 Task: Add a signature Jillian Wright containing With sincere appreciation and gratitude, Jillian Wright to email address softage.8@softage.net and add a label Charities
Action: Mouse moved to (1156, 60)
Screenshot: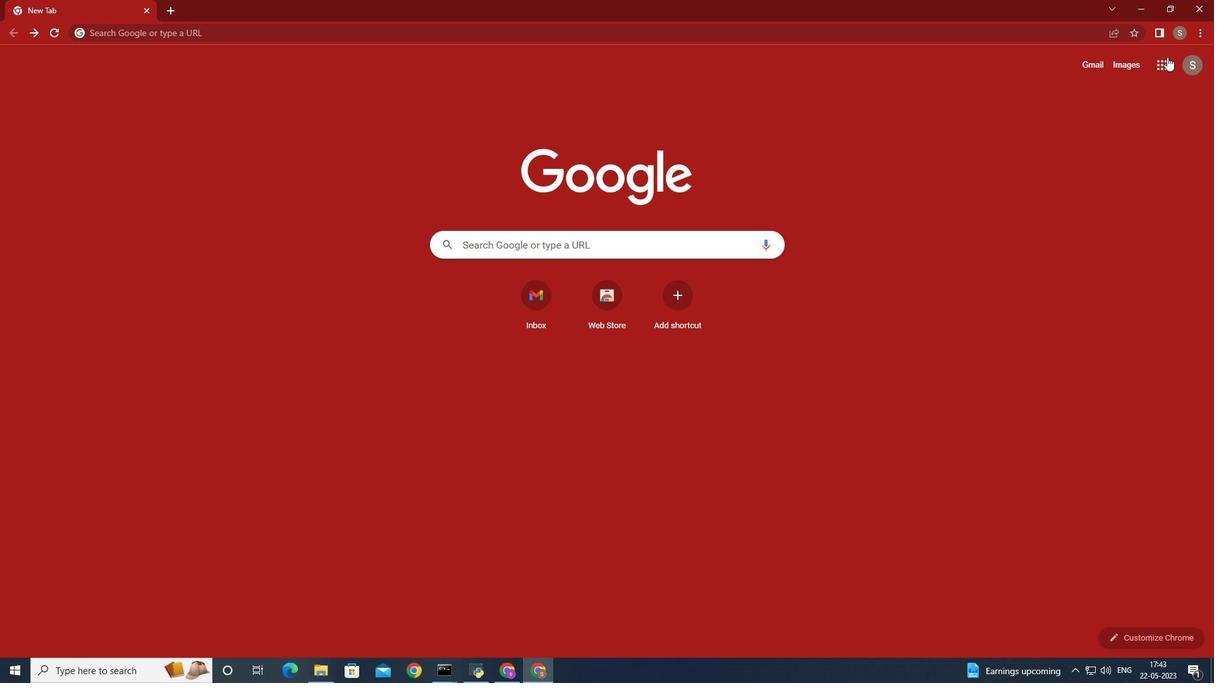 
Action: Mouse pressed left at (1156, 60)
Screenshot: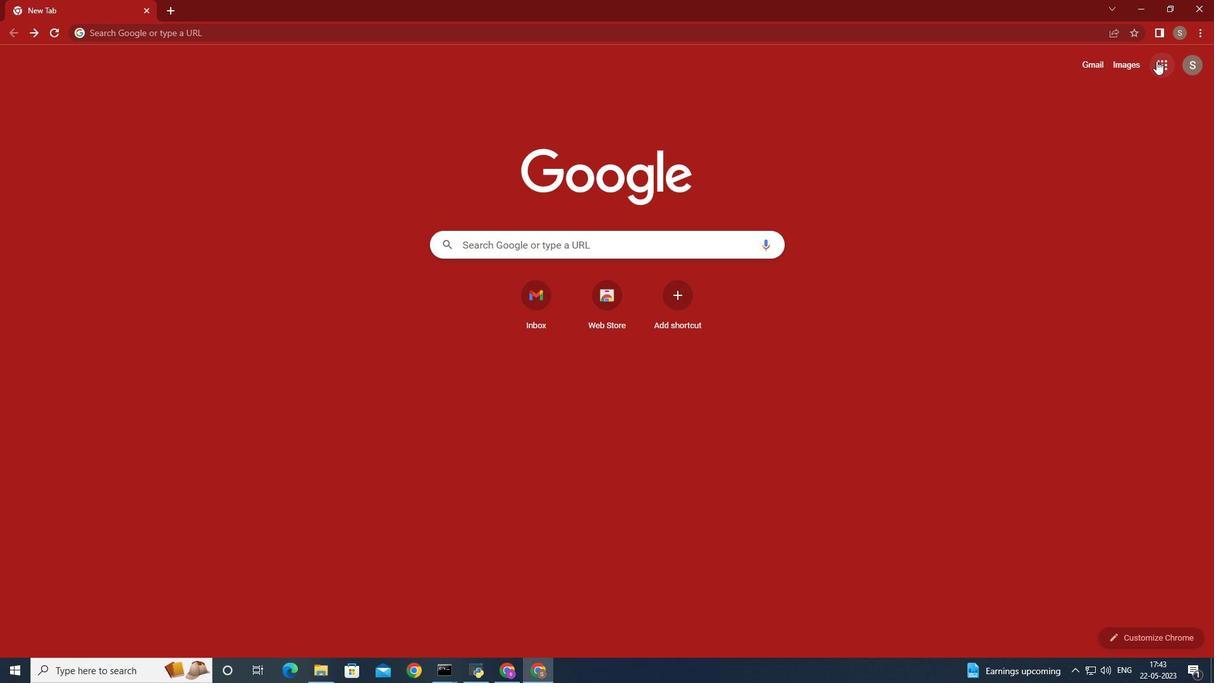 
Action: Mouse moved to (1117, 108)
Screenshot: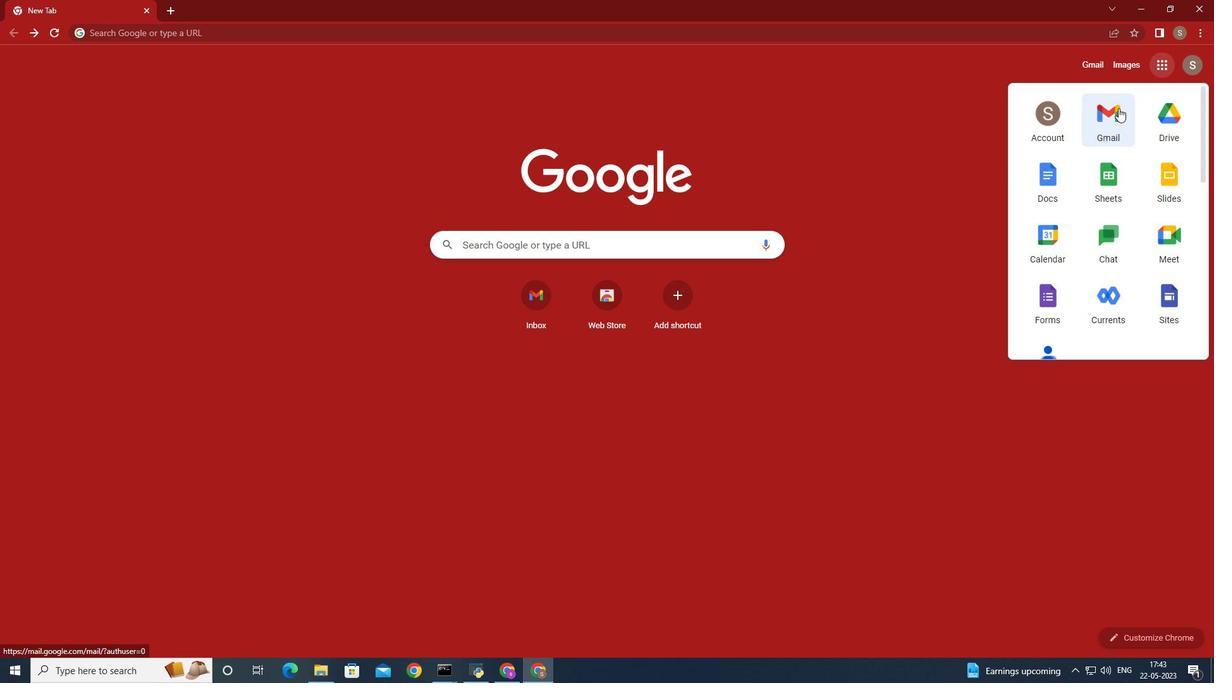
Action: Mouse pressed left at (1117, 108)
Screenshot: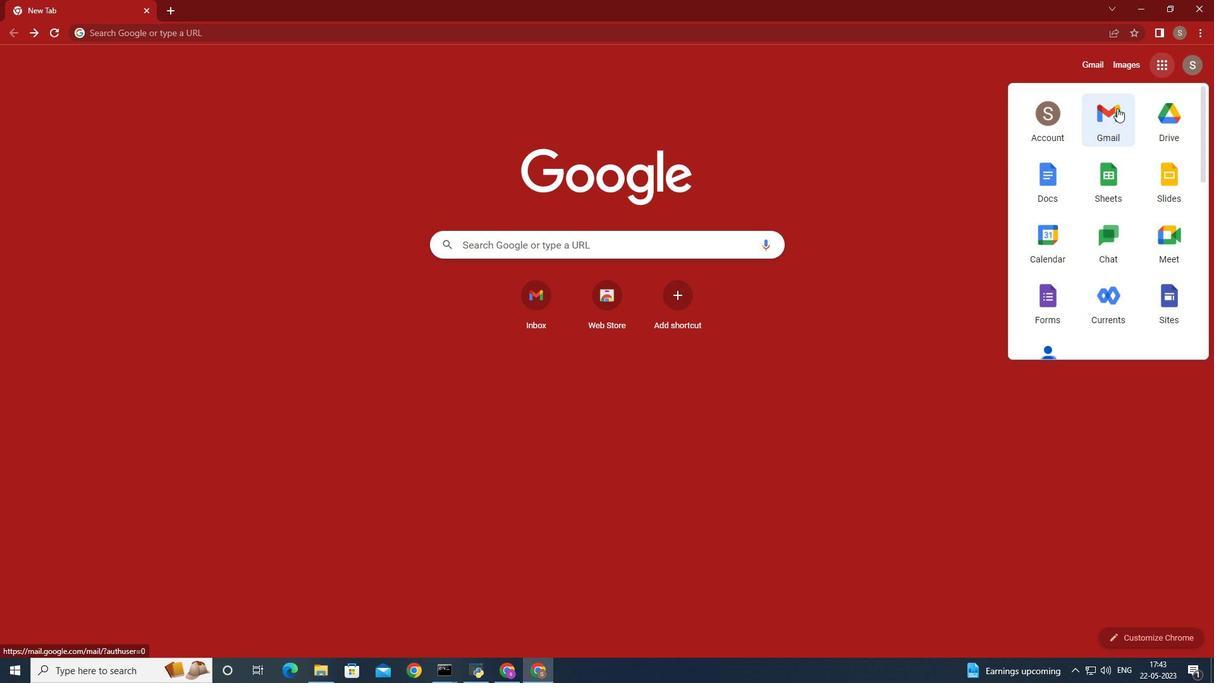 
Action: Mouse moved to (1067, 88)
Screenshot: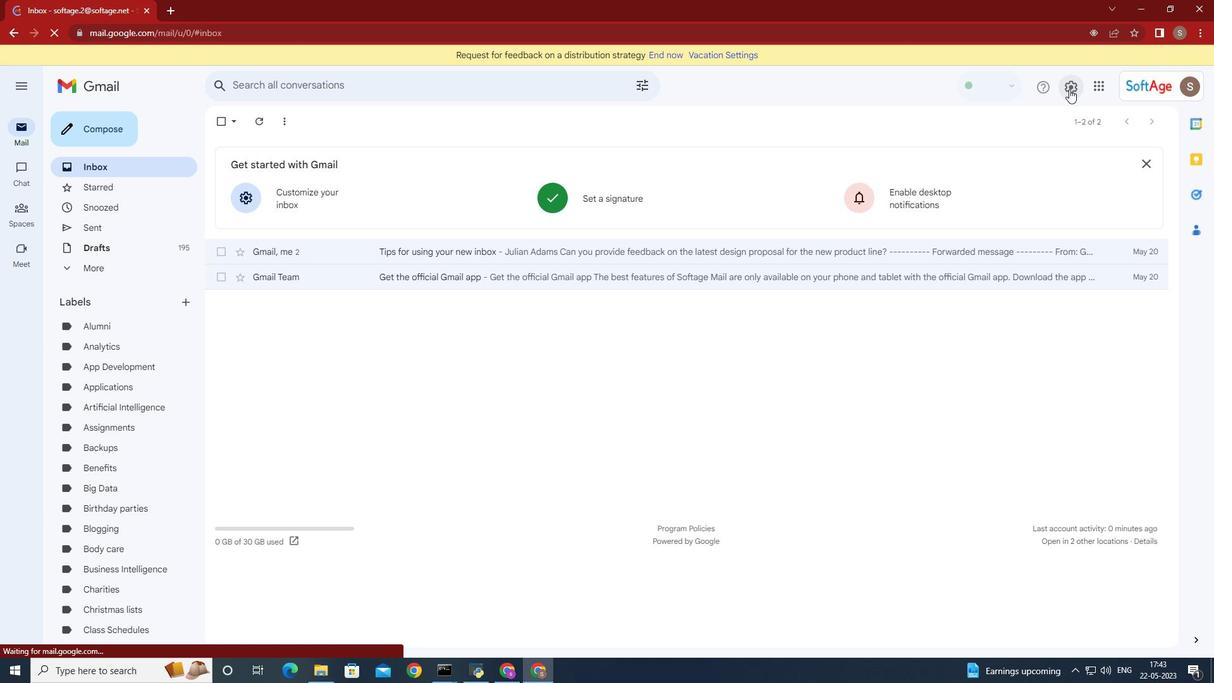 
Action: Mouse pressed left at (1067, 88)
Screenshot: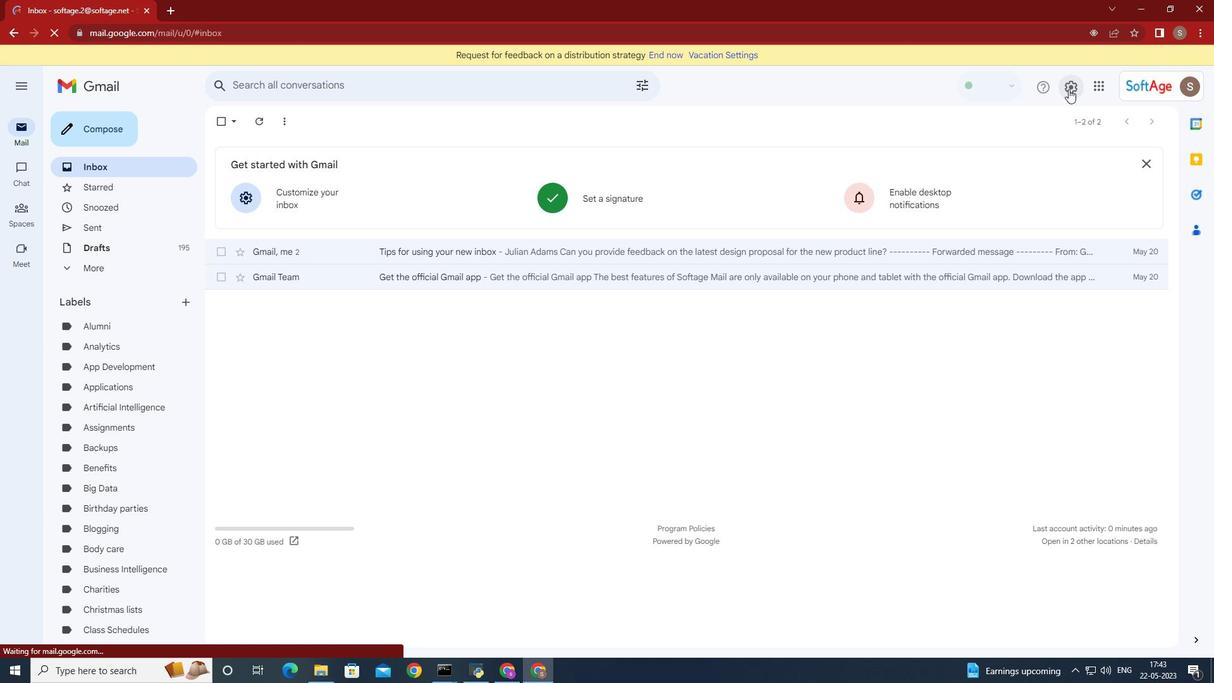 
Action: Mouse moved to (1066, 148)
Screenshot: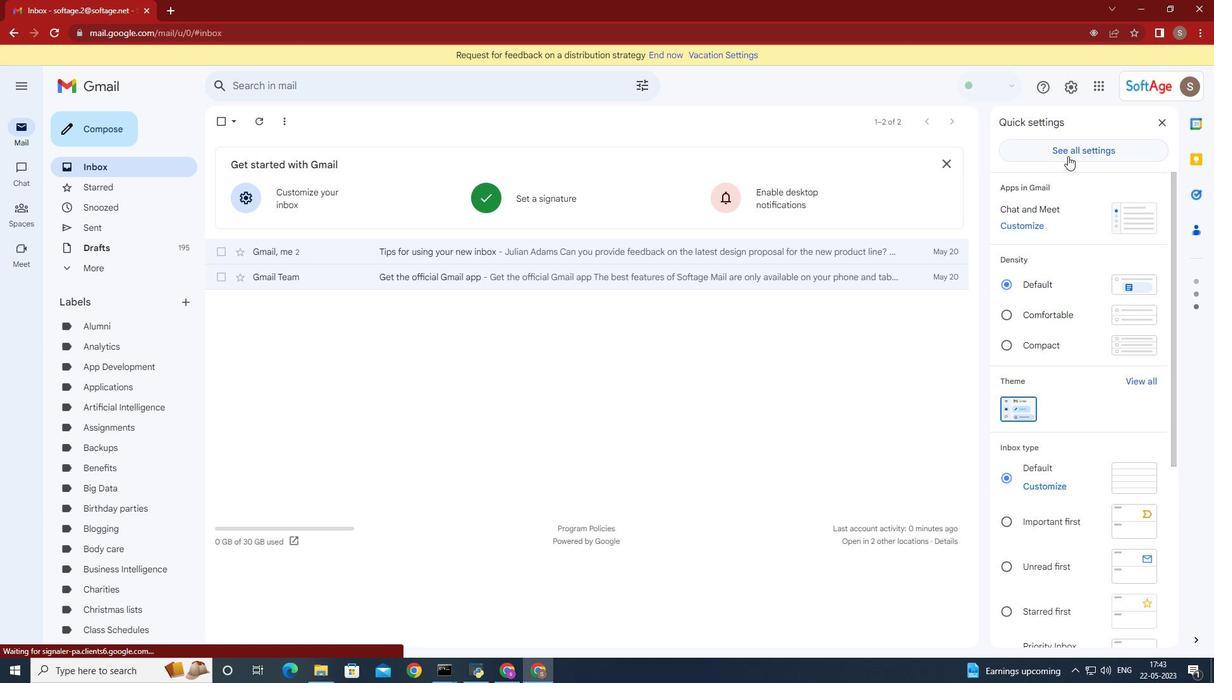
Action: Mouse pressed left at (1066, 148)
Screenshot: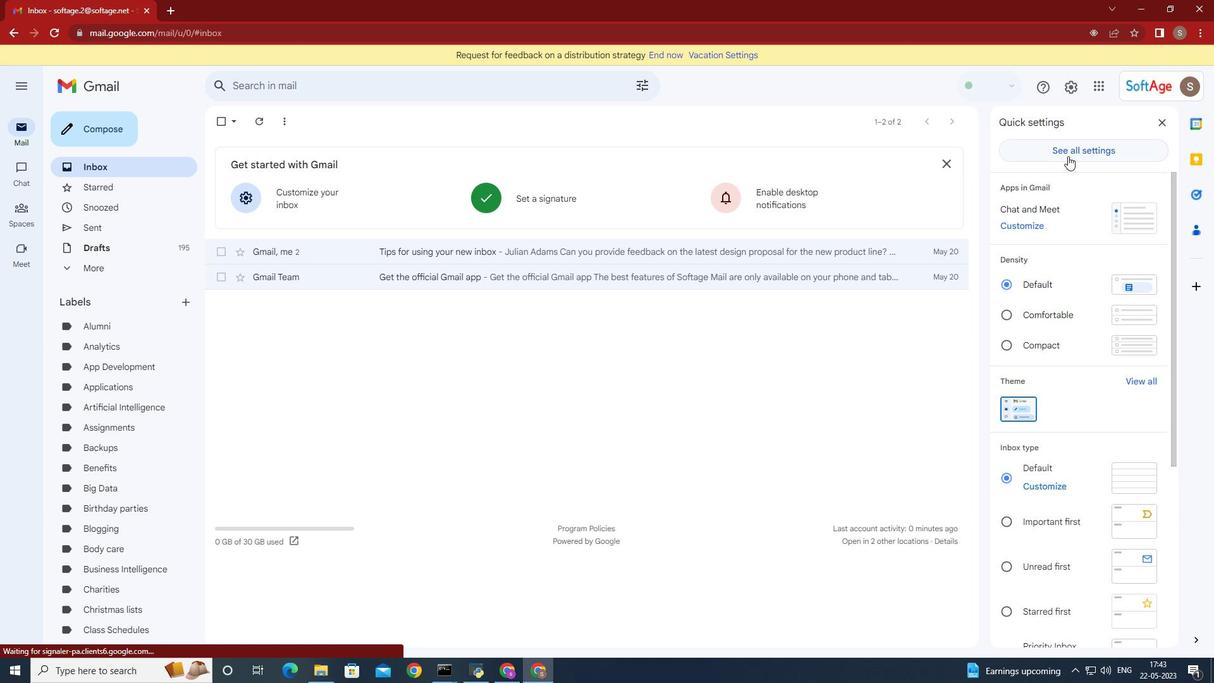 
Action: Mouse moved to (844, 229)
Screenshot: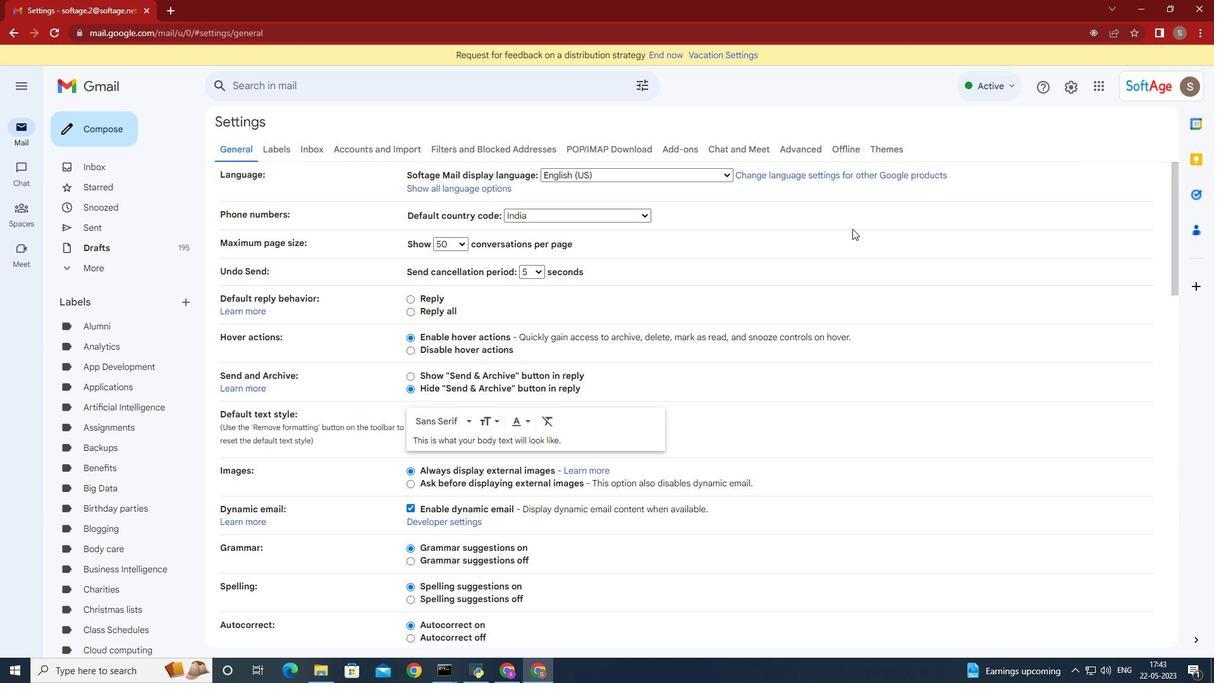 
Action: Mouse scrolled (852, 228) with delta (0, 0)
Screenshot: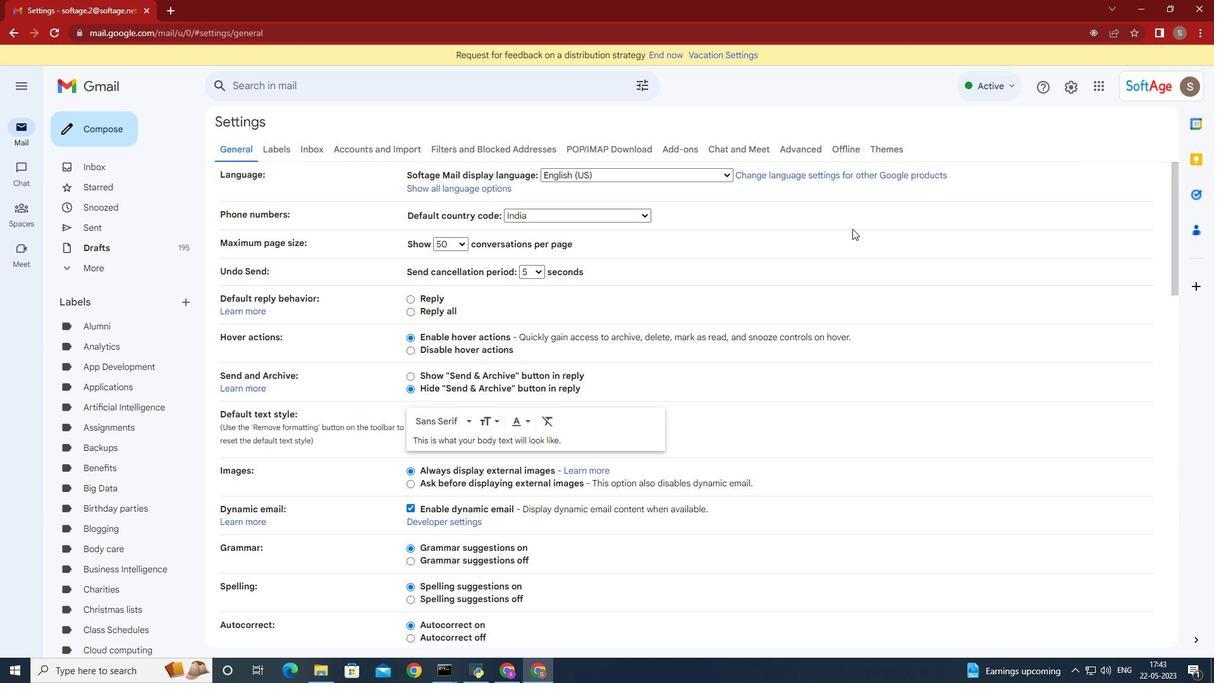 
Action: Mouse moved to (843, 229)
Screenshot: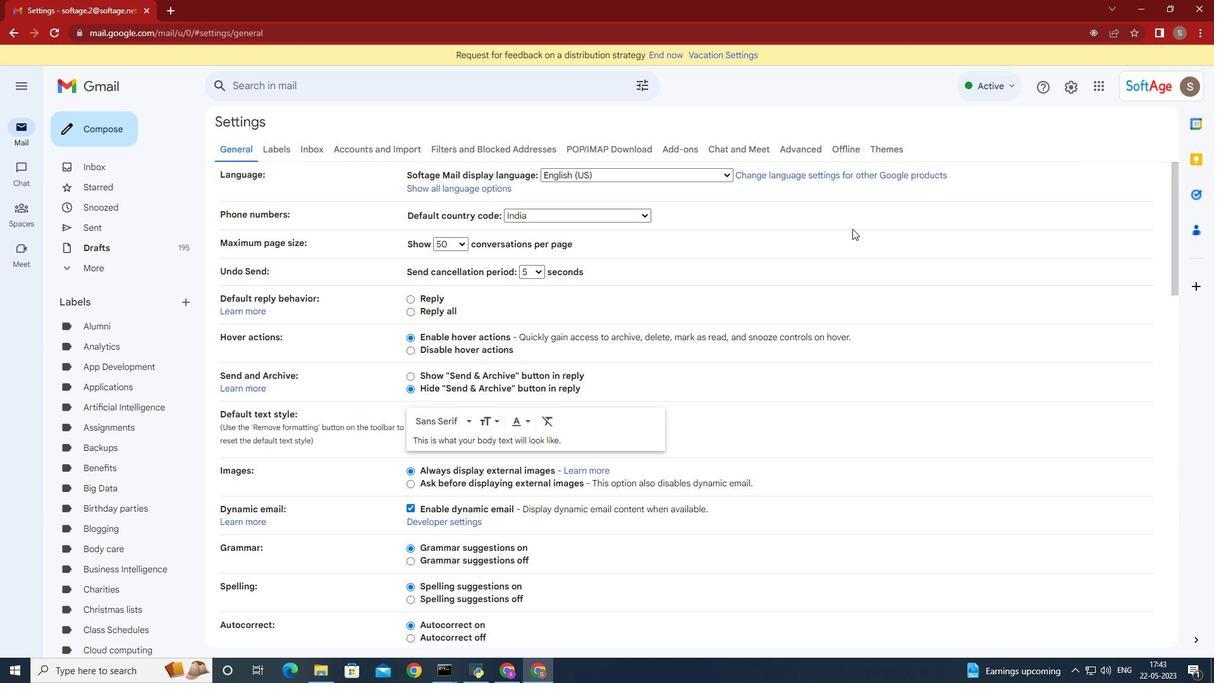 
Action: Mouse scrolled (851, 230) with delta (0, 0)
Screenshot: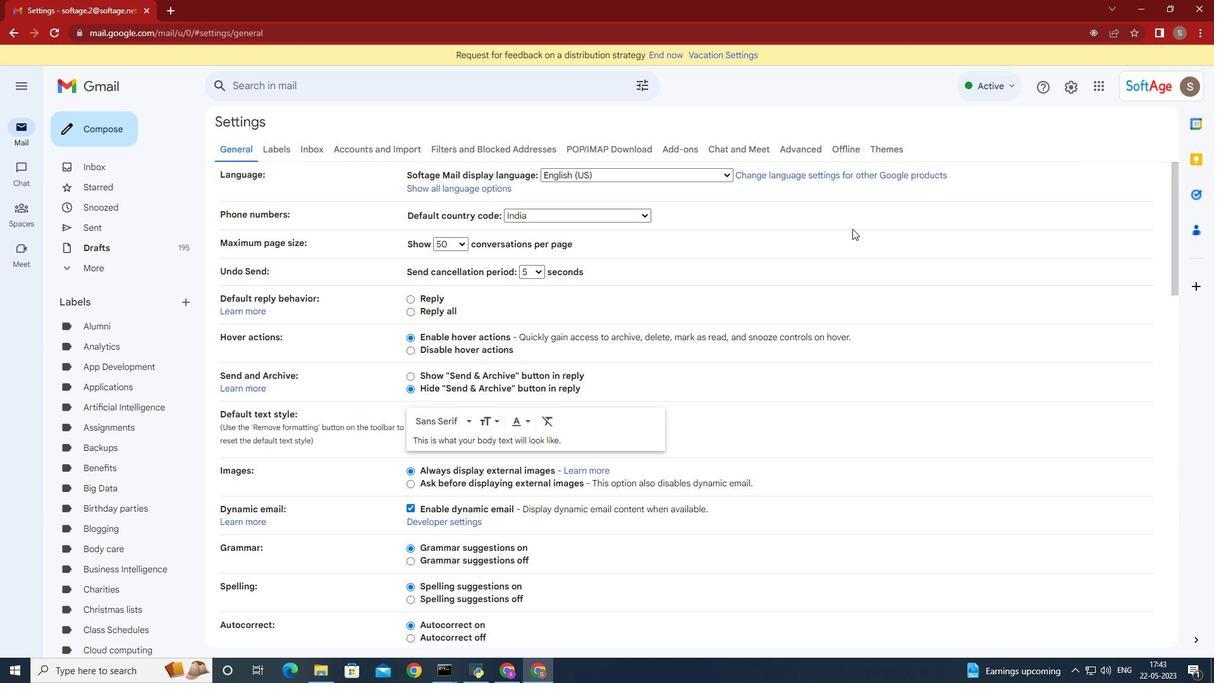 
Action: Mouse moved to (842, 228)
Screenshot: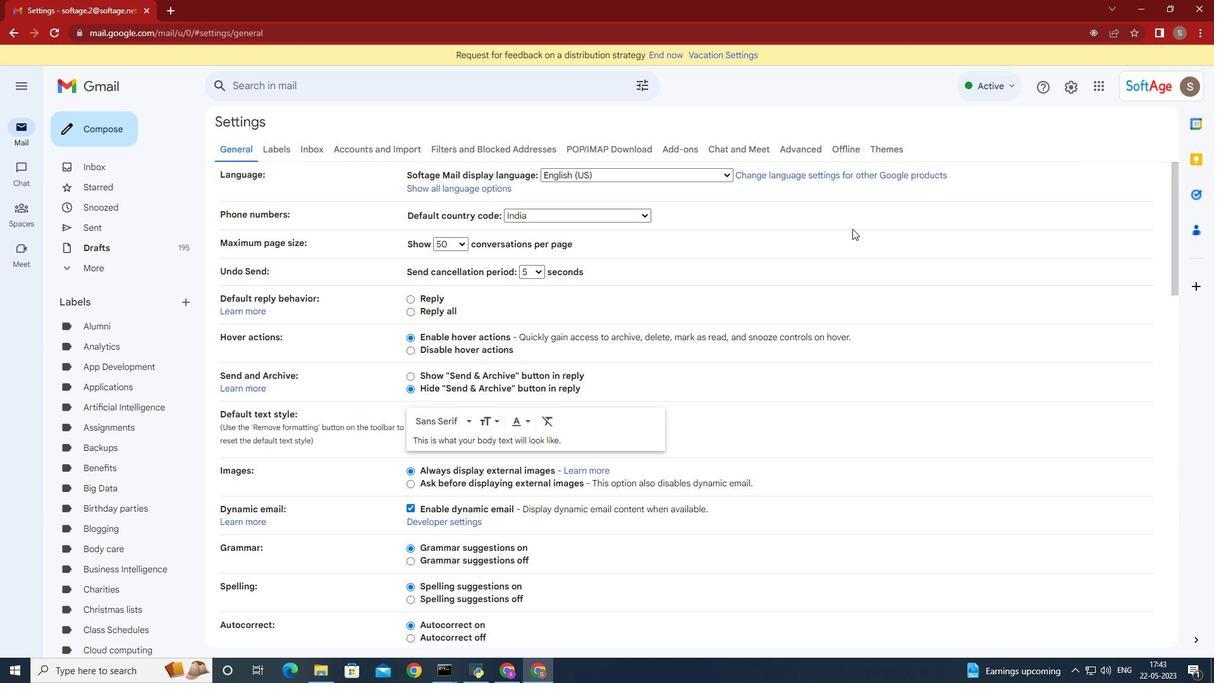 
Action: Mouse scrolled (851, 230) with delta (0, 0)
Screenshot: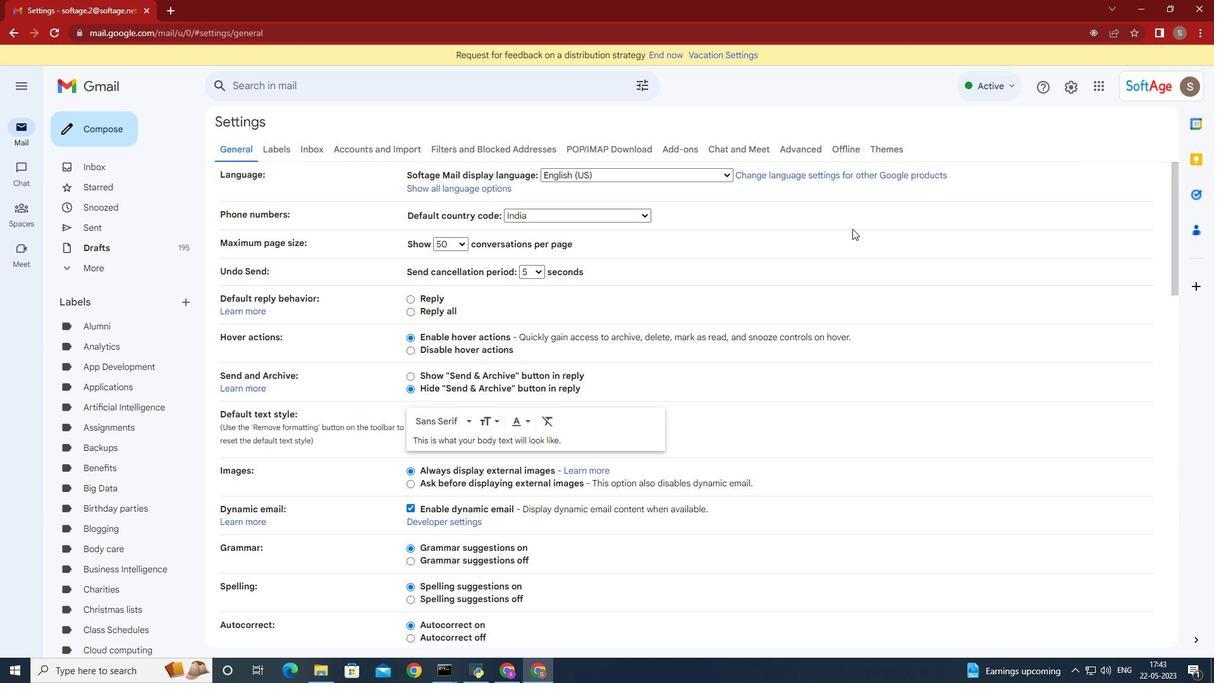 
Action: Mouse moved to (841, 228)
Screenshot: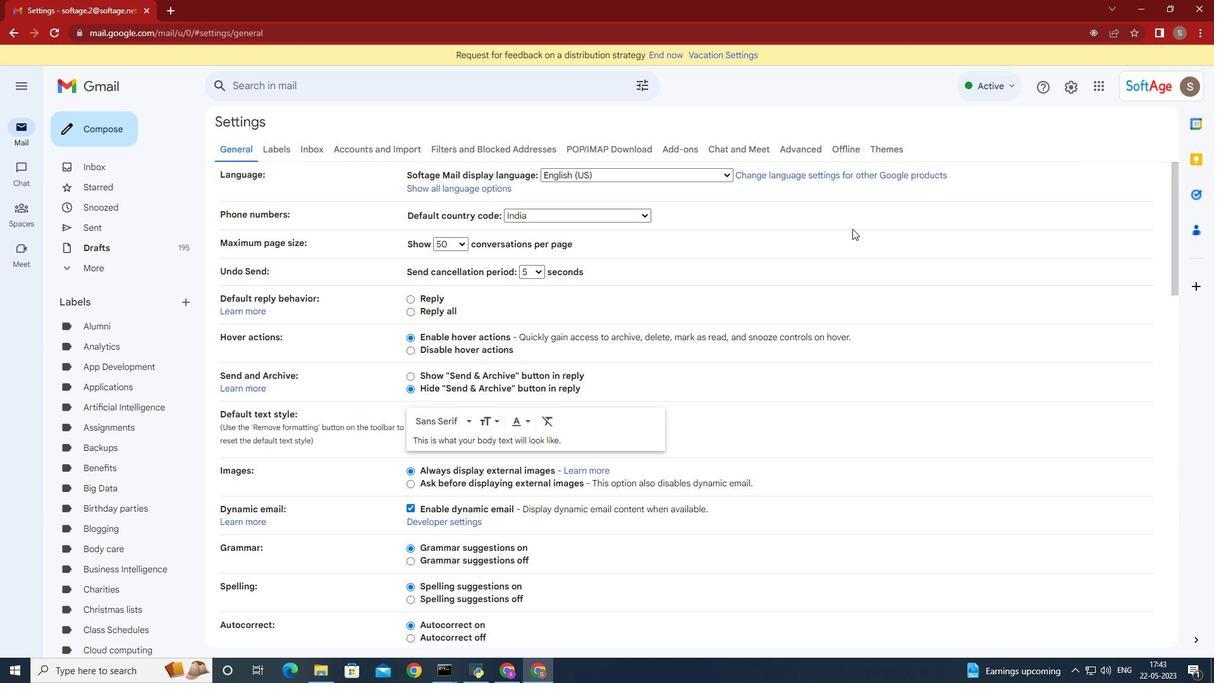 
Action: Mouse scrolled (851, 230) with delta (0, 0)
Screenshot: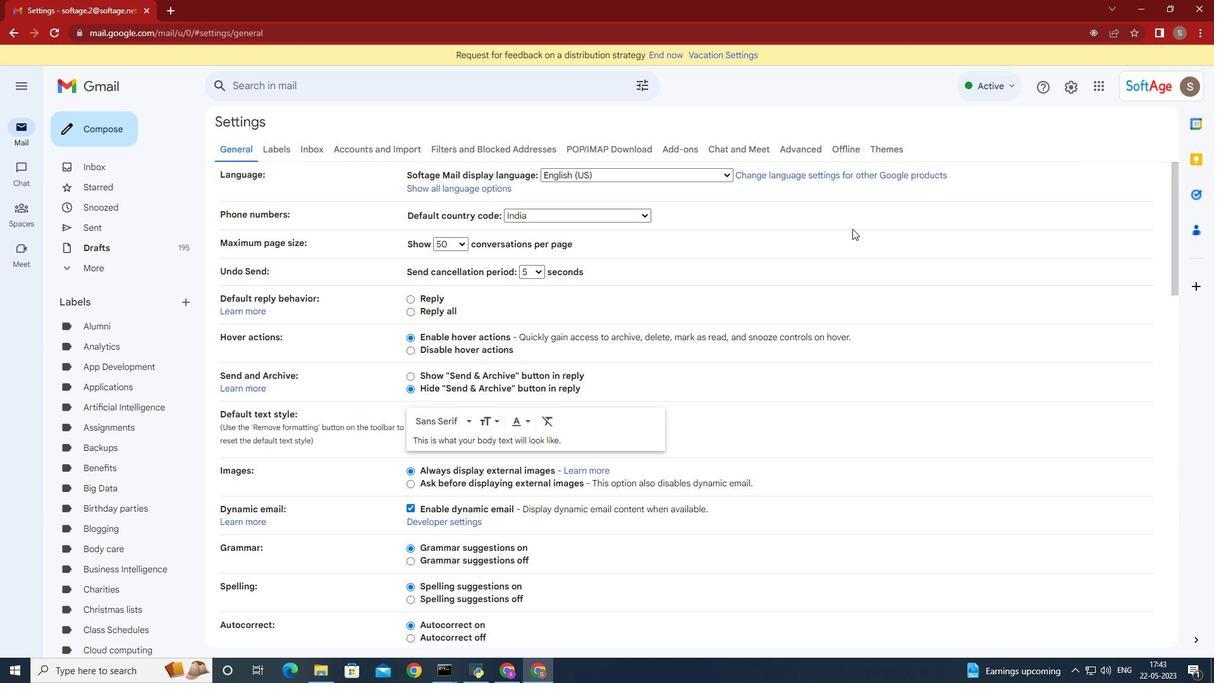 
Action: Mouse scrolled (850, 230) with delta (0, 0)
Screenshot: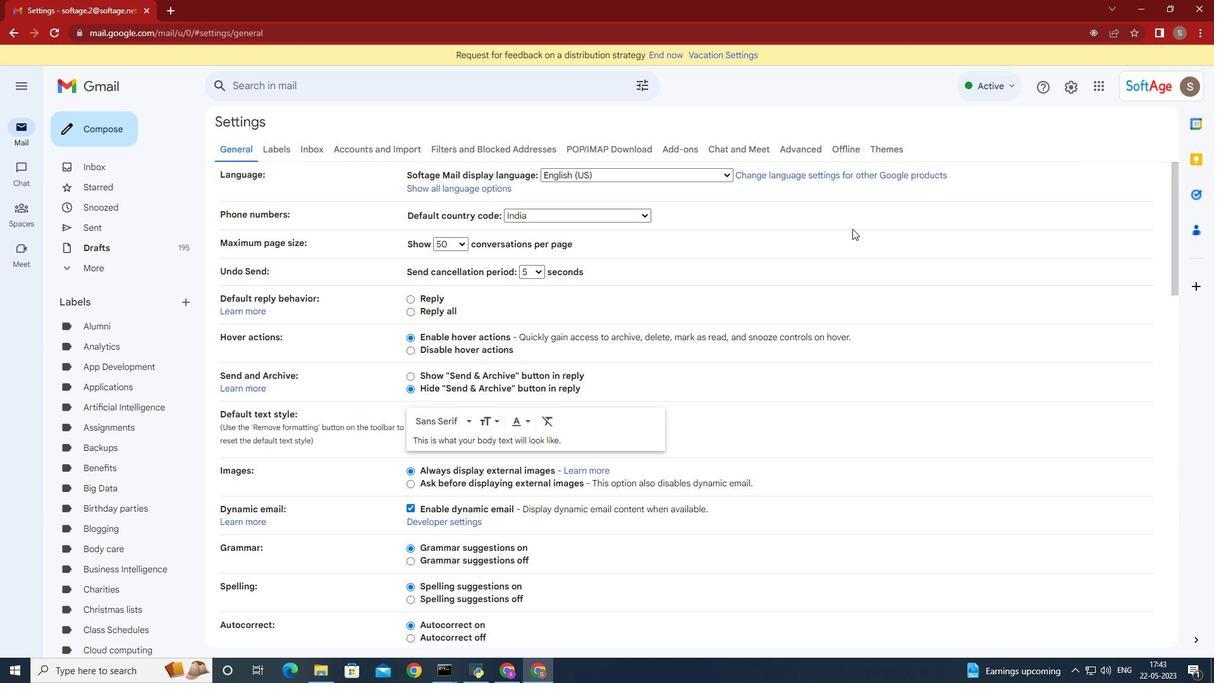 
Action: Mouse scrolled (848, 230) with delta (0, 0)
Screenshot: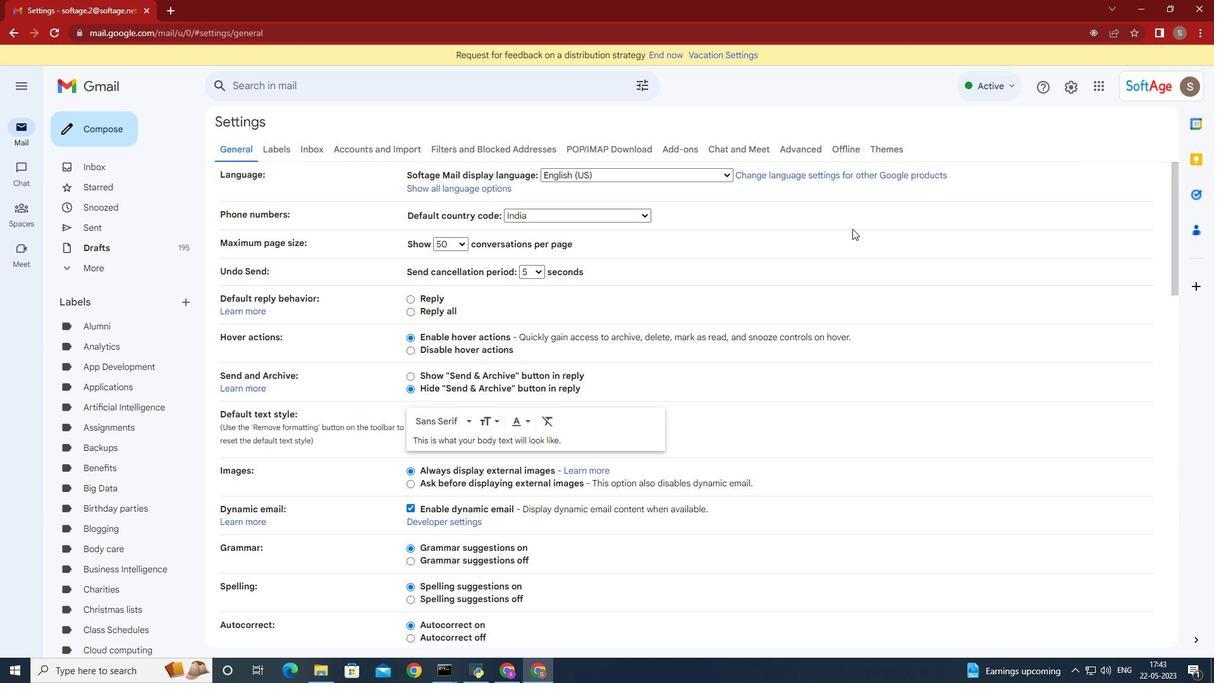 
Action: Mouse scrolled (843, 228) with delta (0, 0)
Screenshot: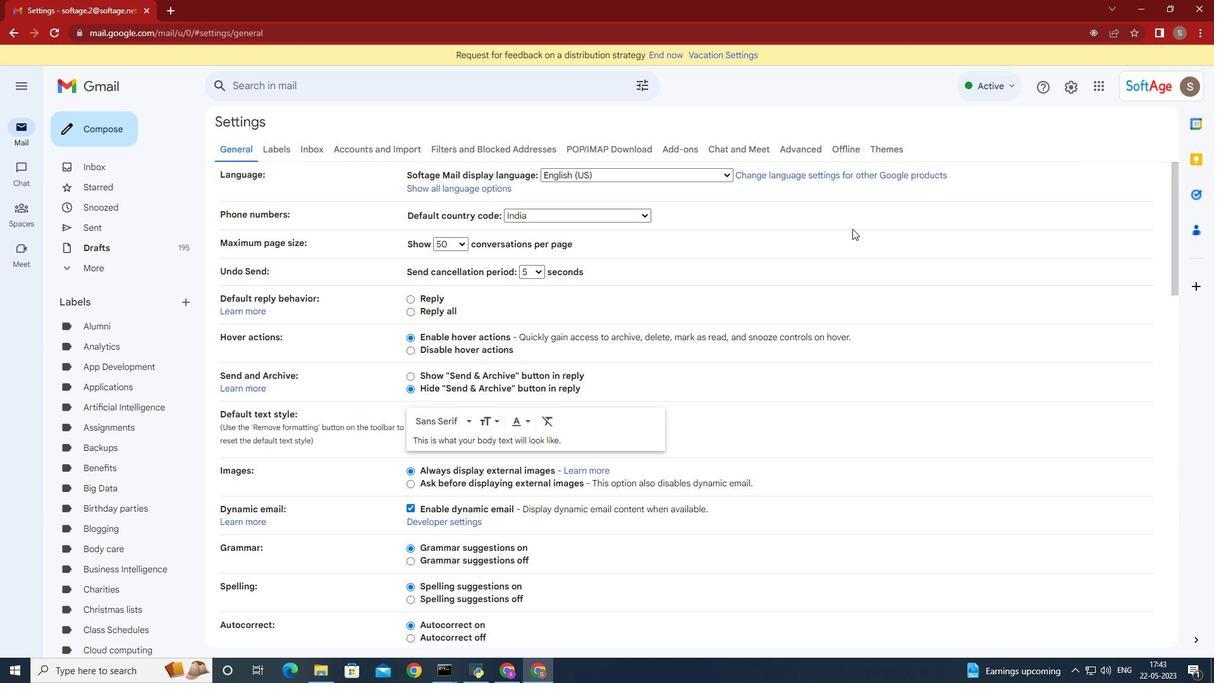 
Action: Mouse moved to (826, 247)
Screenshot: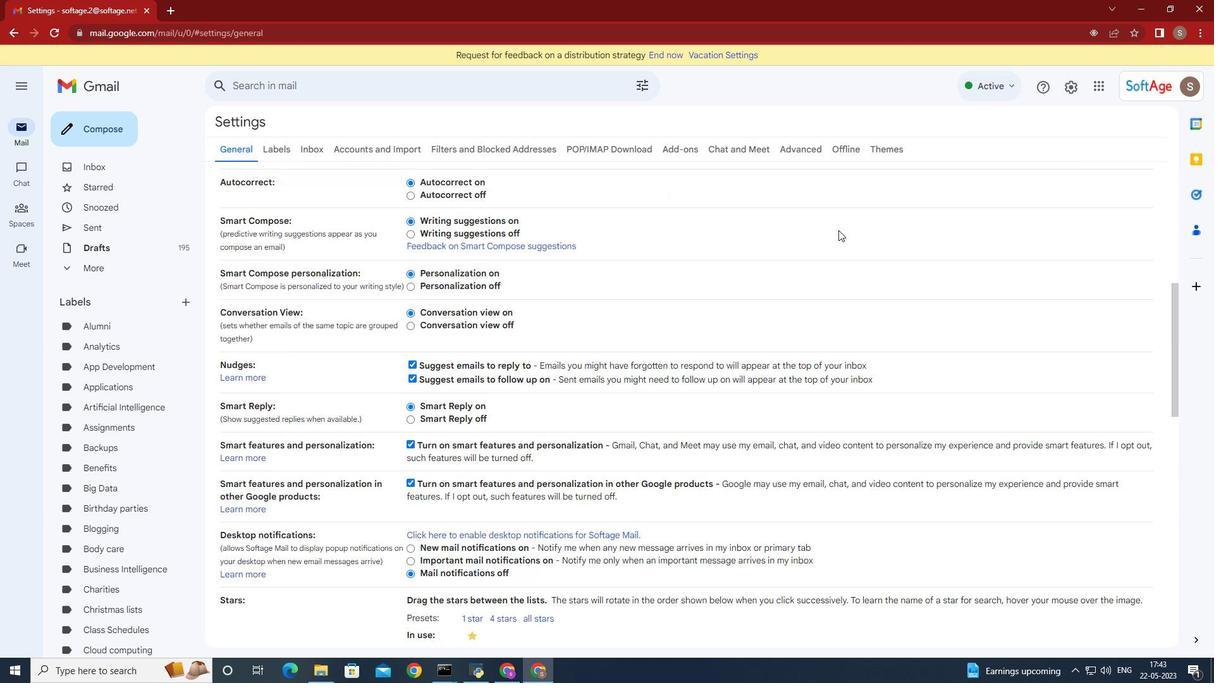 
Action: Mouse scrolled (826, 246) with delta (0, 0)
Screenshot: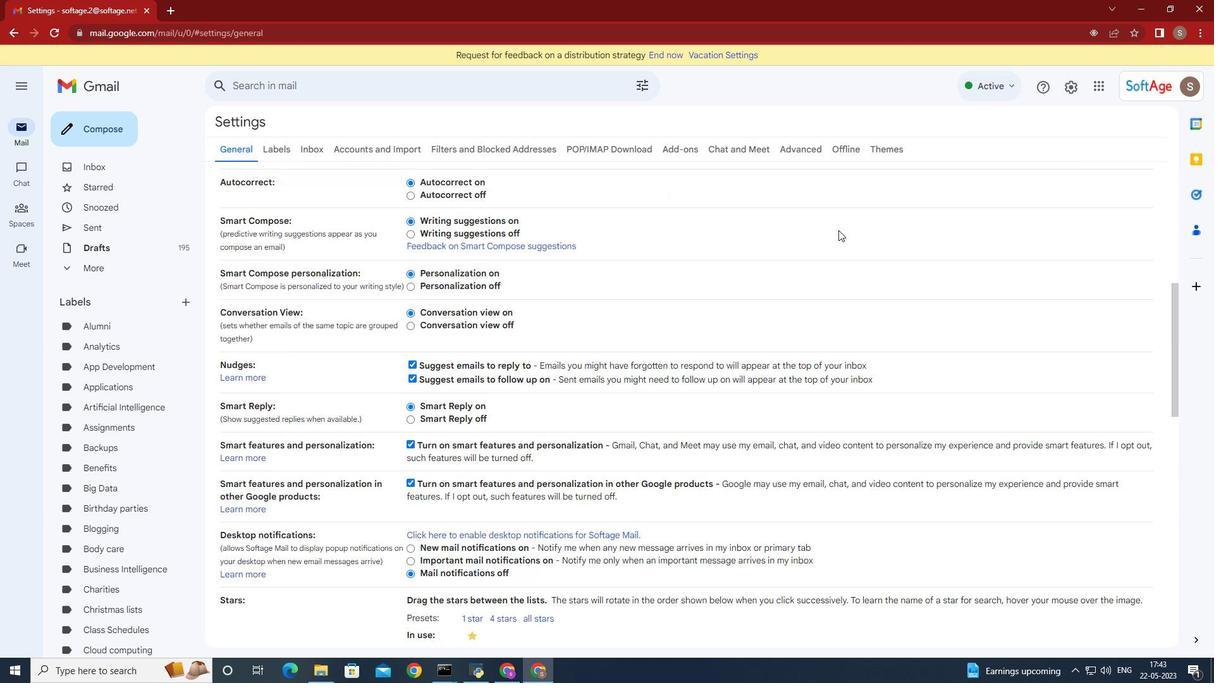
Action: Mouse moved to (825, 249)
Screenshot: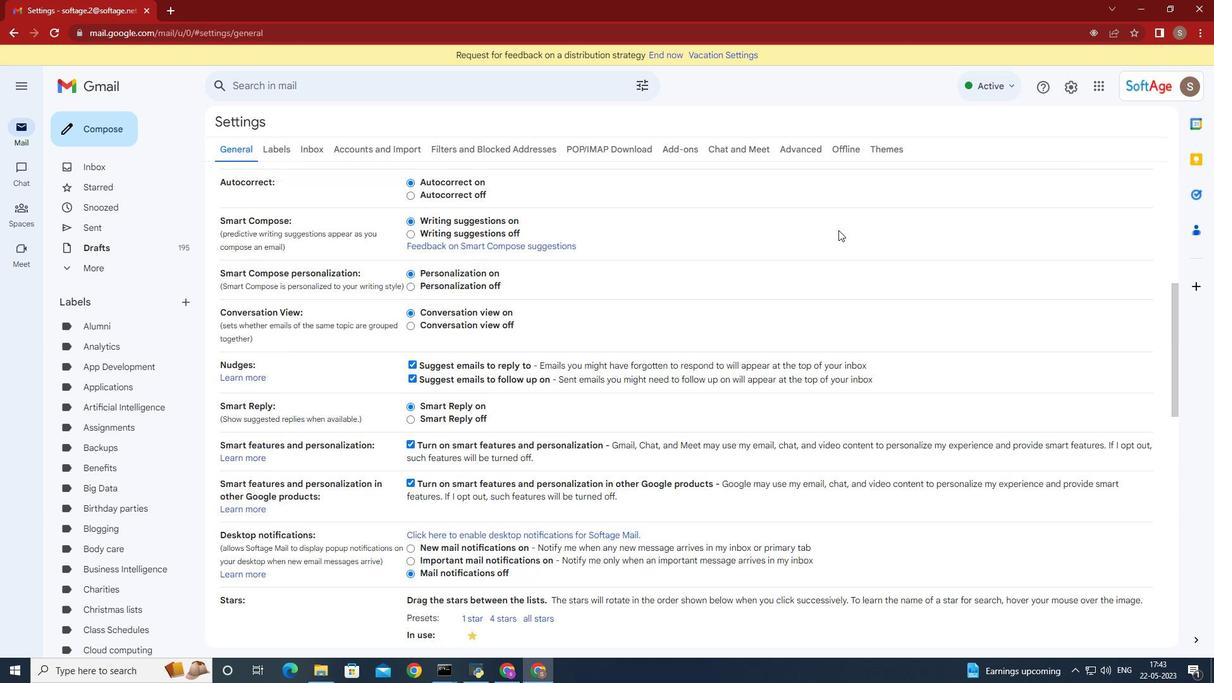 
Action: Mouse scrolled (825, 248) with delta (0, 0)
Screenshot: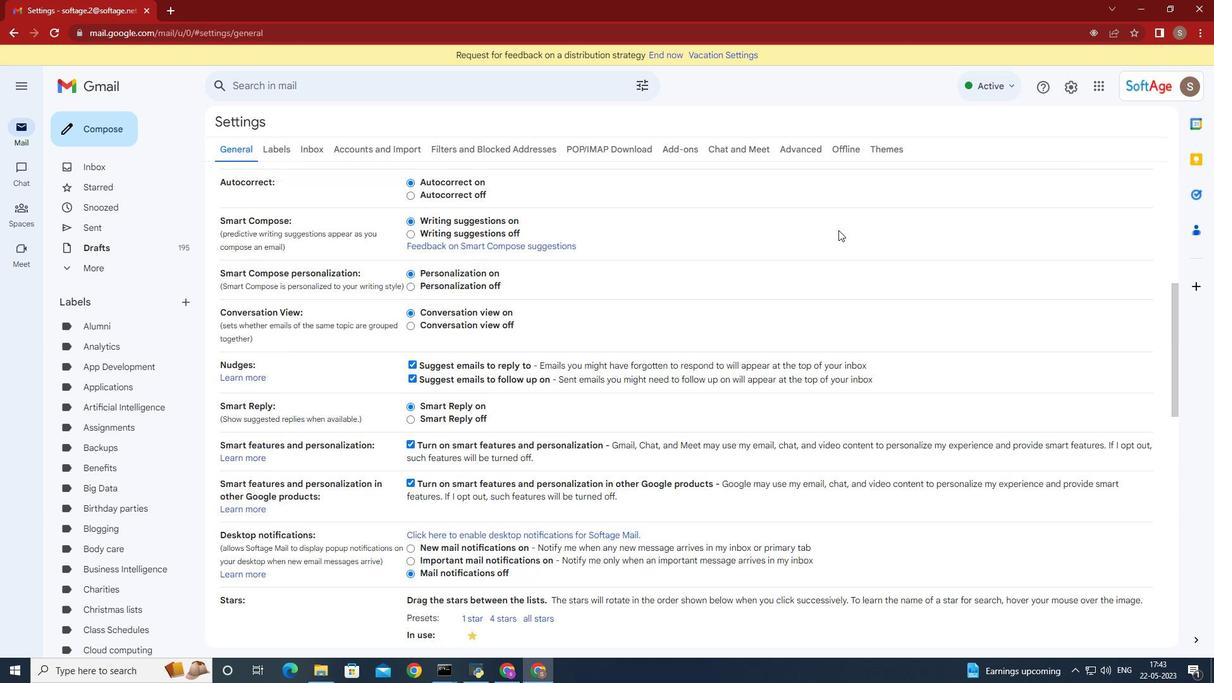 
Action: Mouse moved to (824, 251)
Screenshot: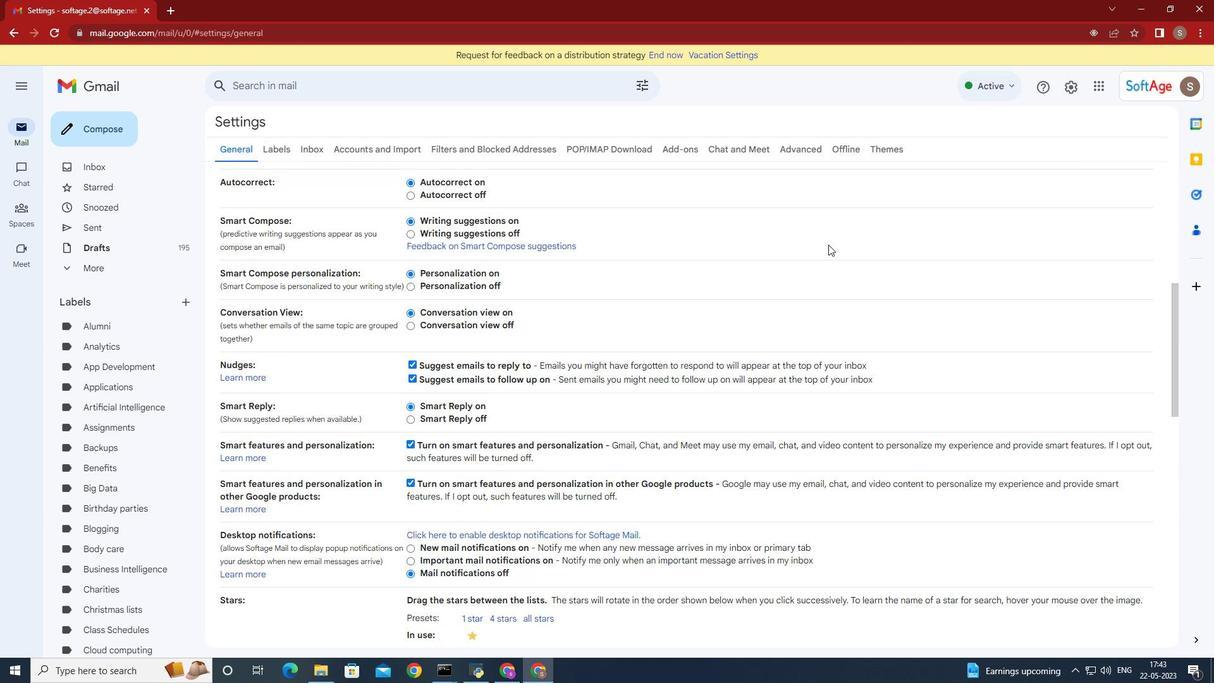 
Action: Mouse scrolled (824, 251) with delta (0, 0)
Screenshot: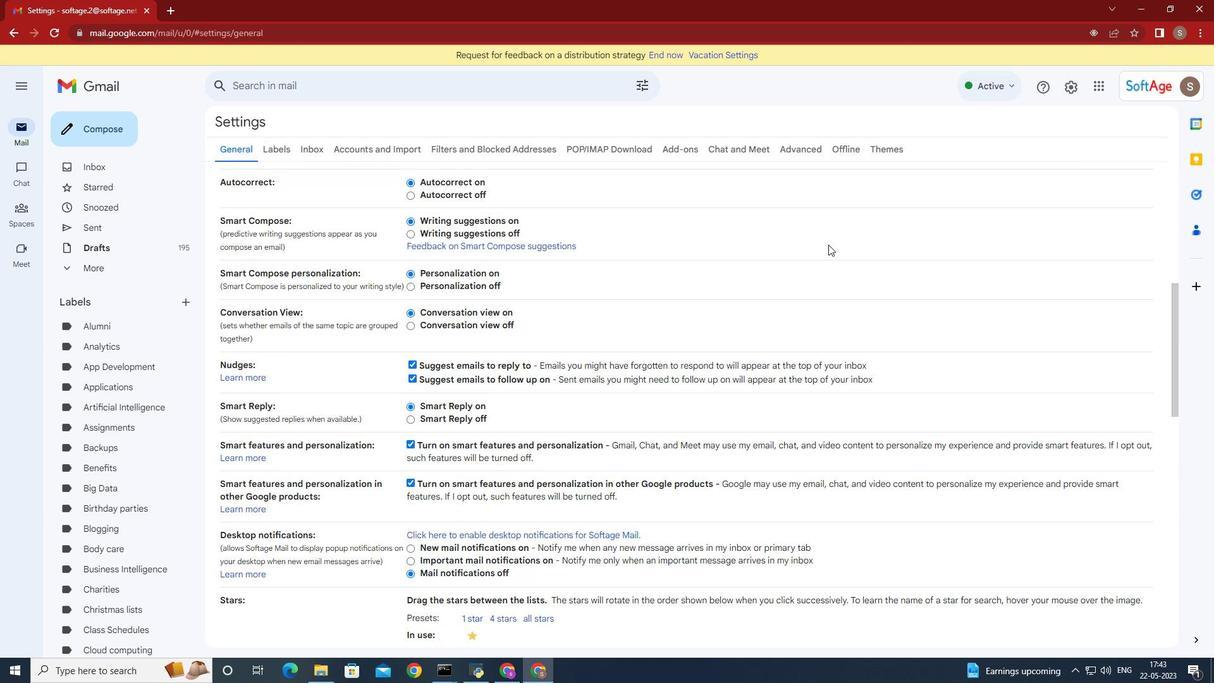 
Action: Mouse moved to (822, 252)
Screenshot: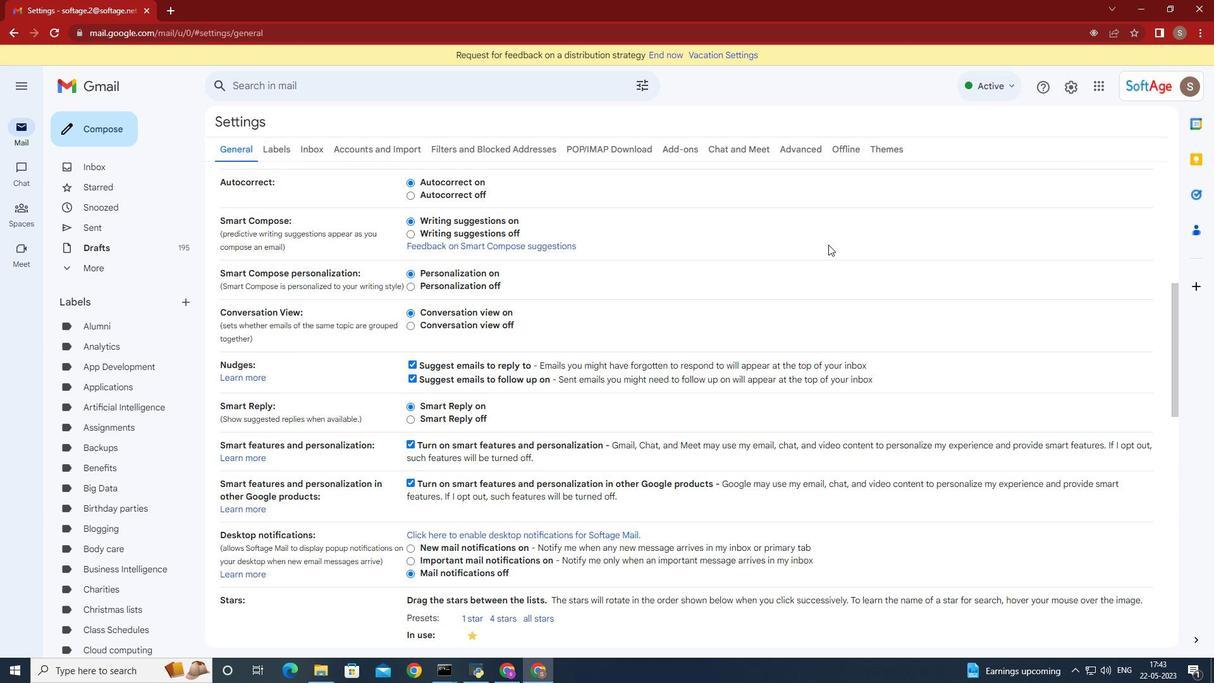 
Action: Mouse scrolled (822, 252) with delta (0, 0)
Screenshot: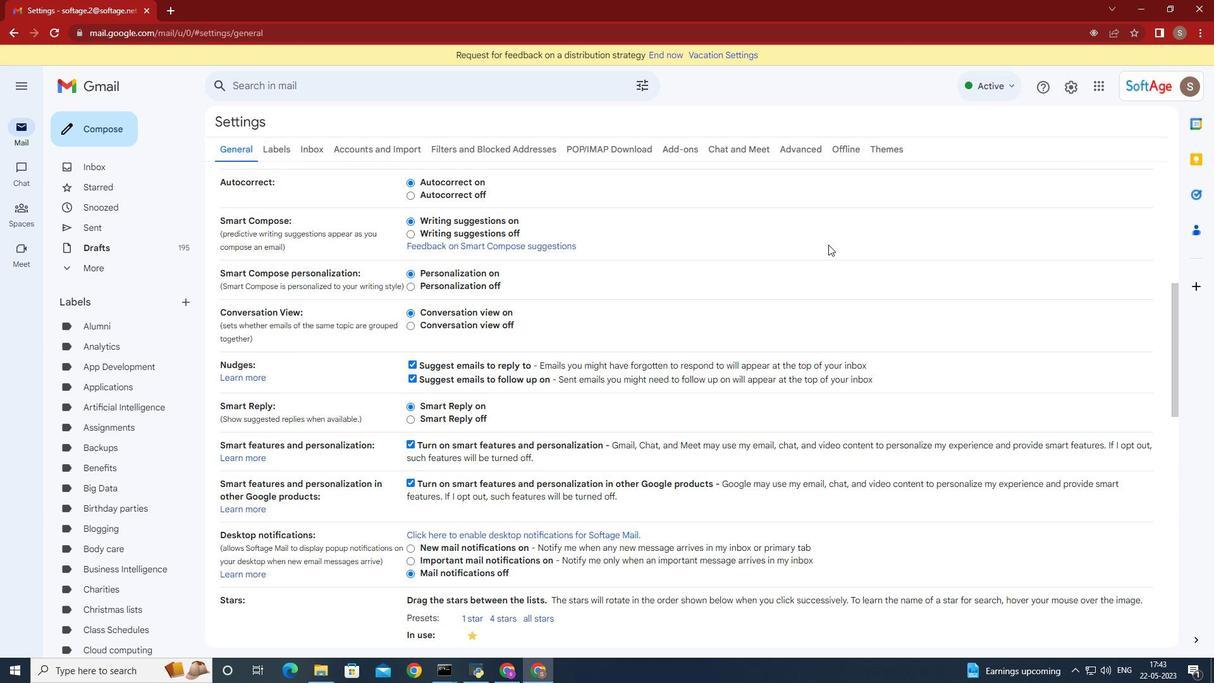 
Action: Mouse moved to (821, 254)
Screenshot: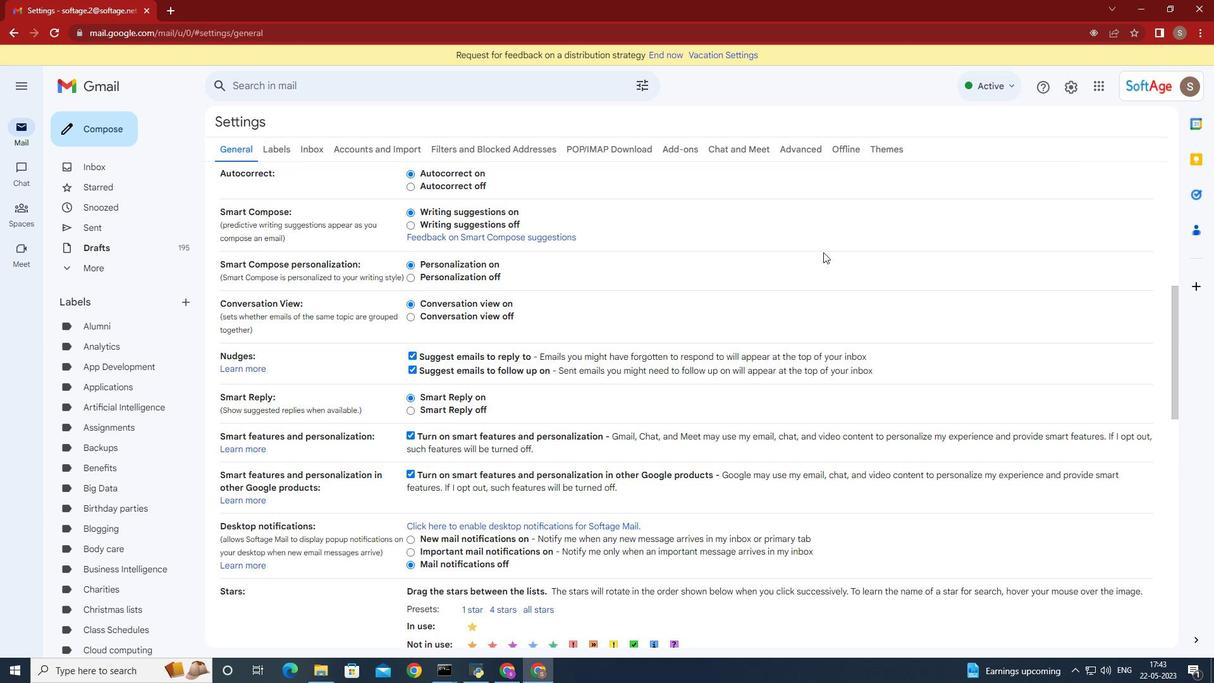 
Action: Mouse scrolled (821, 253) with delta (0, 0)
Screenshot: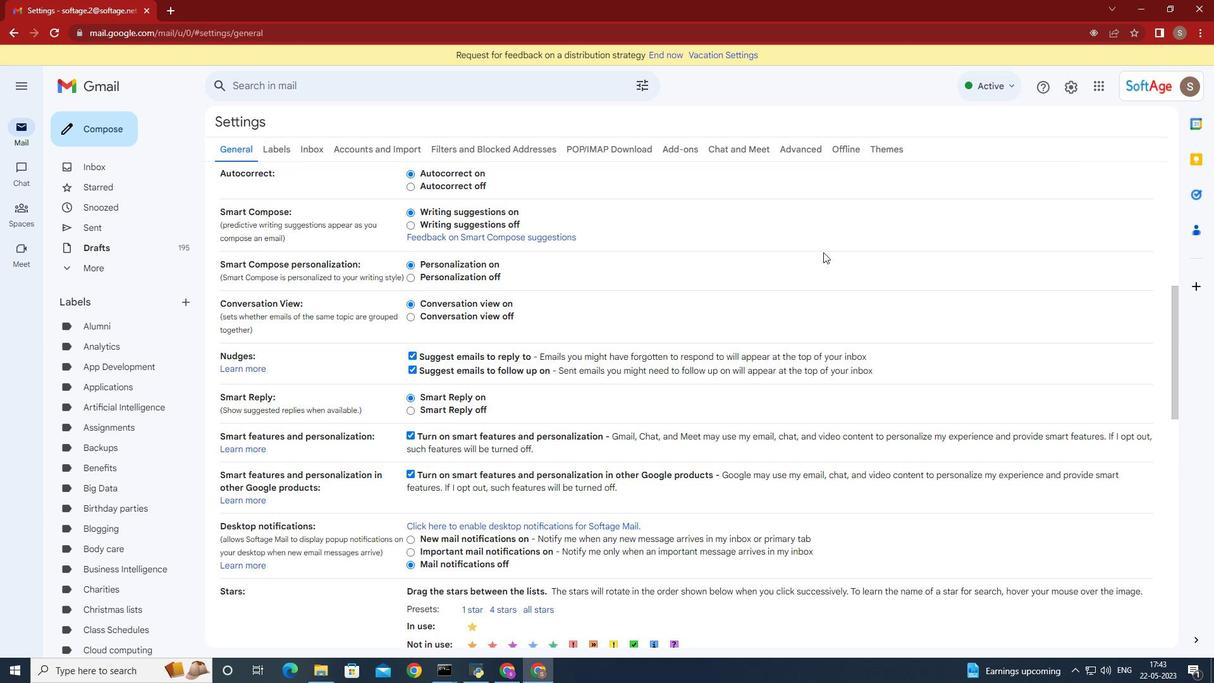 
Action: Mouse moved to (805, 273)
Screenshot: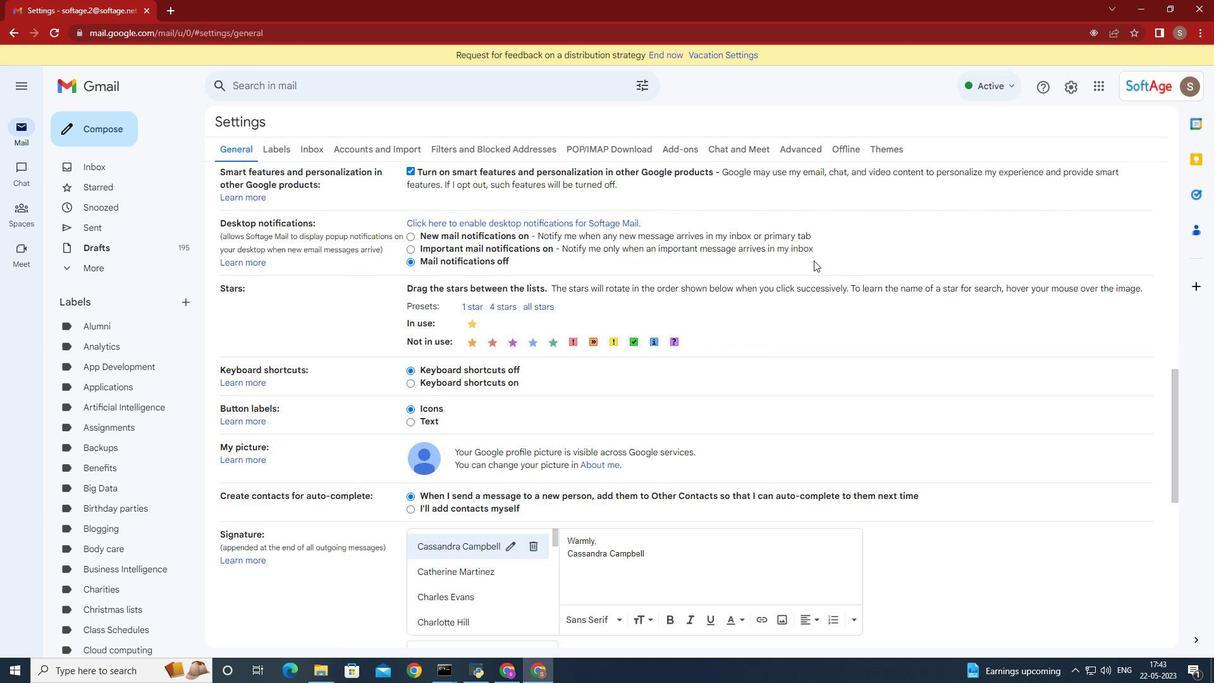 
Action: Mouse scrolled (805, 273) with delta (0, 0)
Screenshot: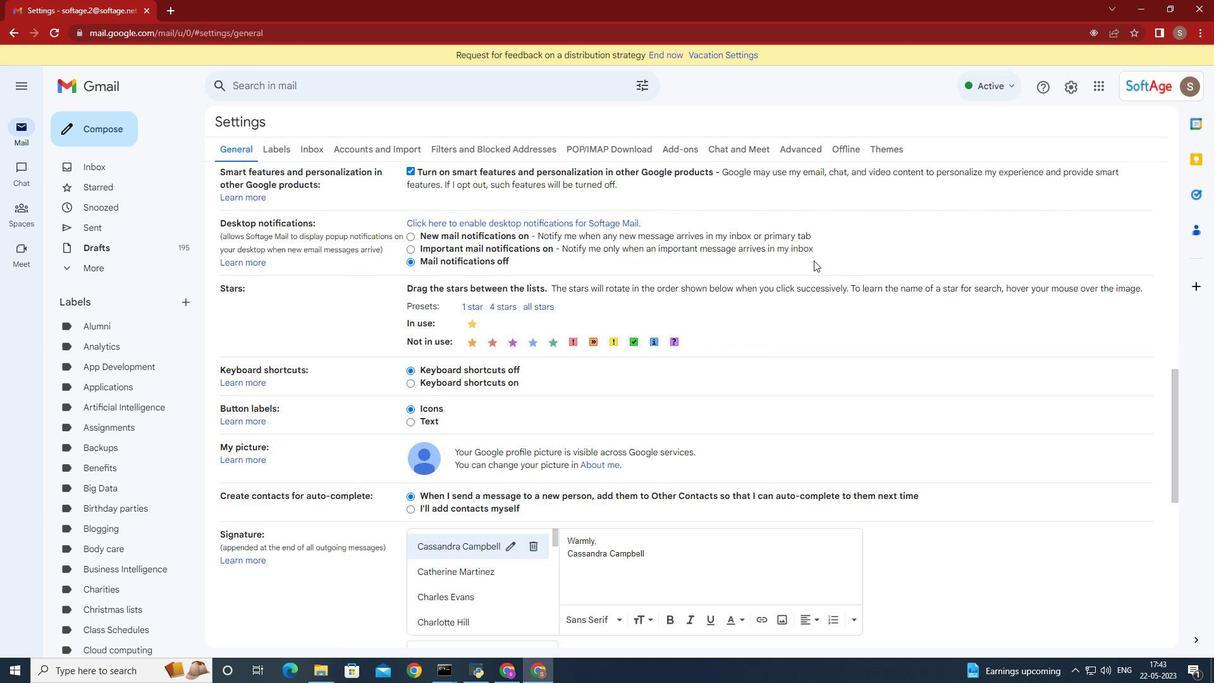 
Action: Mouse moved to (805, 274)
Screenshot: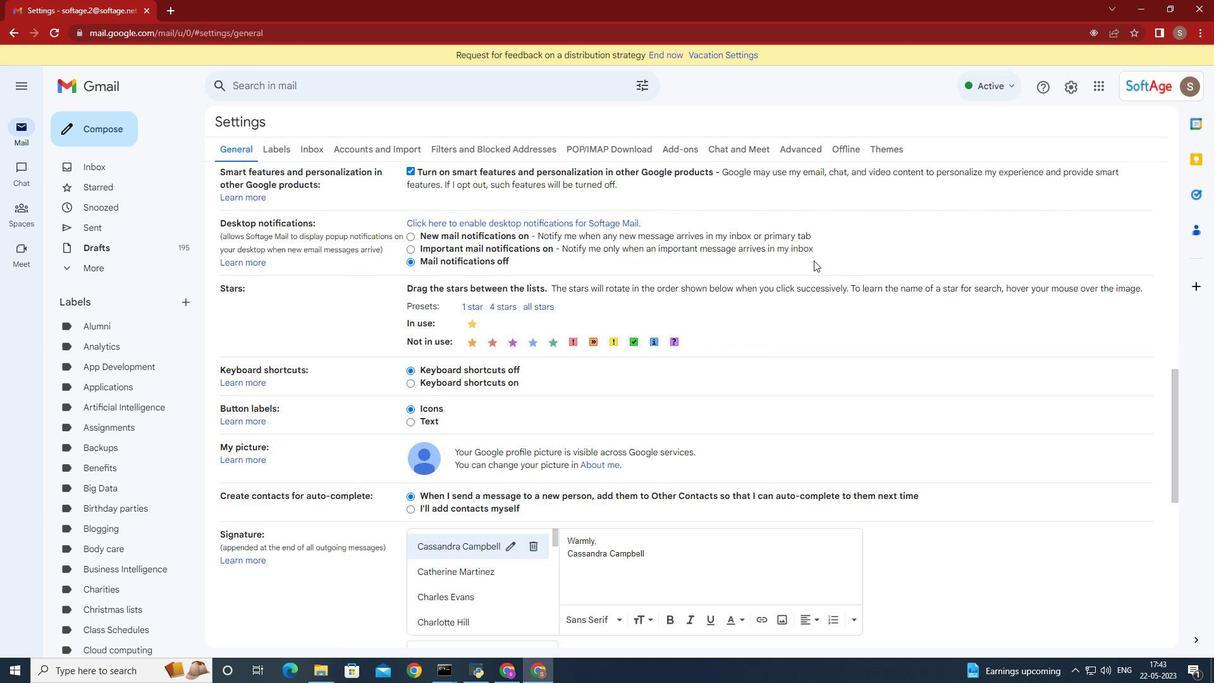 
Action: Mouse scrolled (805, 273) with delta (0, 0)
Screenshot: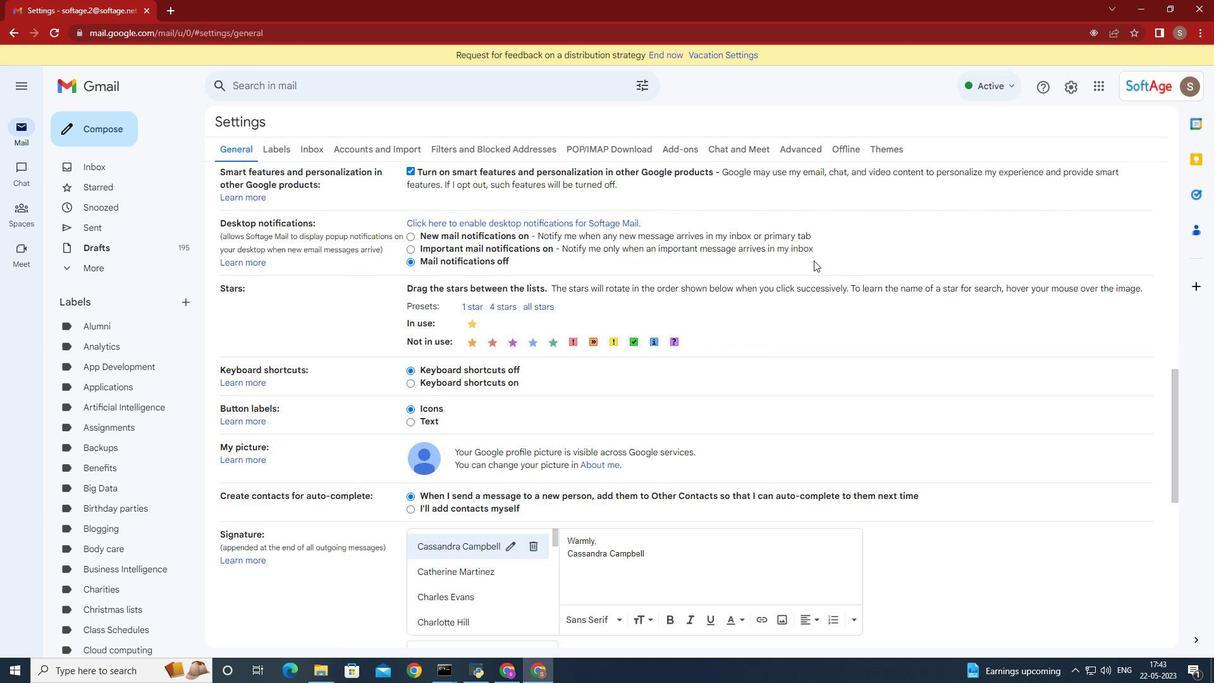 
Action: Mouse scrolled (805, 273) with delta (0, 0)
Screenshot: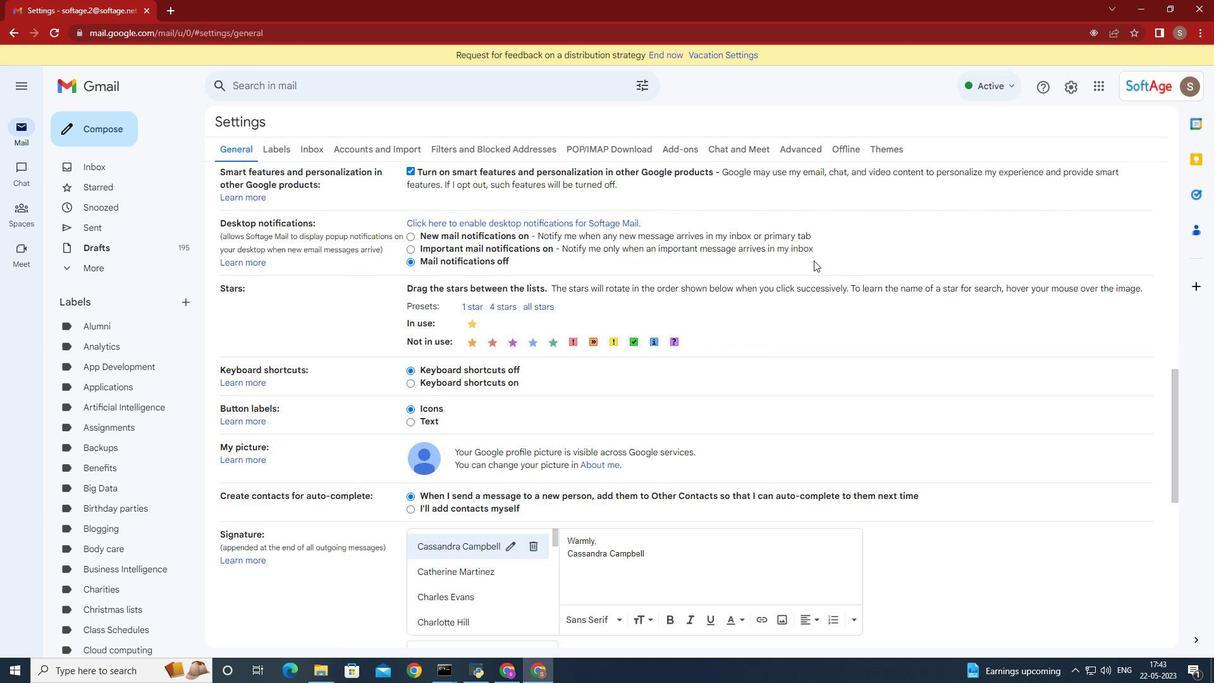 
Action: Mouse moved to (805, 274)
Screenshot: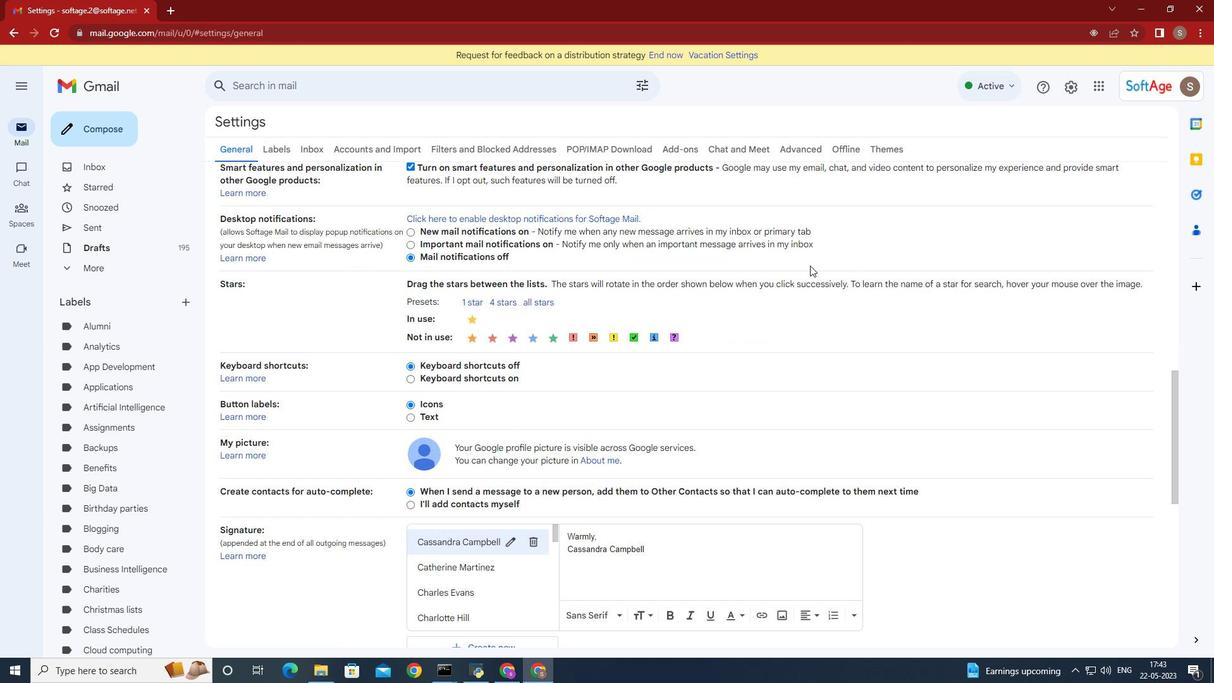 
Action: Mouse scrolled (805, 273) with delta (0, 0)
Screenshot: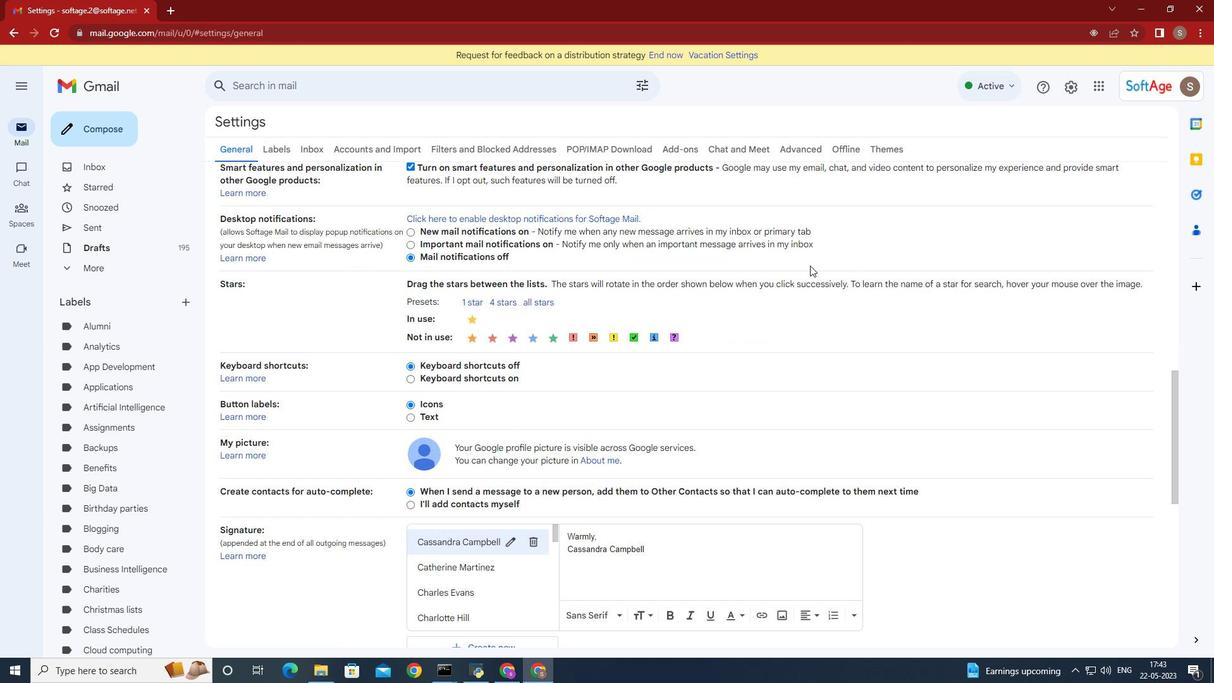 
Action: Mouse moved to (538, 396)
Screenshot: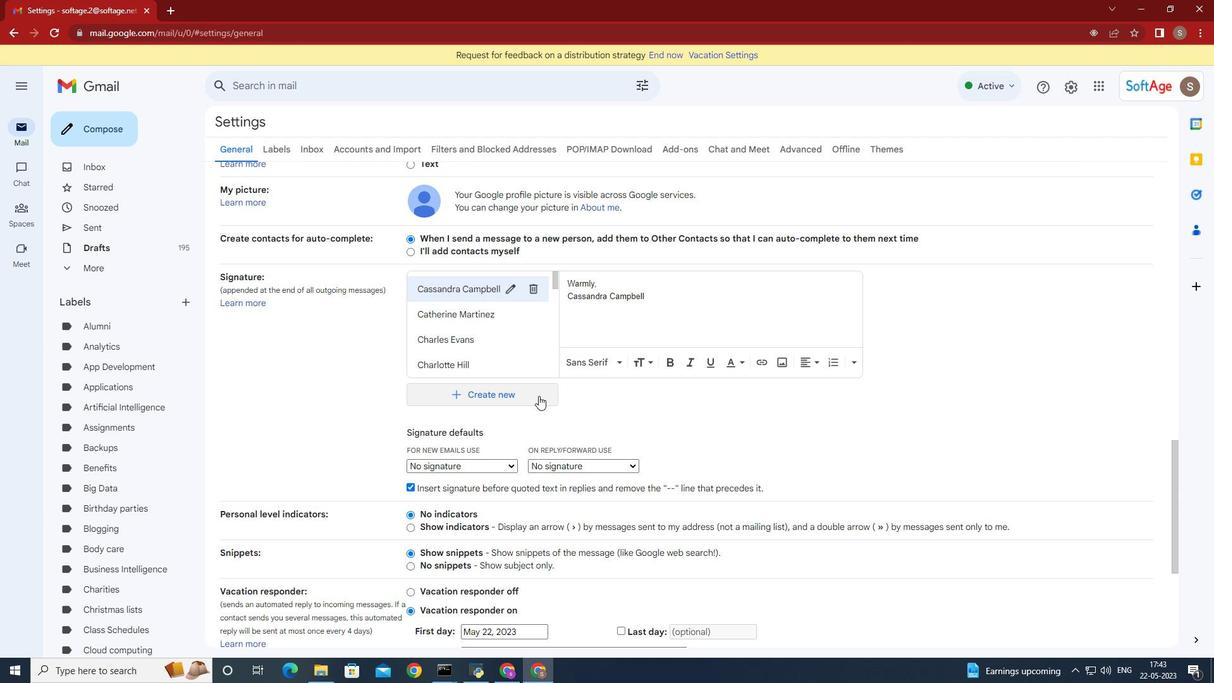 
Action: Mouse pressed left at (538, 396)
Screenshot: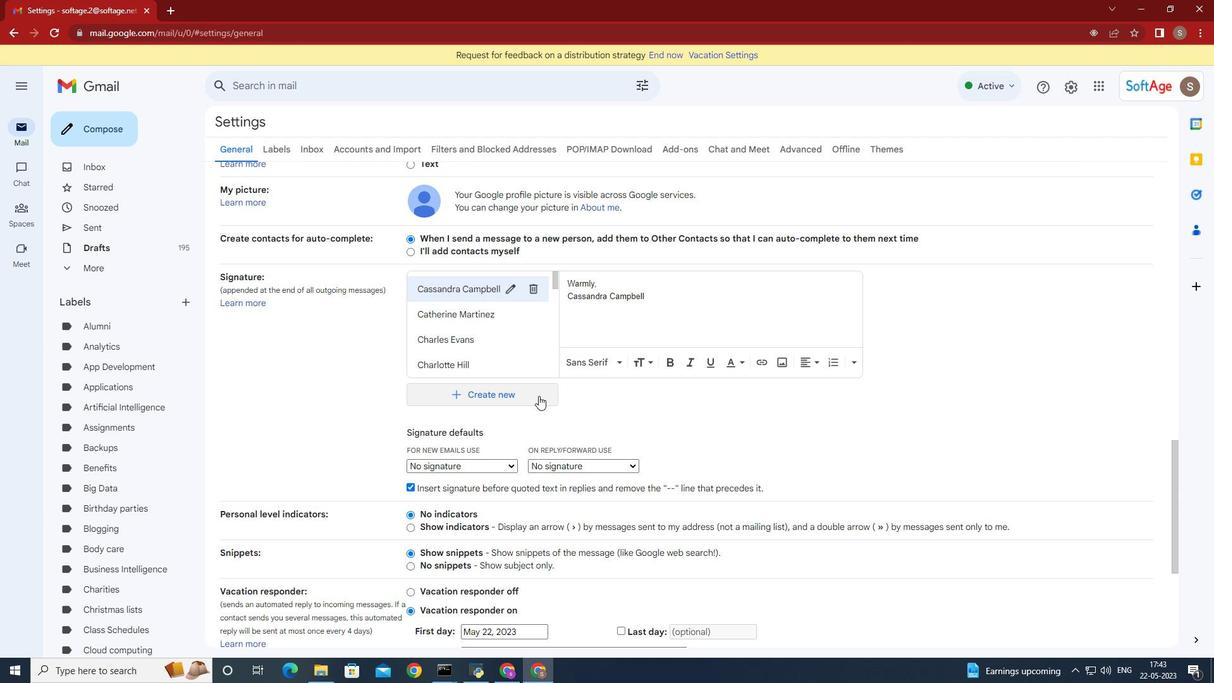 
Action: Mouse moved to (533, 393)
Screenshot: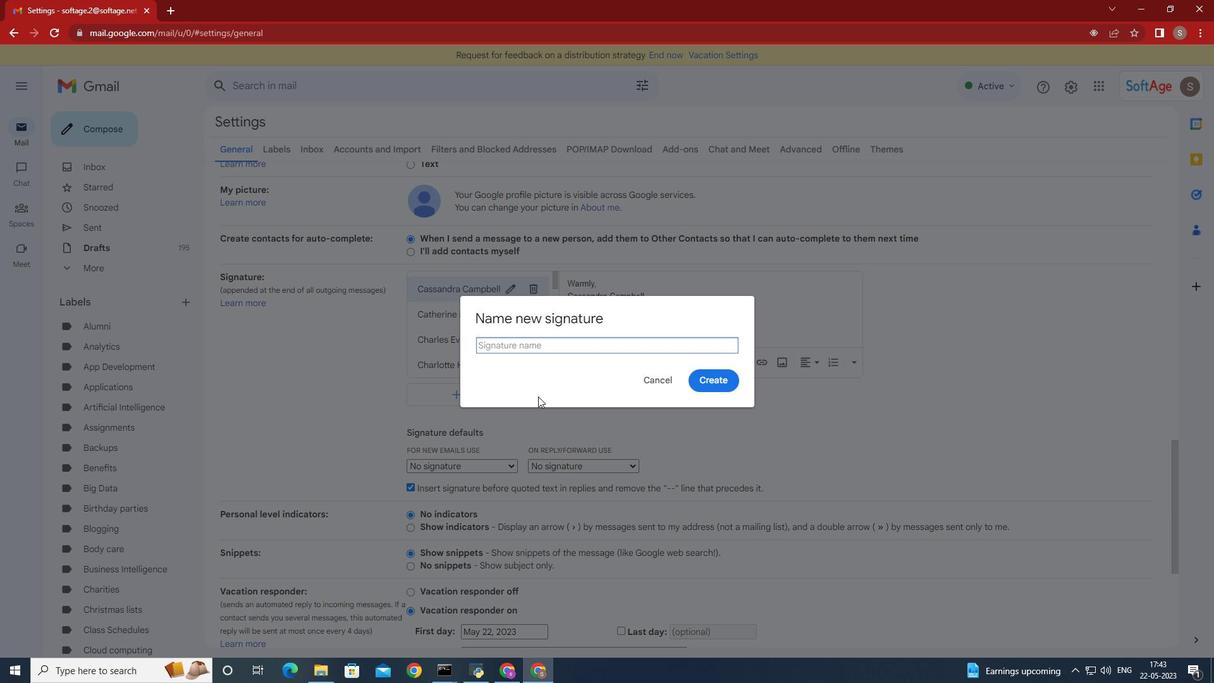 
Action: Key pressed <Key.shift>Jillian<Key.space><Key.shift>Wright
Screenshot: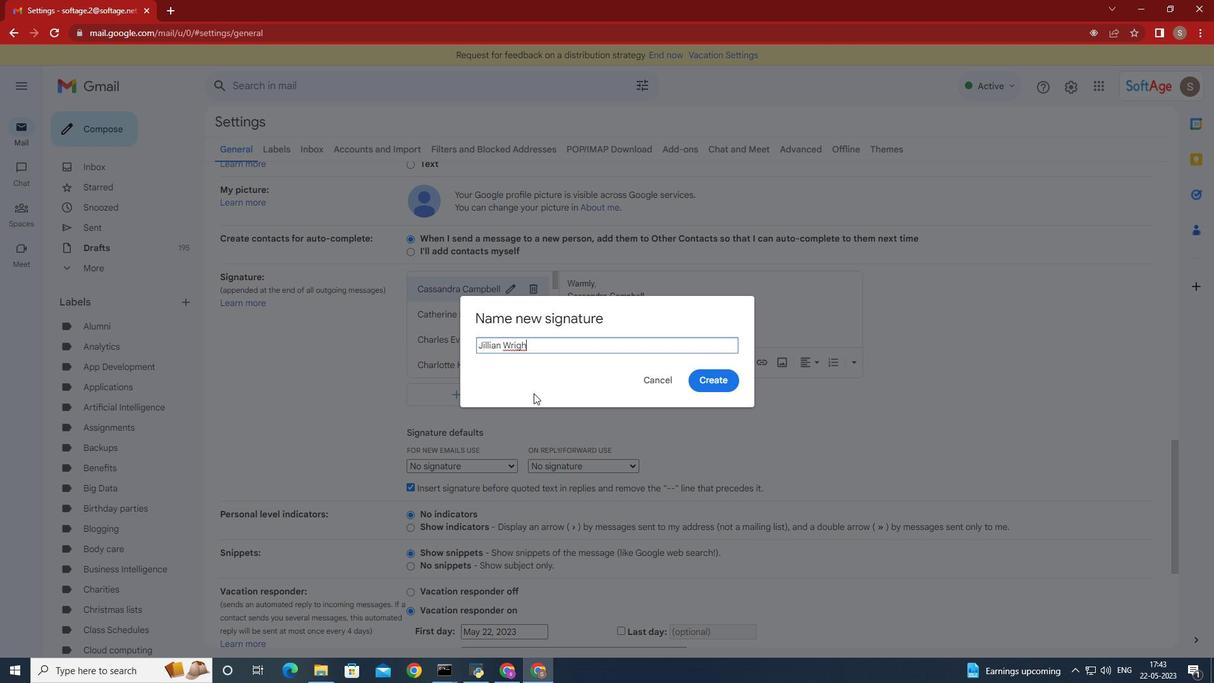 
Action: Mouse moved to (711, 371)
Screenshot: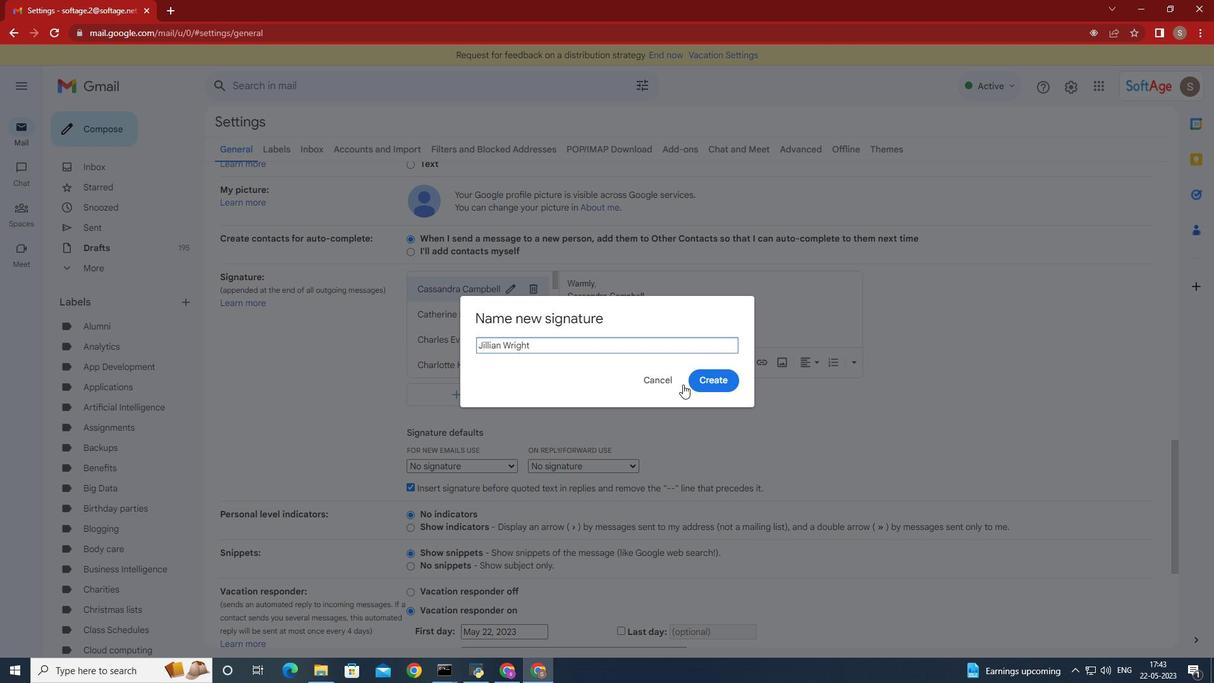 
Action: Mouse pressed left at (711, 371)
Screenshot: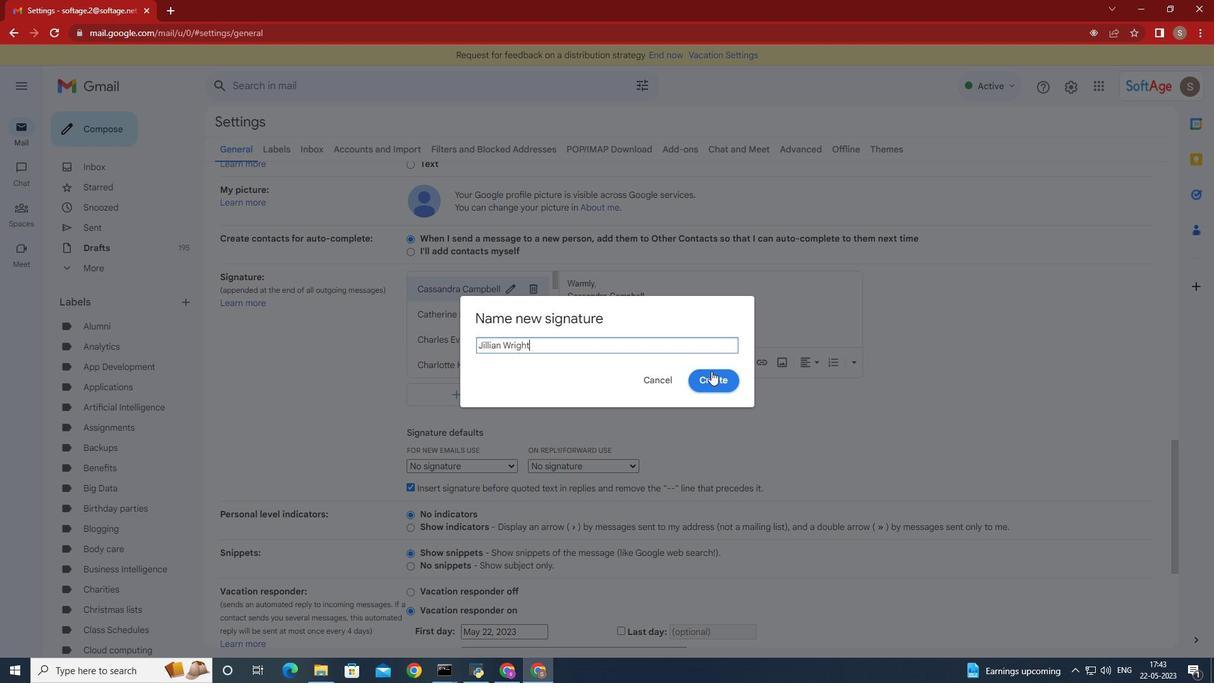 
Action: Mouse moved to (695, 340)
Screenshot: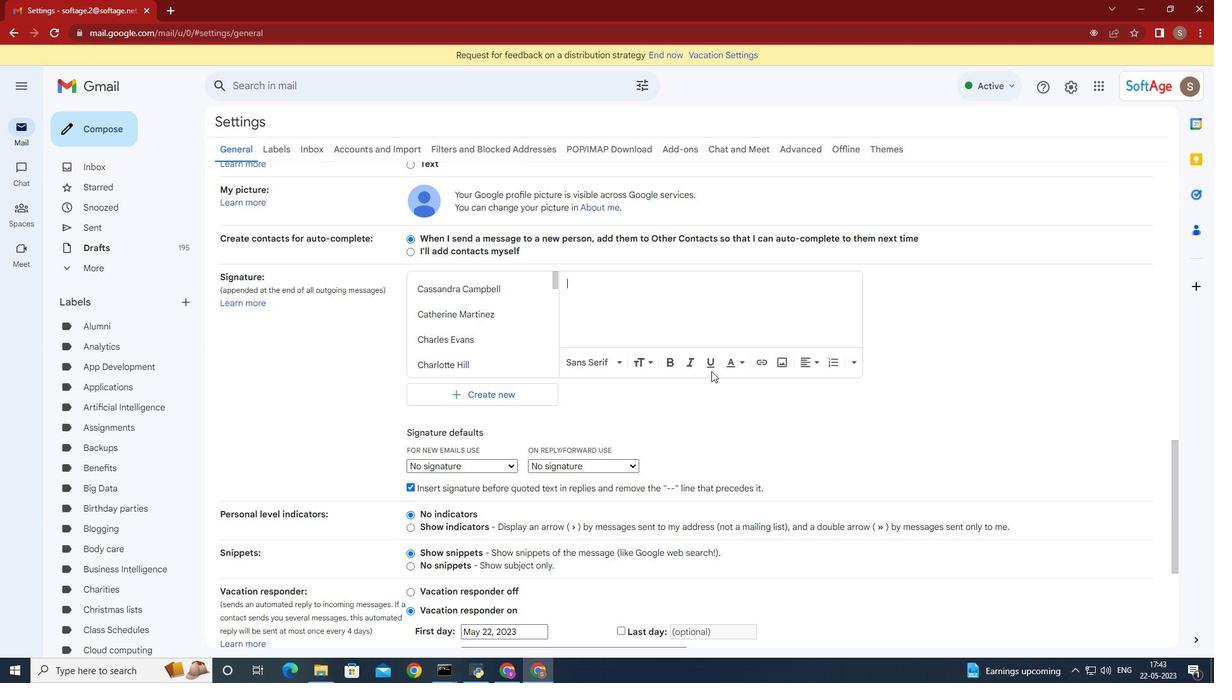 
Action: Key pressed sincere<Key.space>appreciation<Key.space>and<Key.space>gratitude,<Key.enter><Key.shift><Key.shift><Key.shift><Key.shift><Key.shift><Key.shift><Key.shift><Key.shift>Jillian<Key.space><Key.shift>Wright
Screenshot: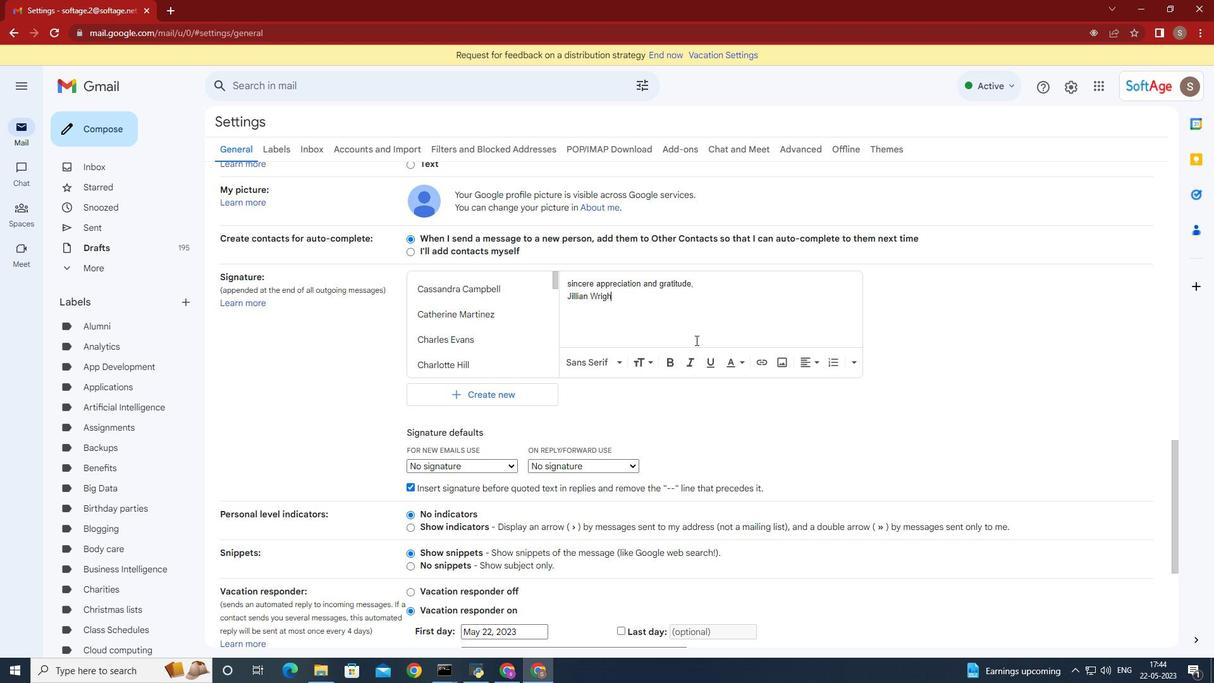 
Action: Mouse moved to (511, 467)
Screenshot: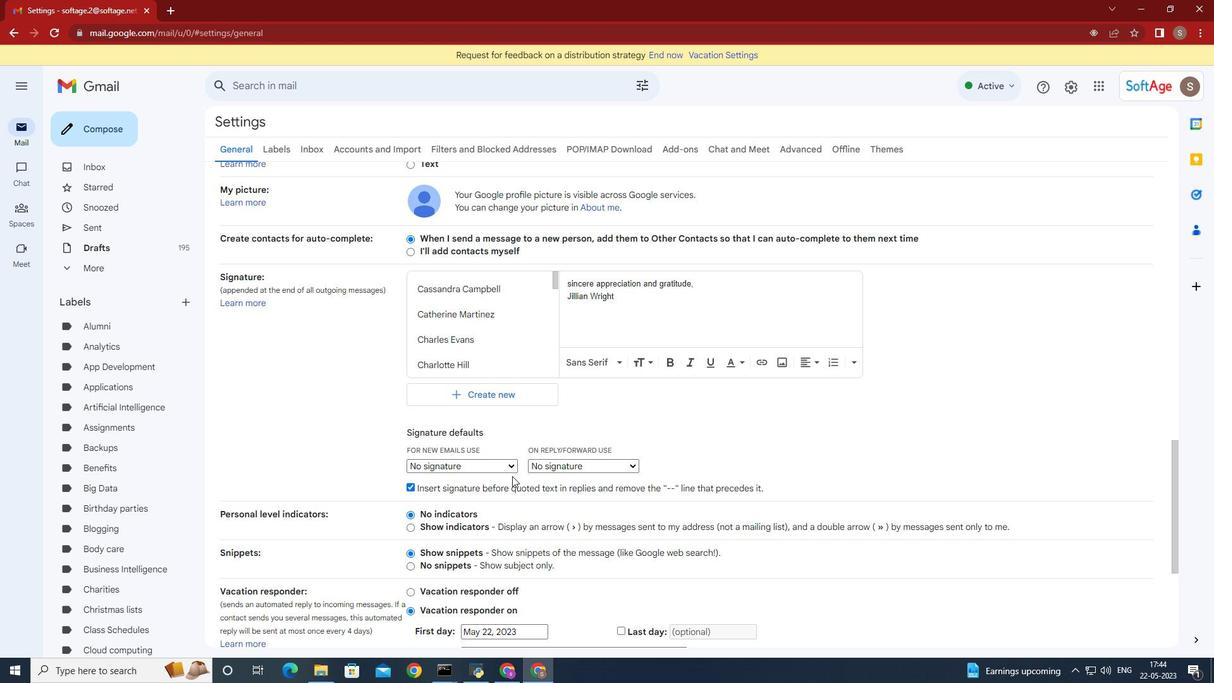 
Action: Mouse pressed left at (511, 467)
Screenshot: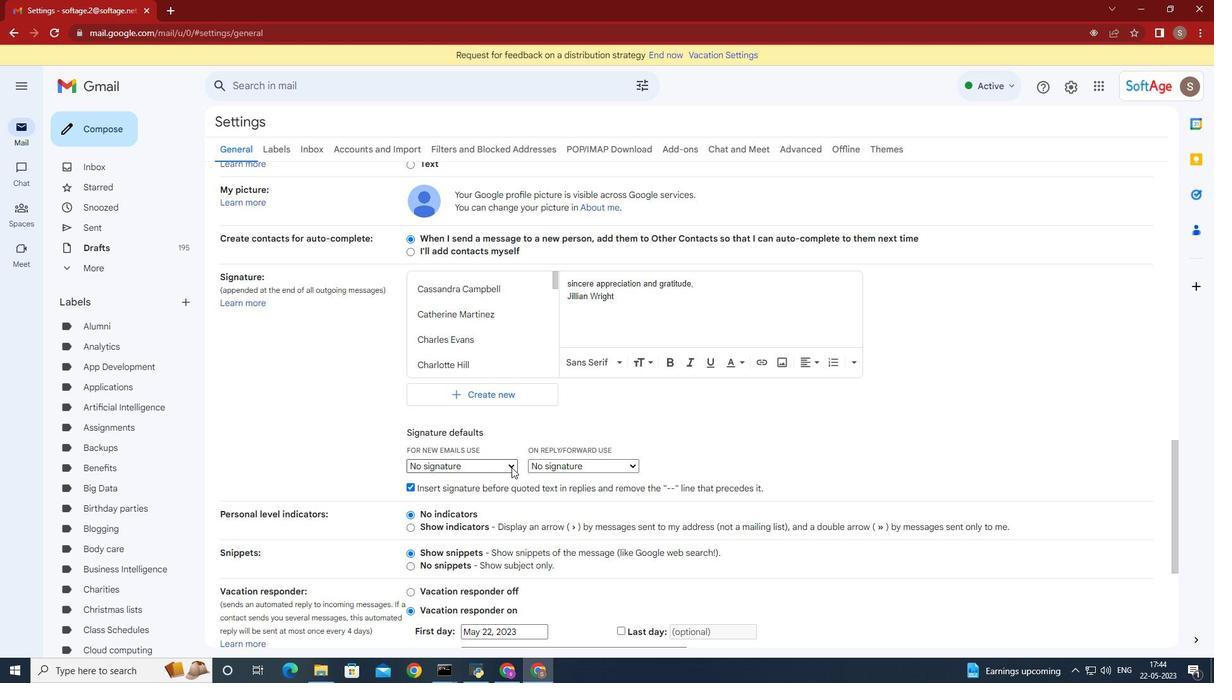 
Action: Mouse moved to (485, 442)
Screenshot: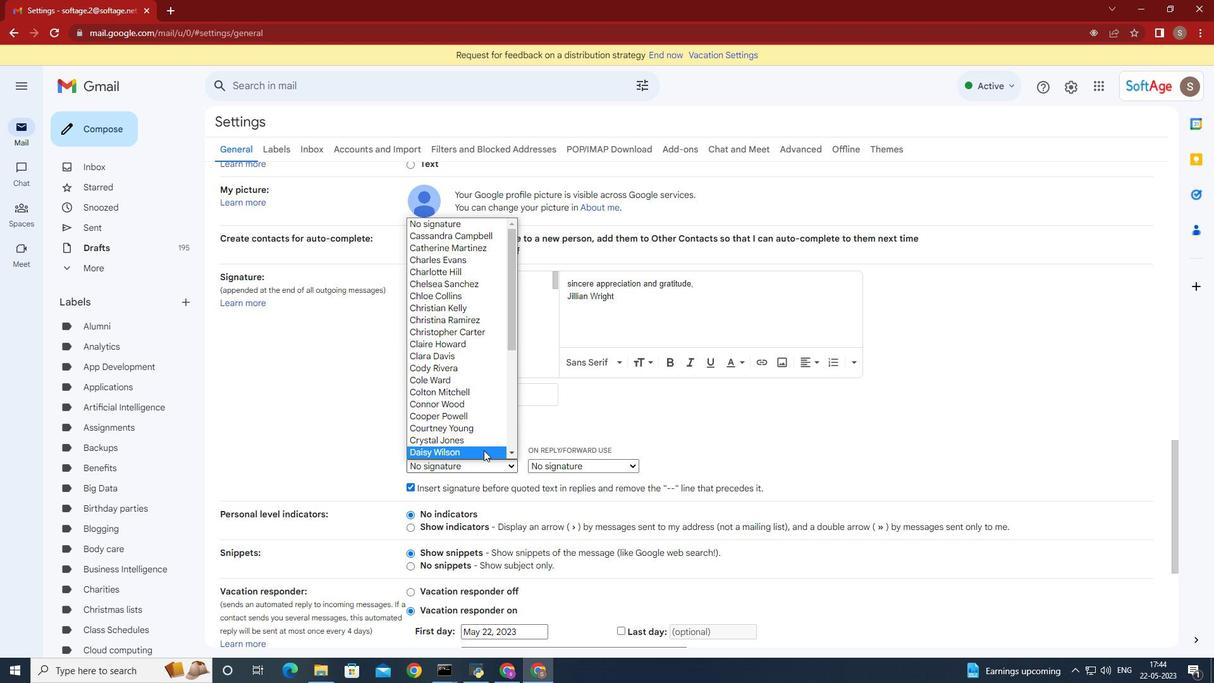 
Action: Mouse scrolled (485, 441) with delta (0, 0)
Screenshot: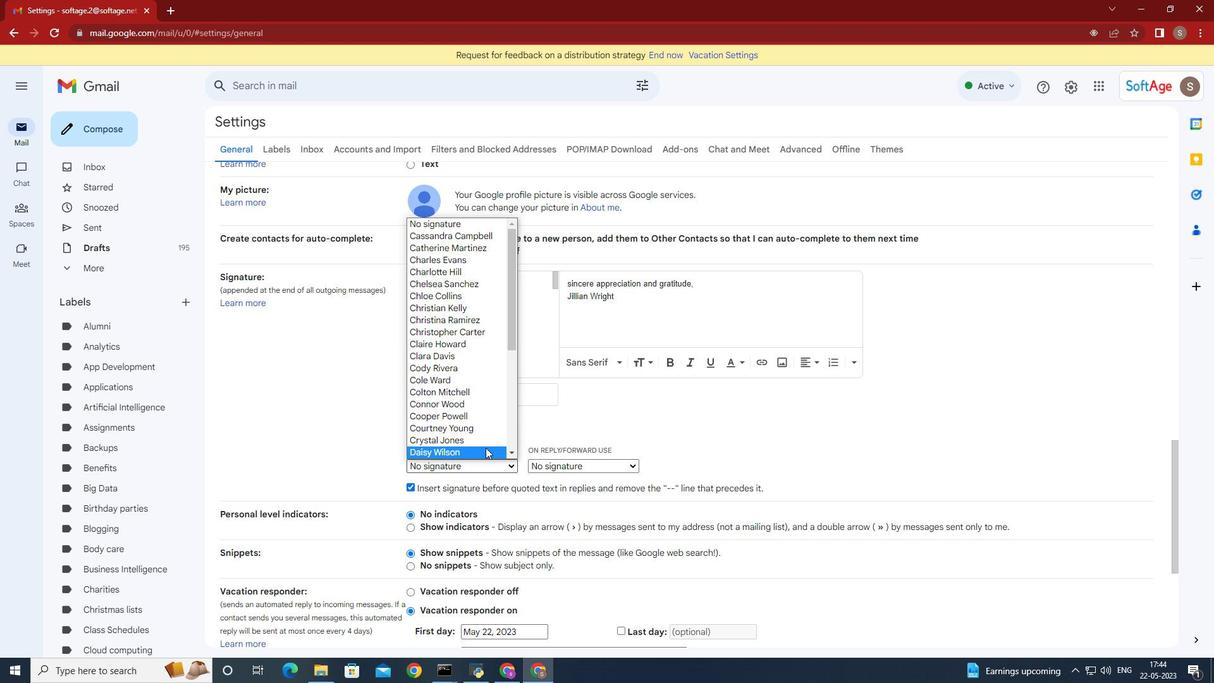 
Action: Mouse scrolled (485, 441) with delta (0, 0)
Screenshot: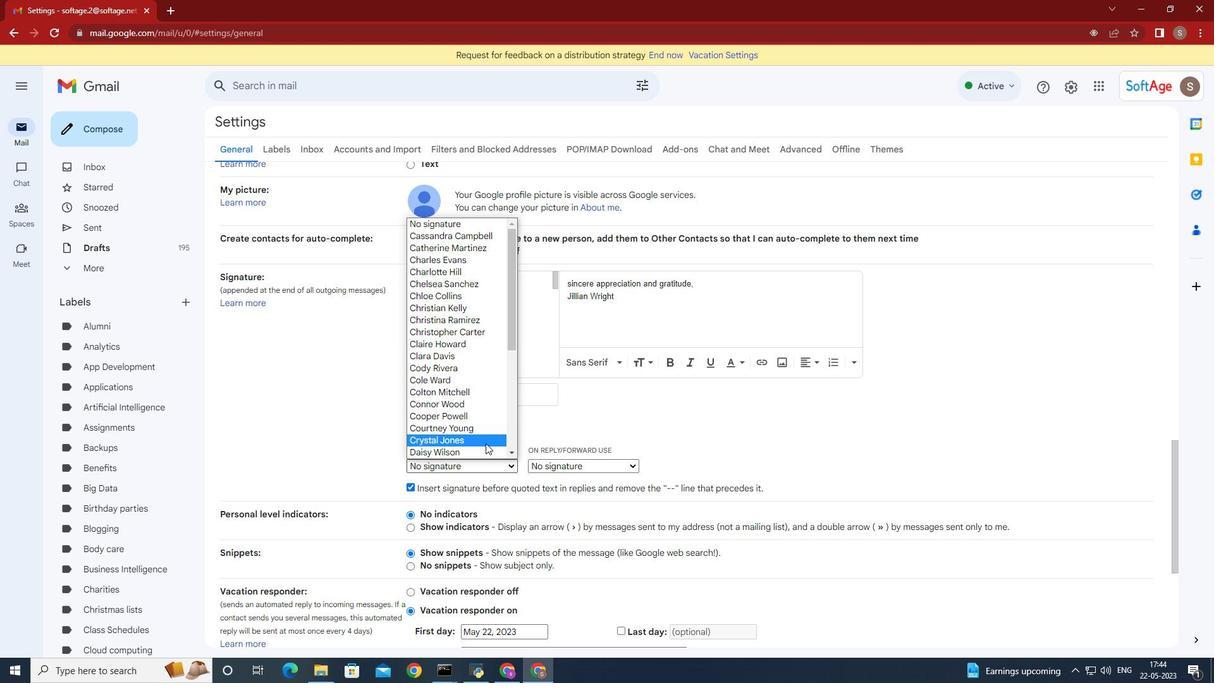 
Action: Mouse scrolled (485, 441) with delta (0, 0)
Screenshot: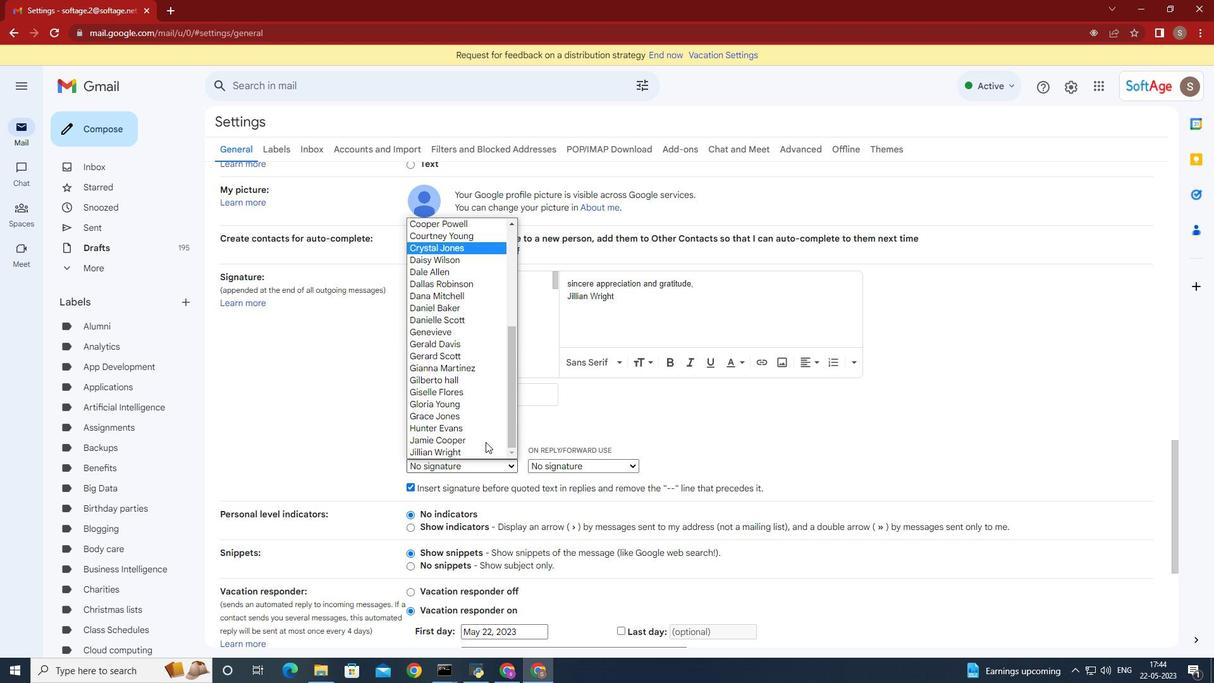 
Action: Mouse scrolled (485, 441) with delta (0, 0)
Screenshot: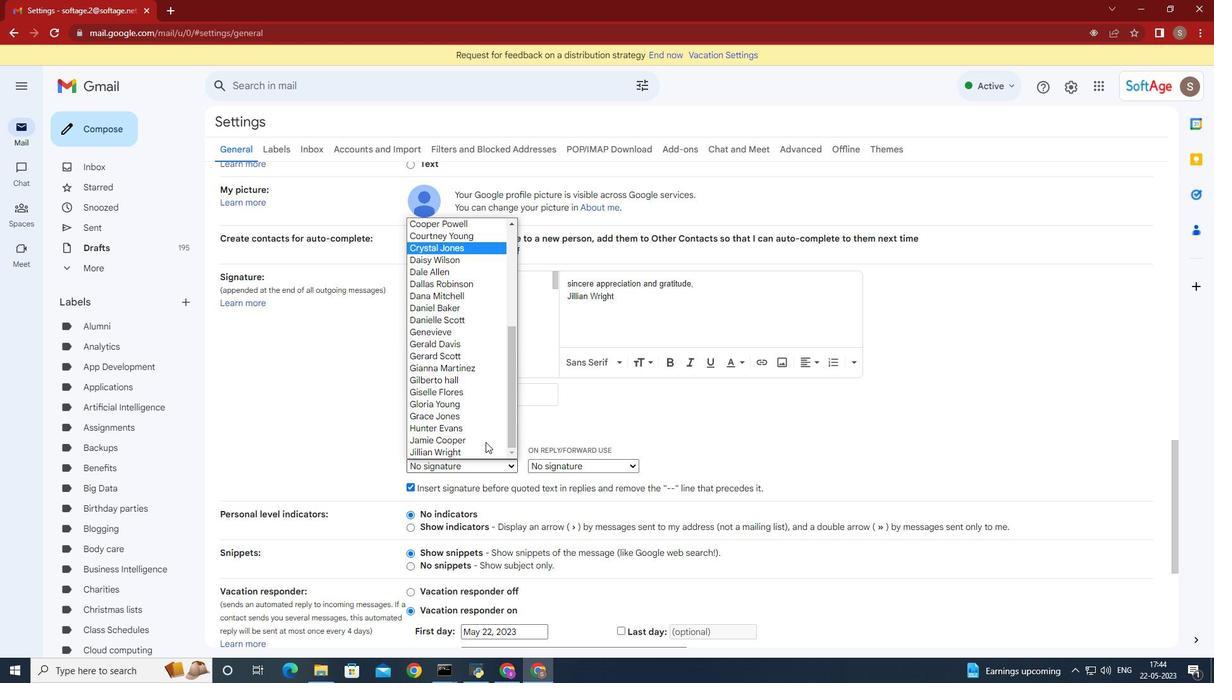 
Action: Mouse scrolled (485, 441) with delta (0, 0)
Screenshot: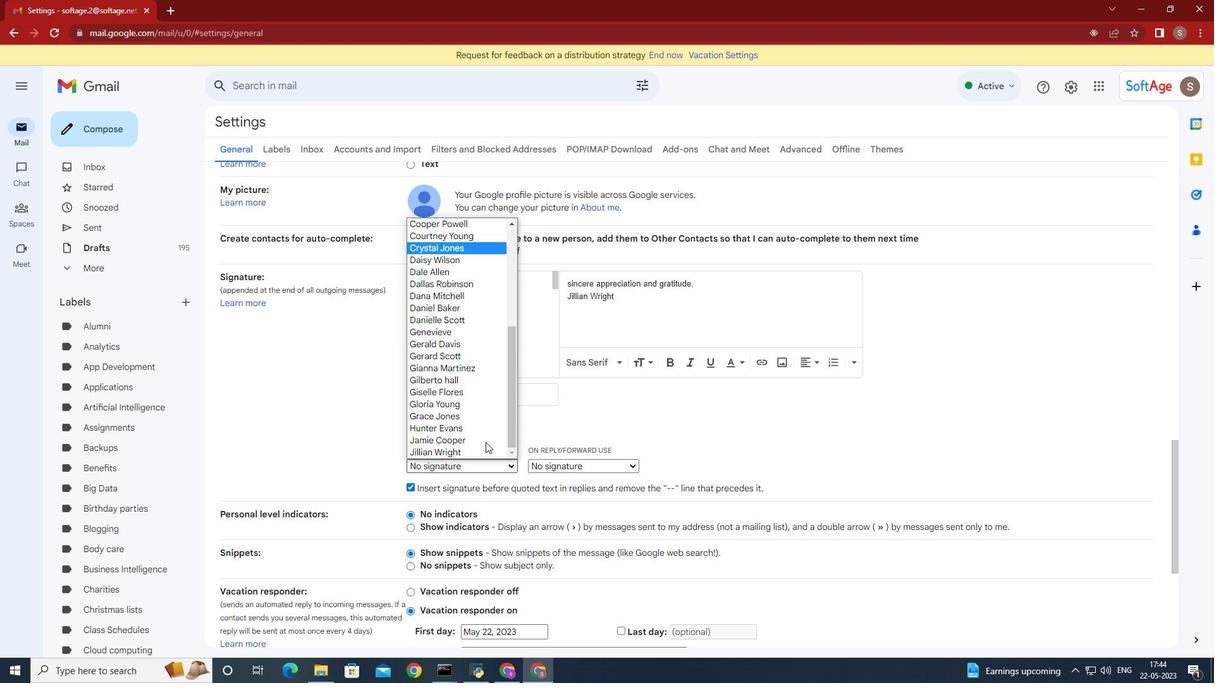 
Action: Mouse scrolled (485, 441) with delta (0, 0)
Screenshot: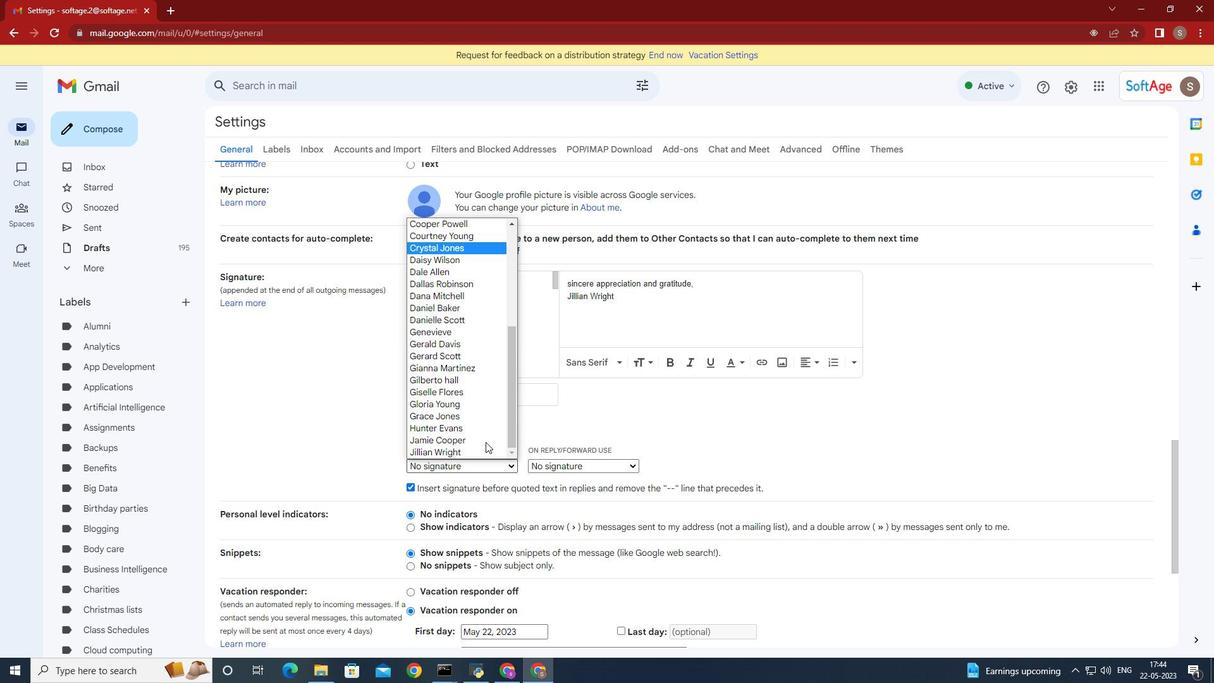 
Action: Mouse moved to (473, 448)
Screenshot: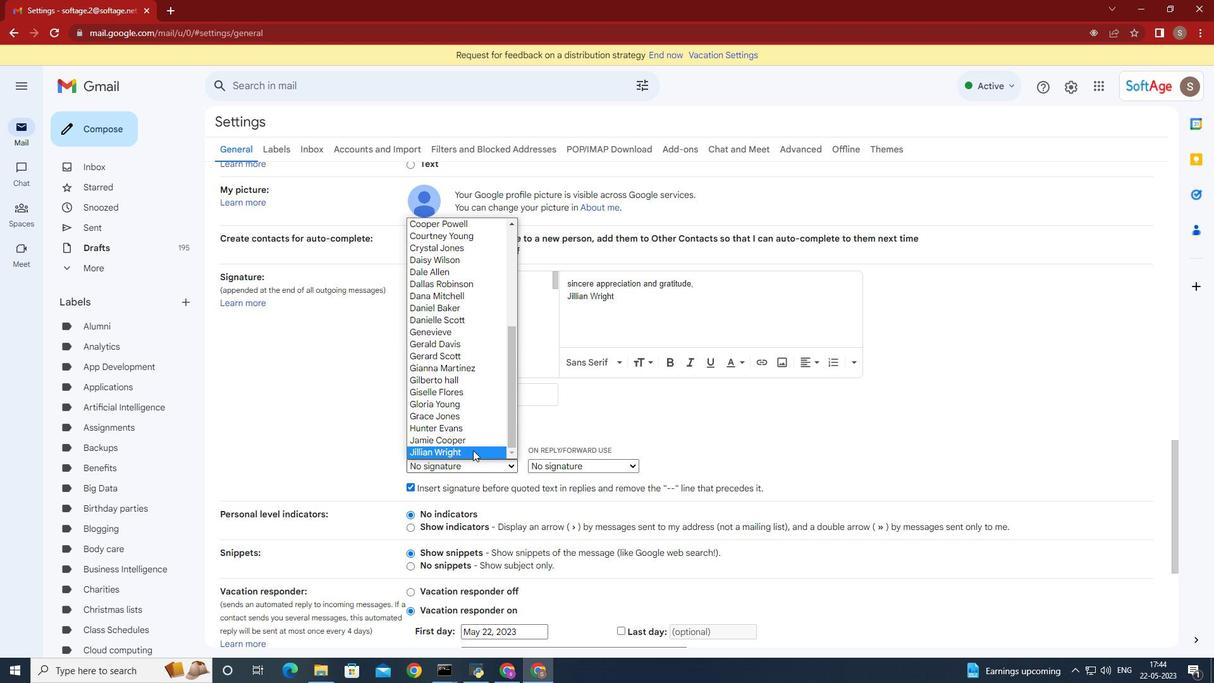 
Action: Mouse pressed left at (473, 448)
Screenshot: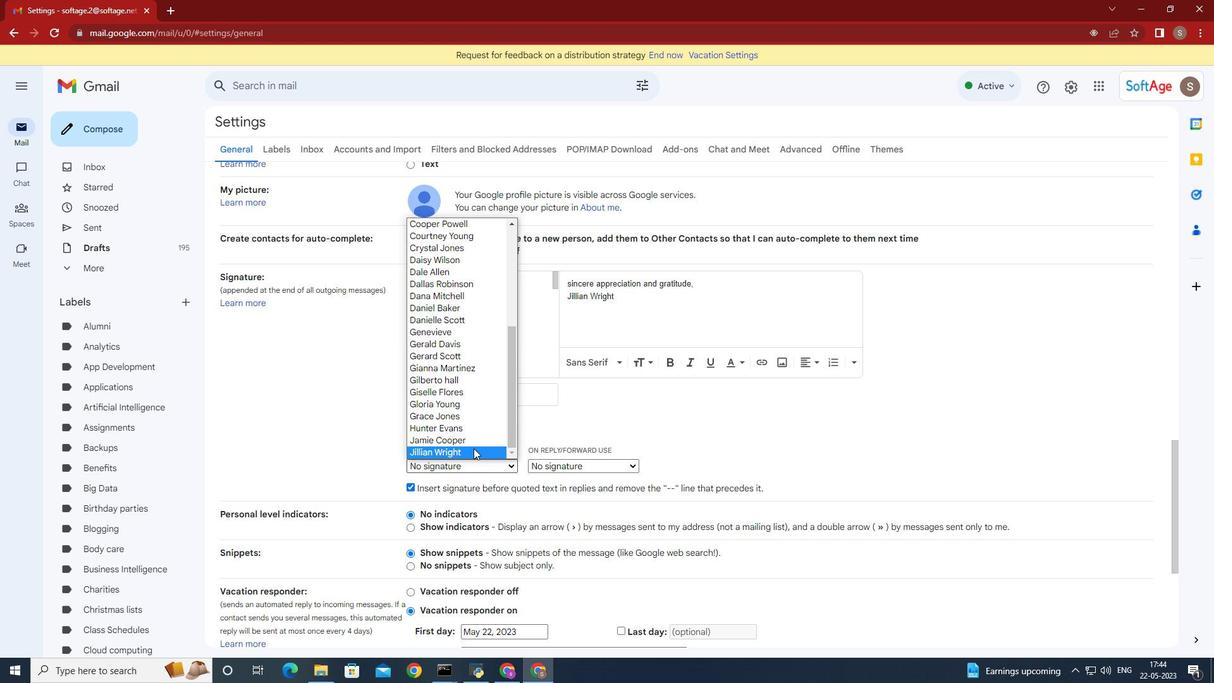 
Action: Mouse moved to (616, 462)
Screenshot: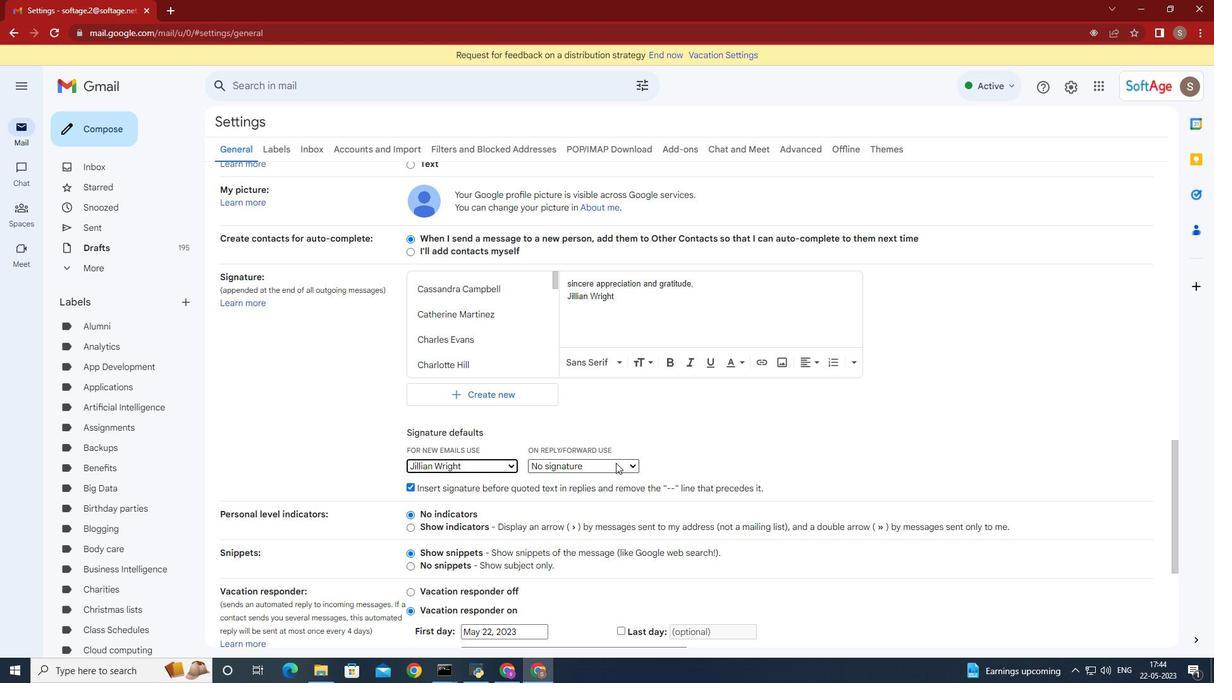 
Action: Mouse pressed left at (616, 462)
Screenshot: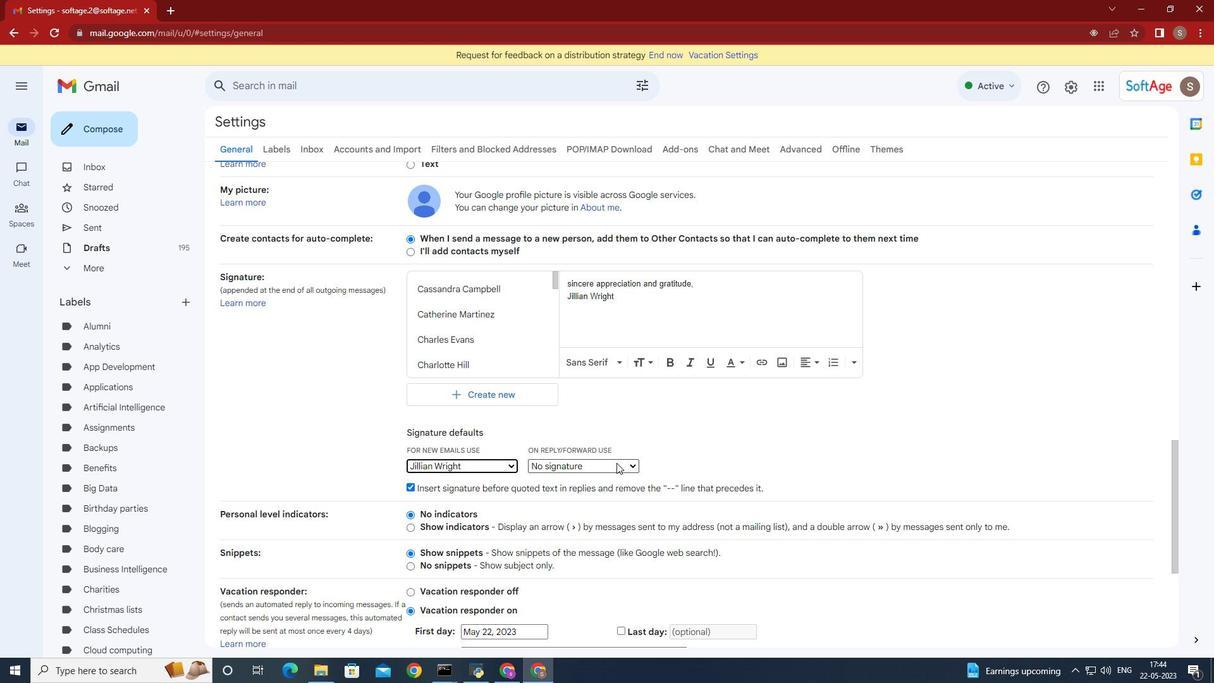 
Action: Mouse moved to (581, 441)
Screenshot: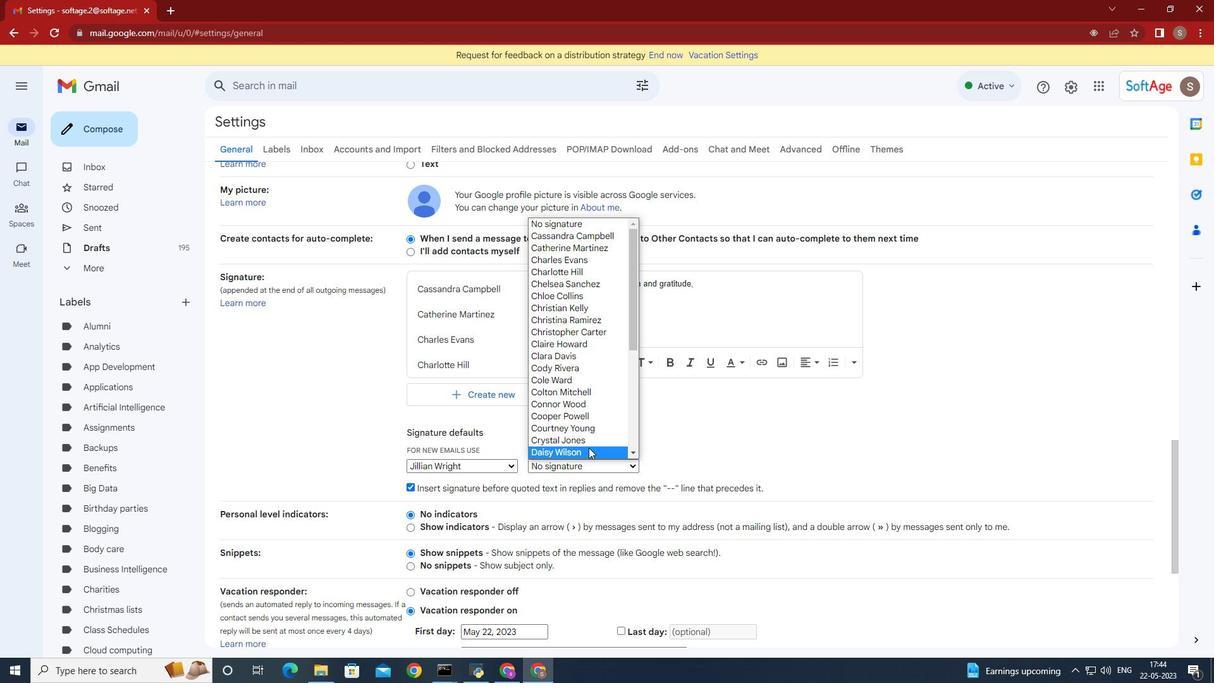 
Action: Mouse scrolled (581, 440) with delta (0, 0)
Screenshot: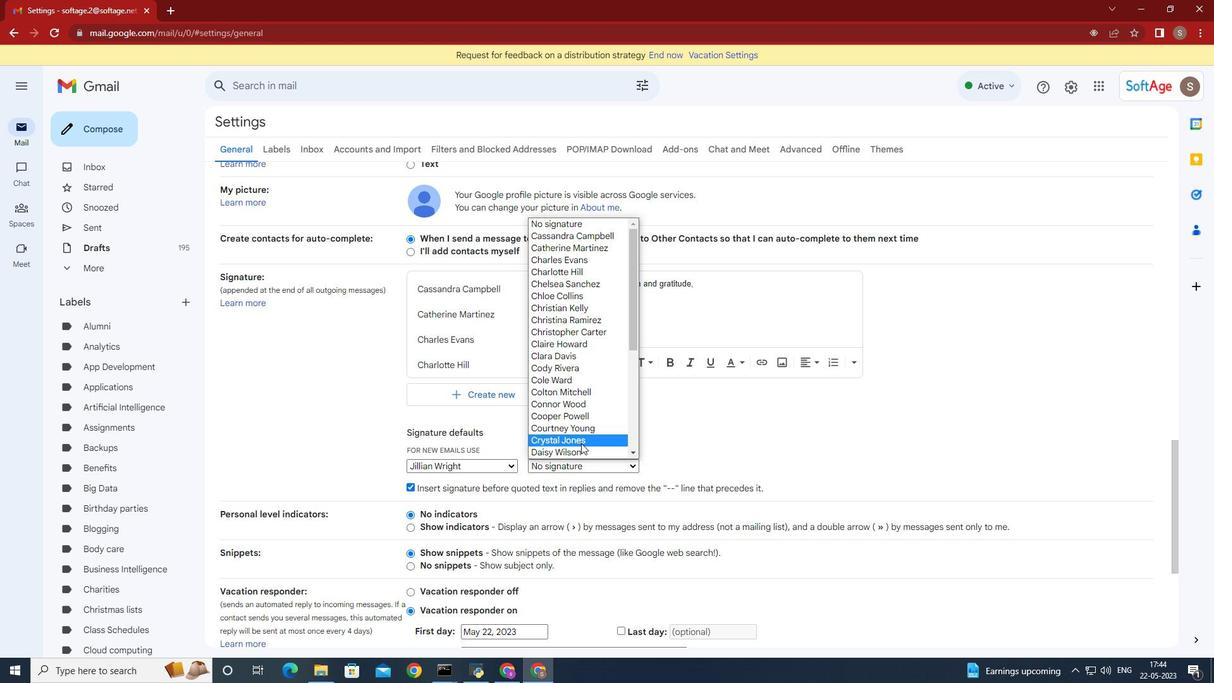 
Action: Mouse scrolled (581, 440) with delta (0, 0)
Screenshot: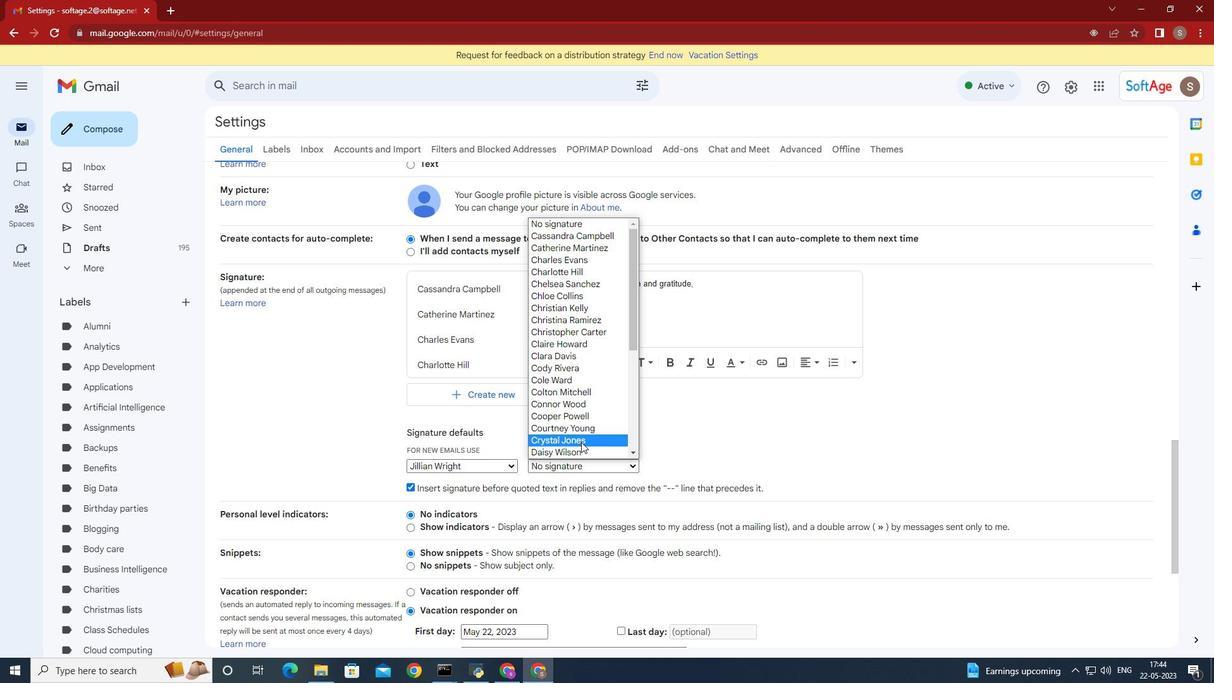 
Action: Mouse scrolled (581, 440) with delta (0, 0)
Screenshot: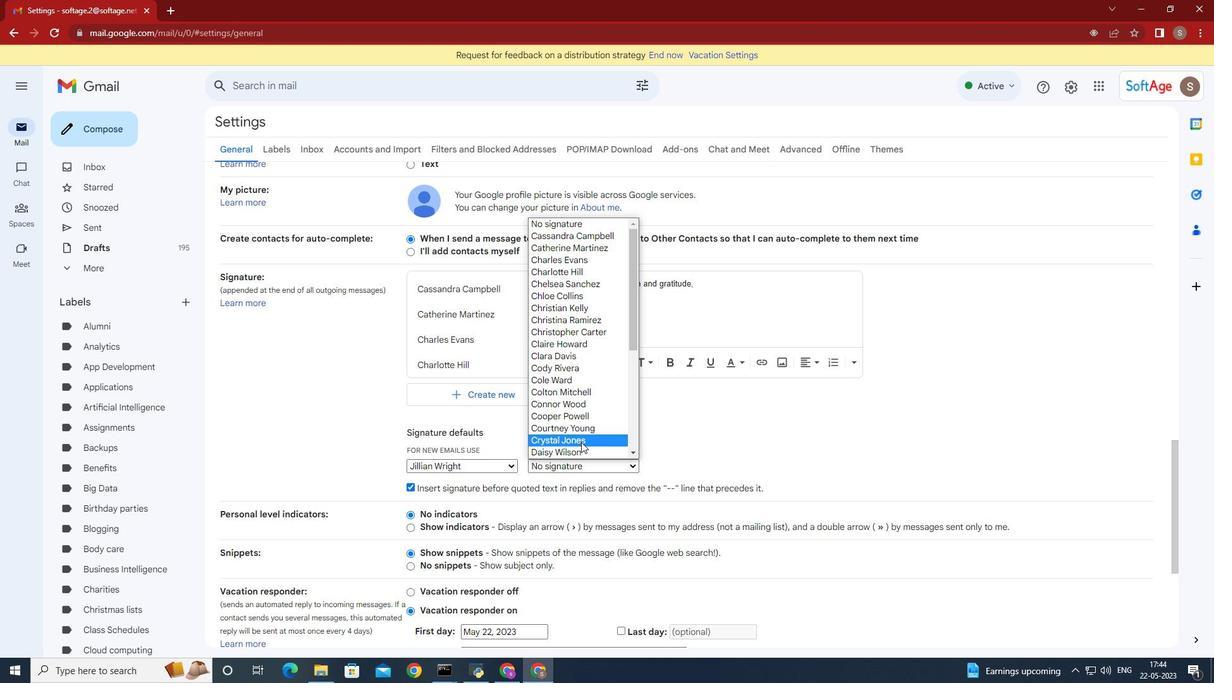 
Action: Mouse scrolled (581, 440) with delta (0, 0)
Screenshot: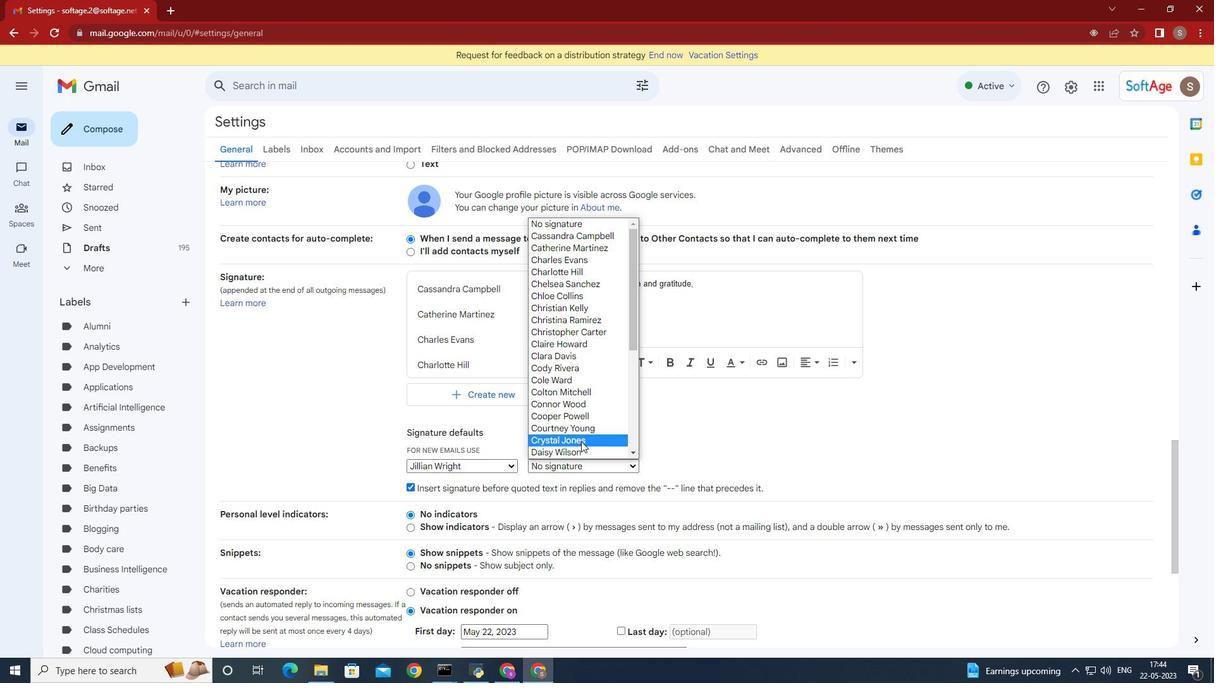 
Action: Mouse scrolled (581, 440) with delta (0, 0)
Screenshot: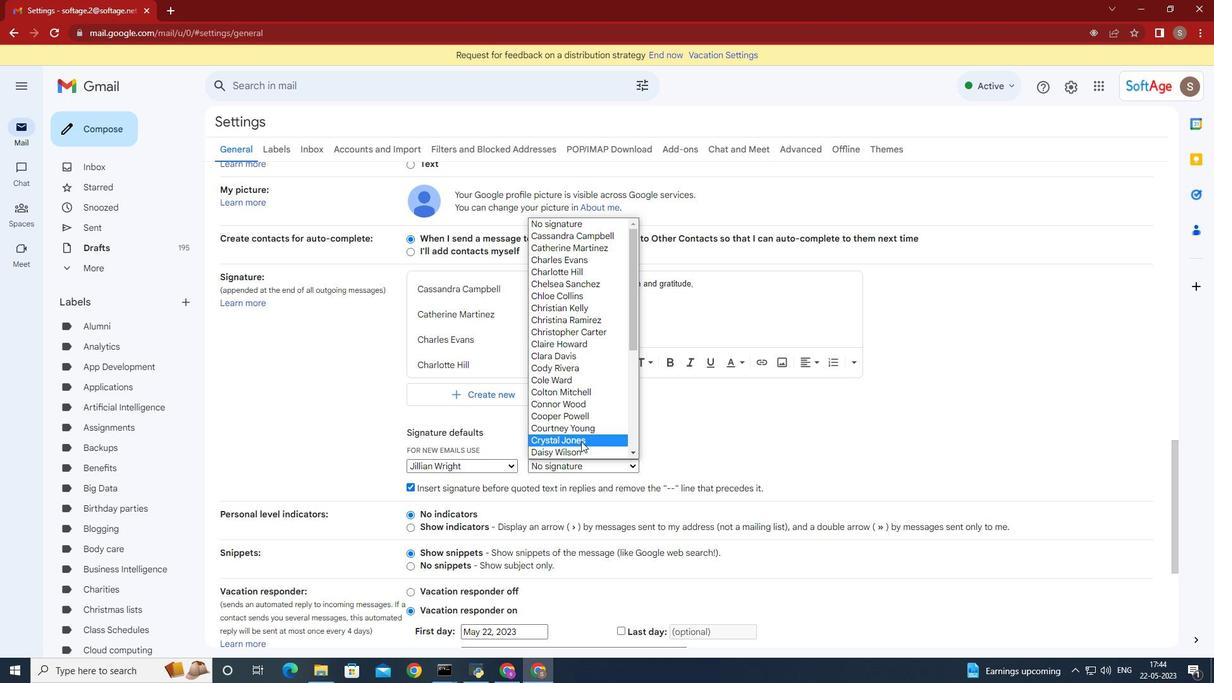 
Action: Mouse moved to (586, 448)
Screenshot: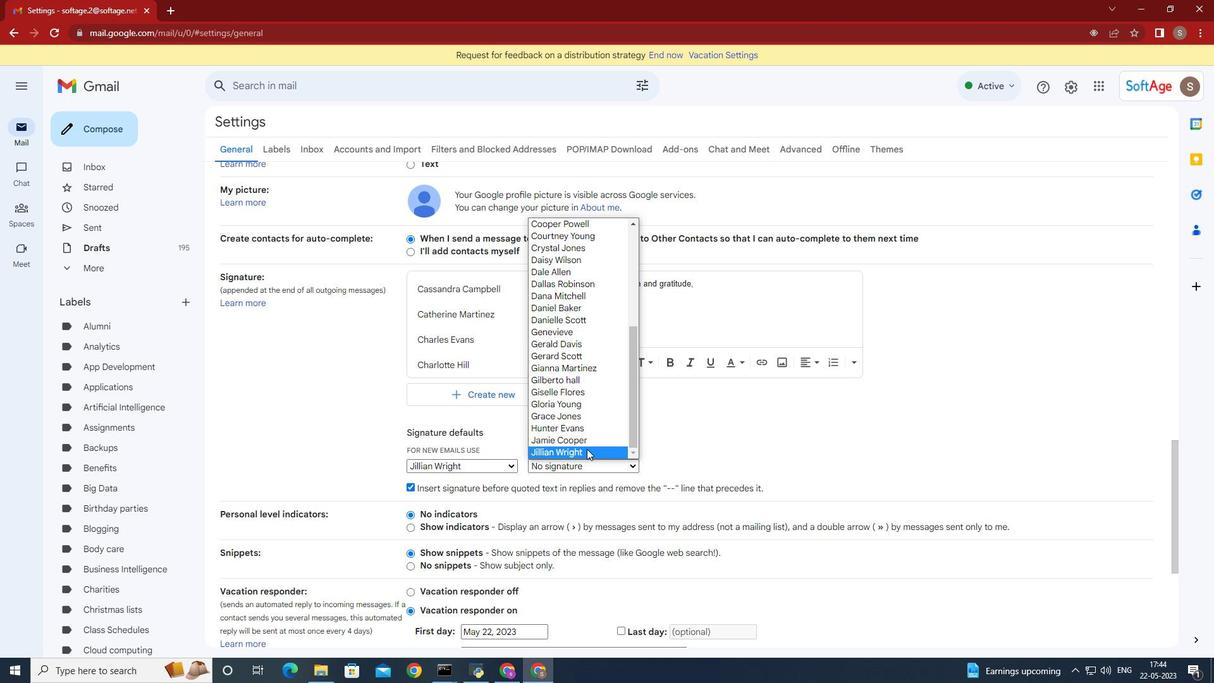 
Action: Mouse pressed left at (586, 448)
Screenshot: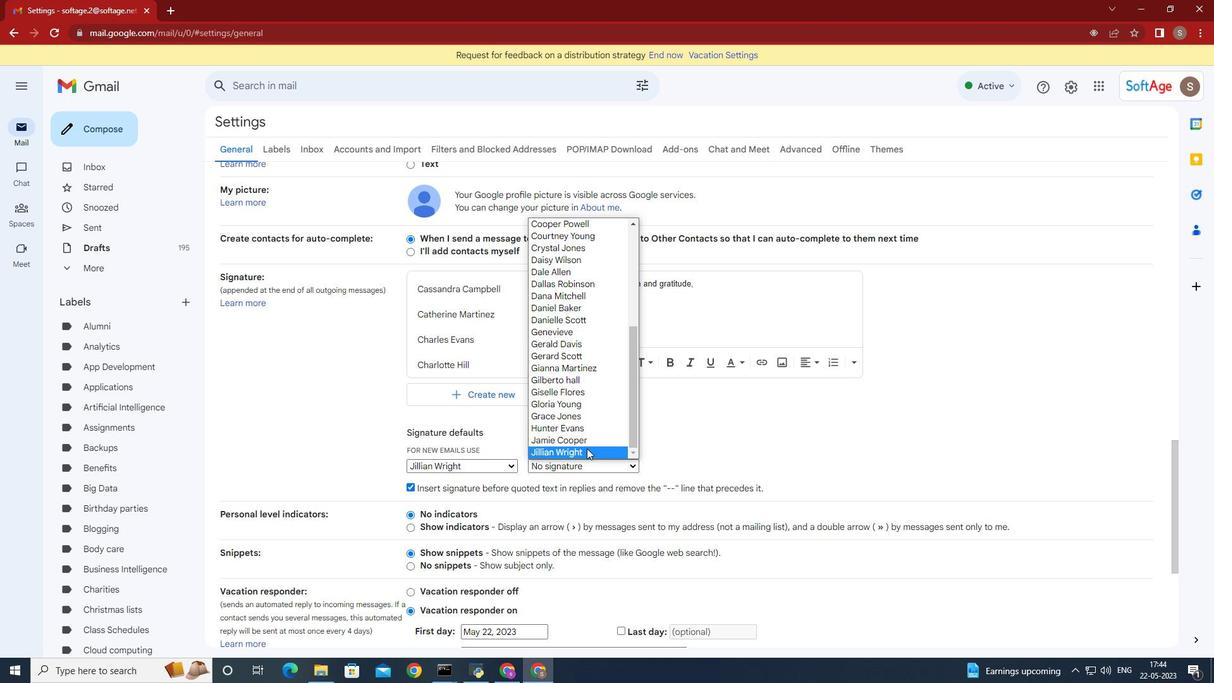 
Action: Mouse moved to (733, 478)
Screenshot: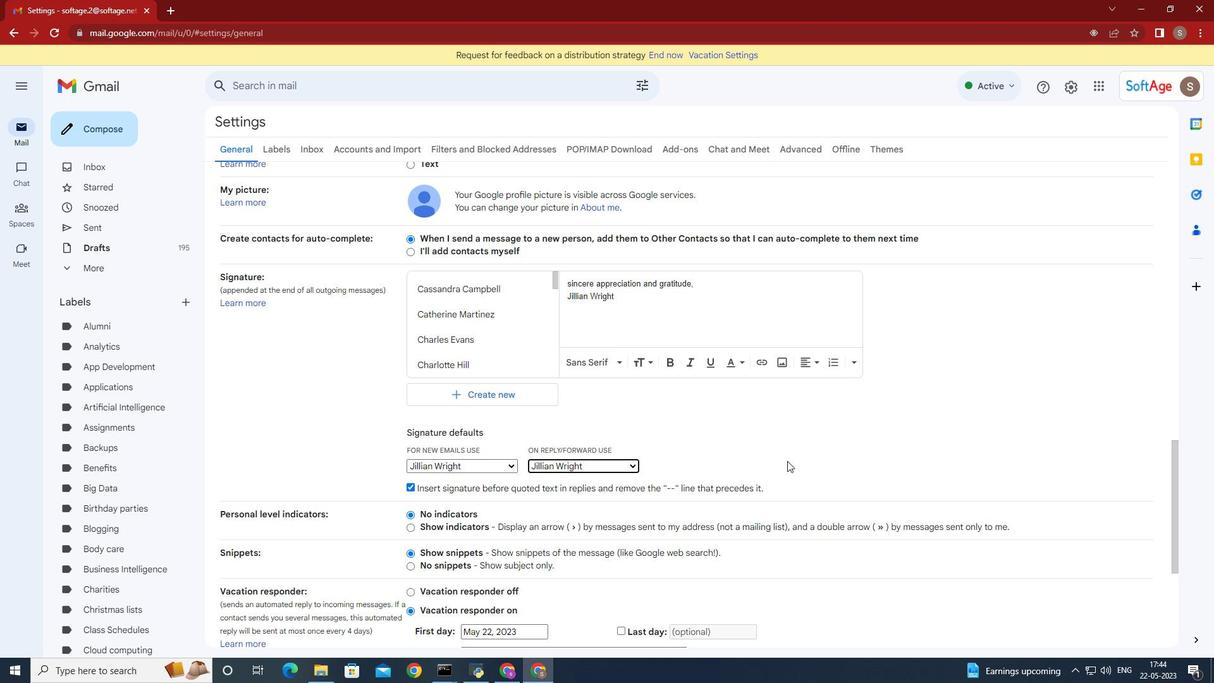 
Action: Mouse scrolled (733, 478) with delta (0, 0)
Screenshot: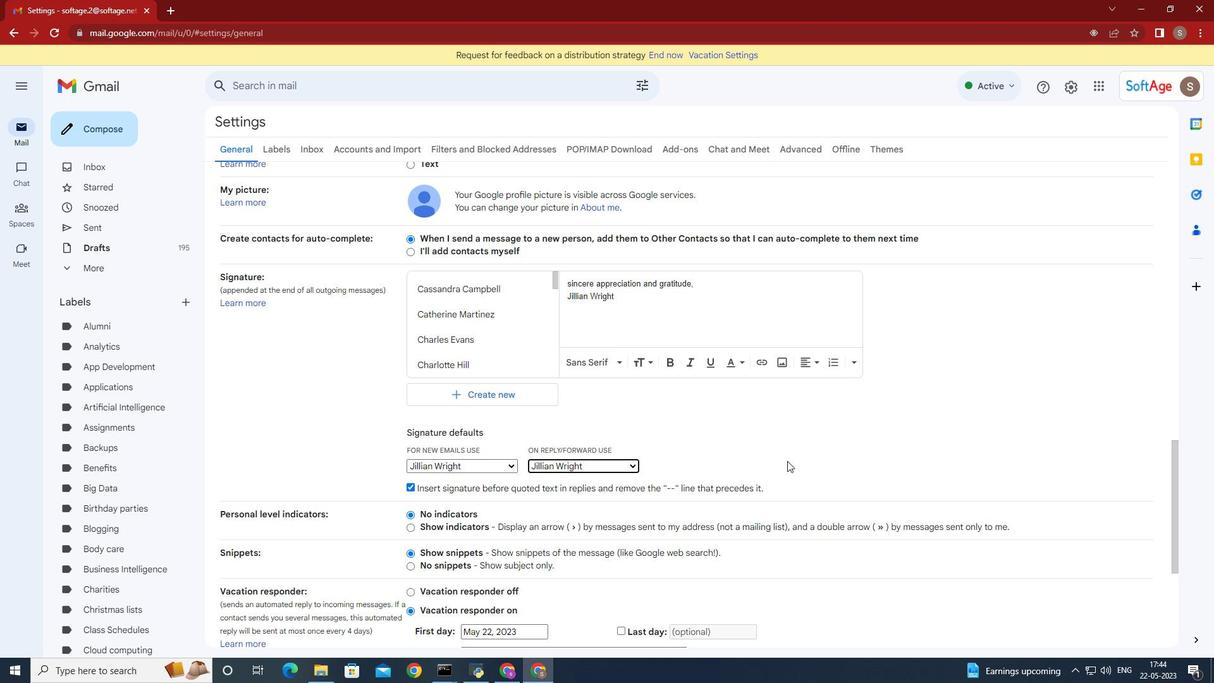 
Action: Mouse moved to (732, 480)
Screenshot: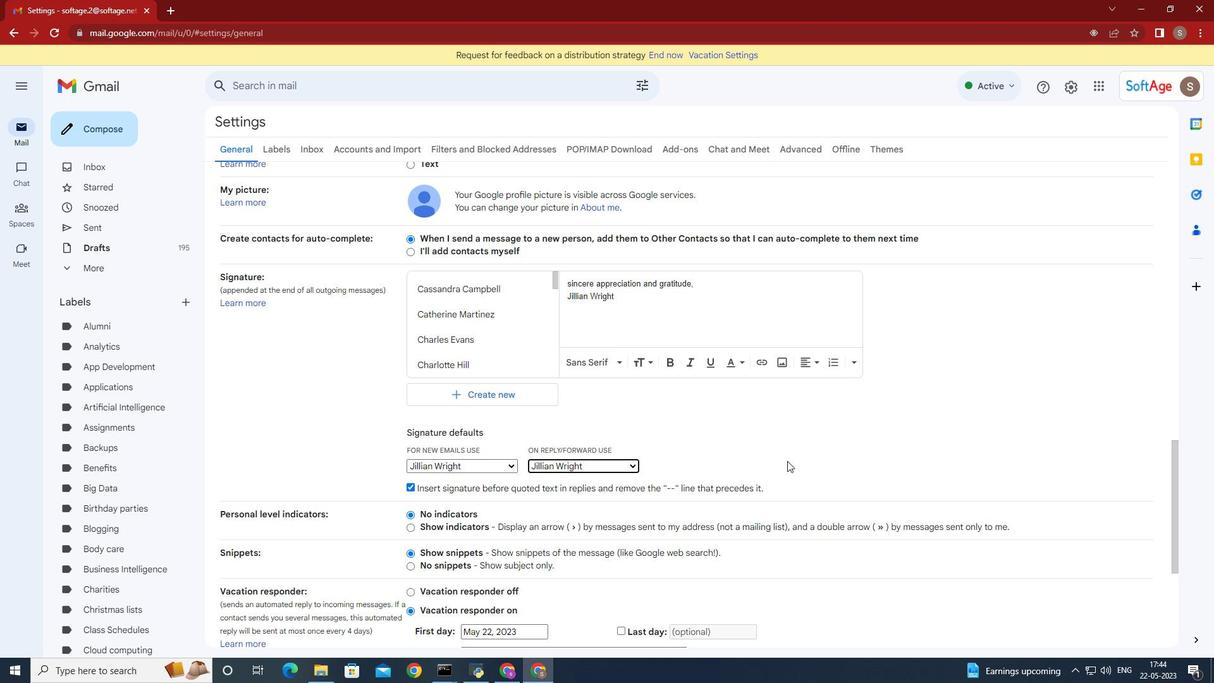 
Action: Mouse scrolled (732, 479) with delta (0, 0)
Screenshot: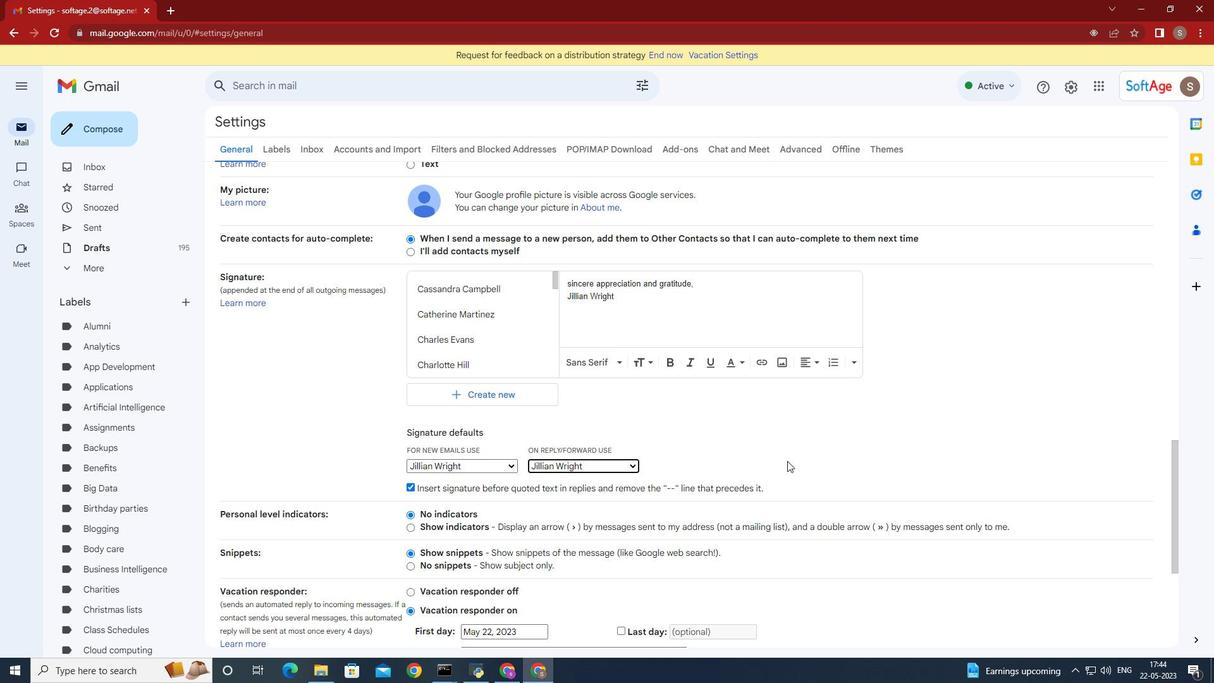 
Action: Mouse moved to (732, 480)
Screenshot: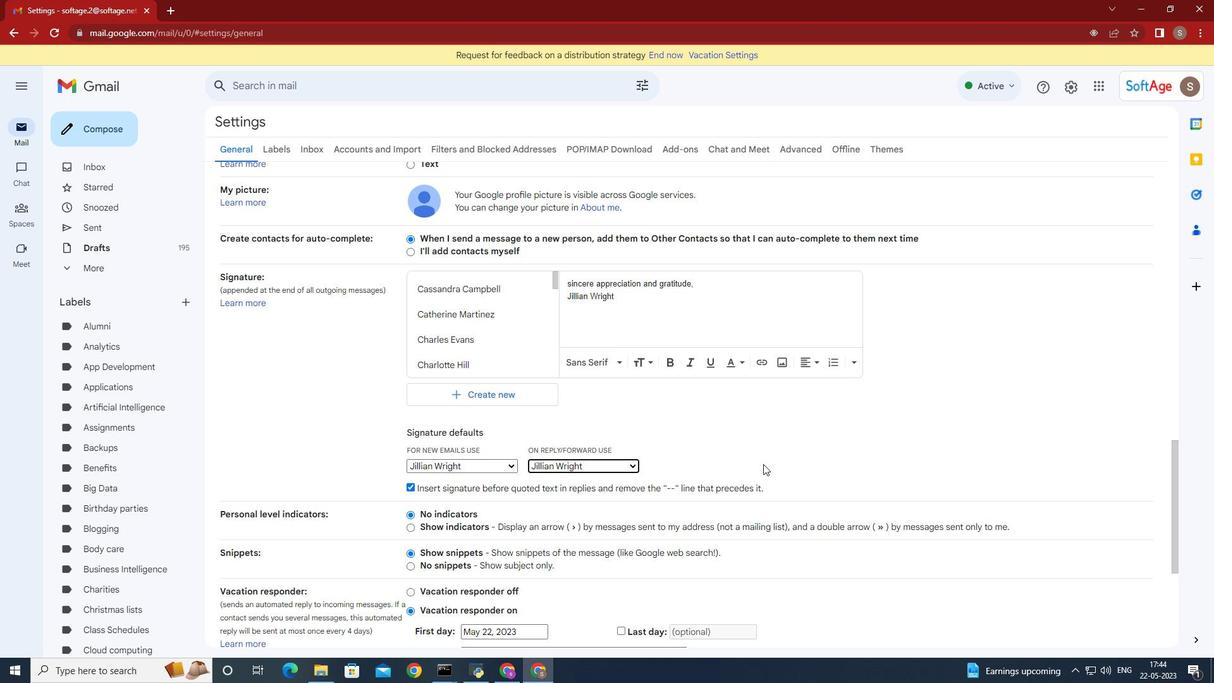 
Action: Mouse scrolled (732, 479) with delta (0, 0)
Screenshot: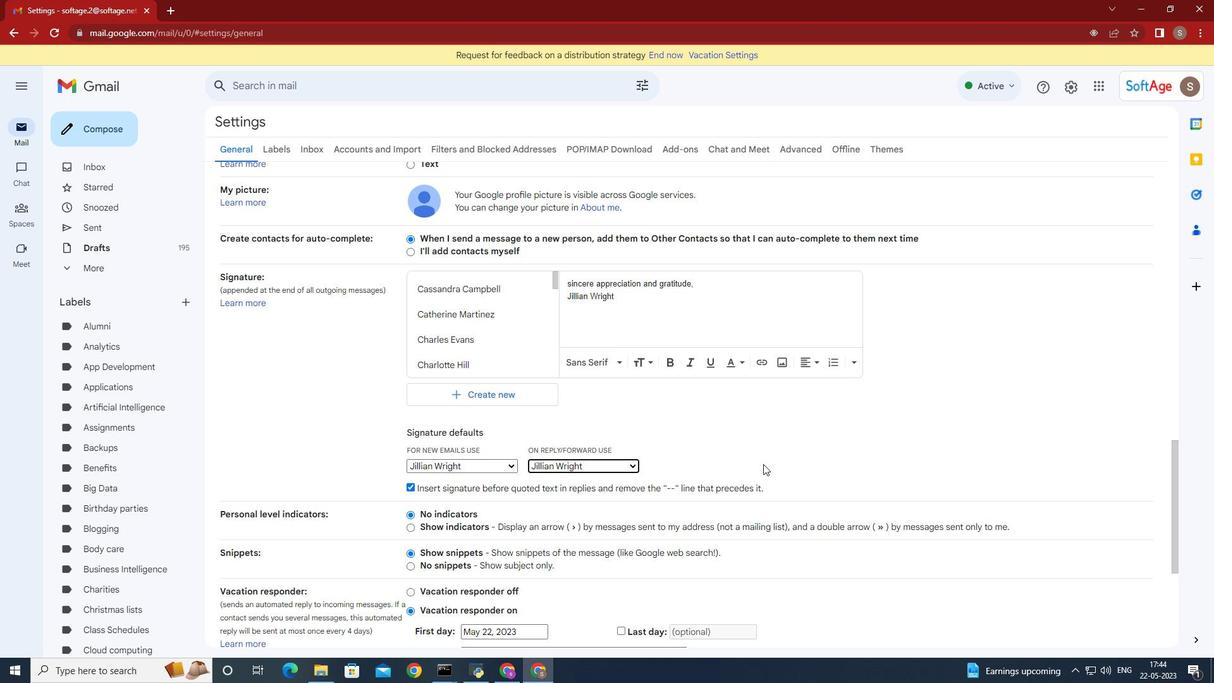 
Action: Mouse moved to (732, 480)
Screenshot: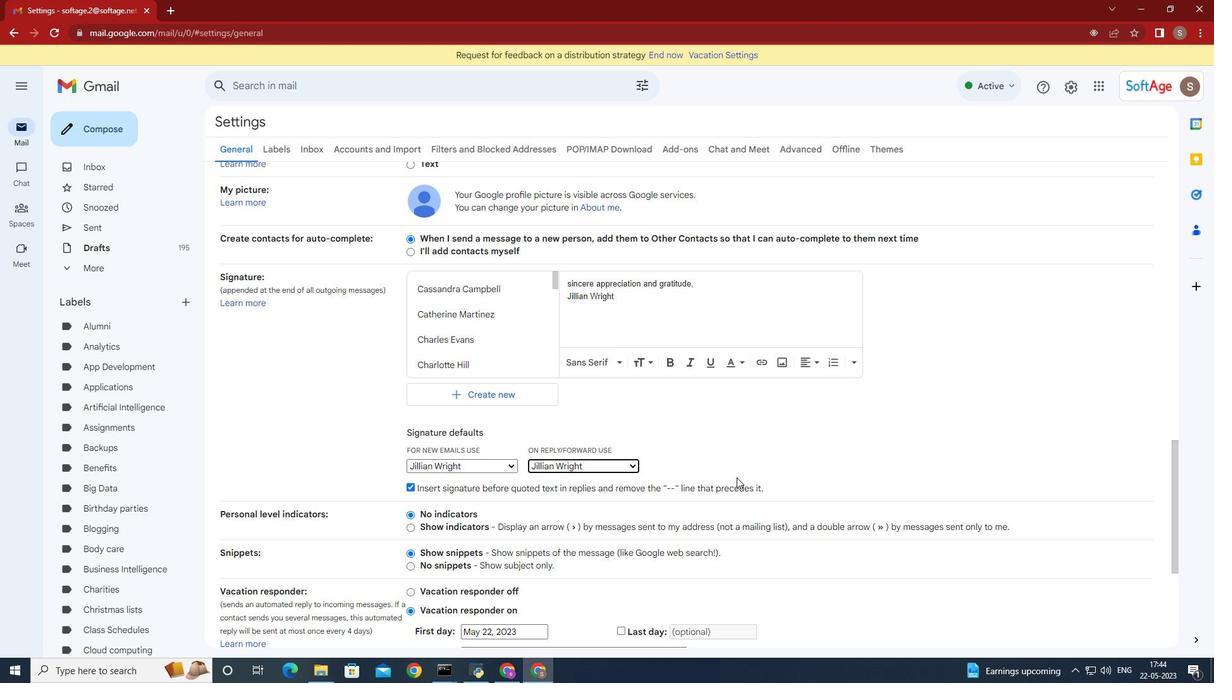 
Action: Mouse scrolled (732, 480) with delta (0, 0)
Screenshot: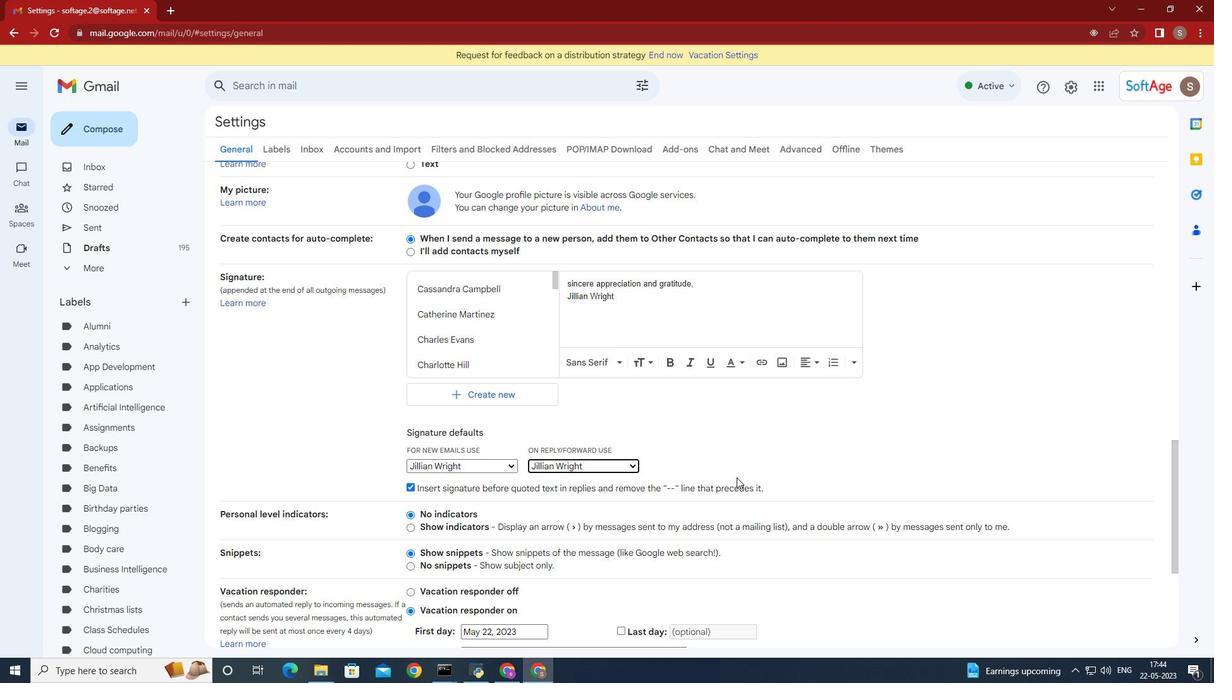 
Action: Mouse scrolled (732, 480) with delta (0, 0)
Screenshot: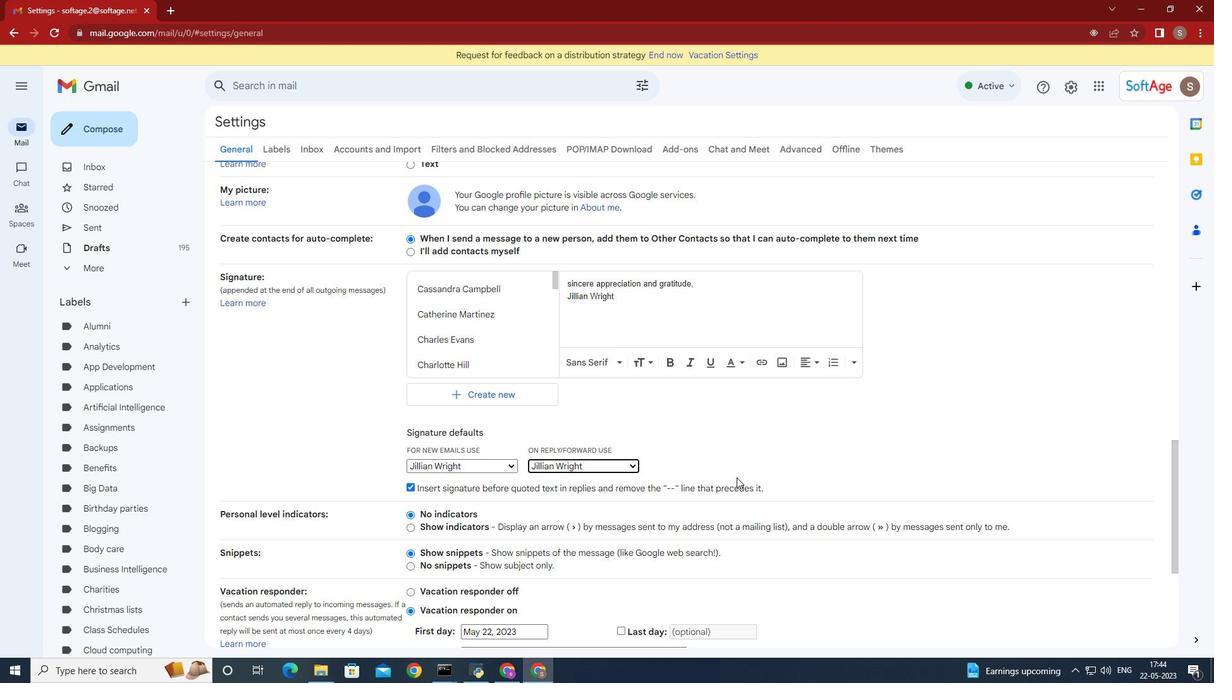 
Action: Mouse moved to (731, 480)
Screenshot: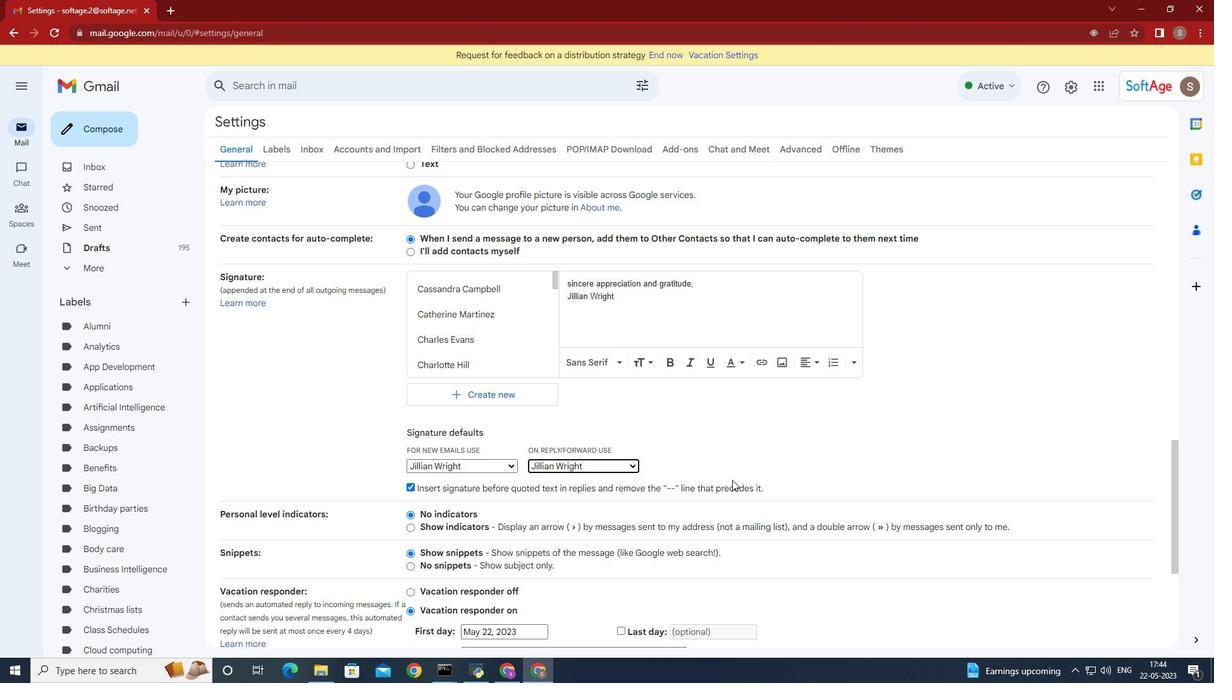 
Action: Mouse scrolled (731, 480) with delta (0, 0)
Screenshot: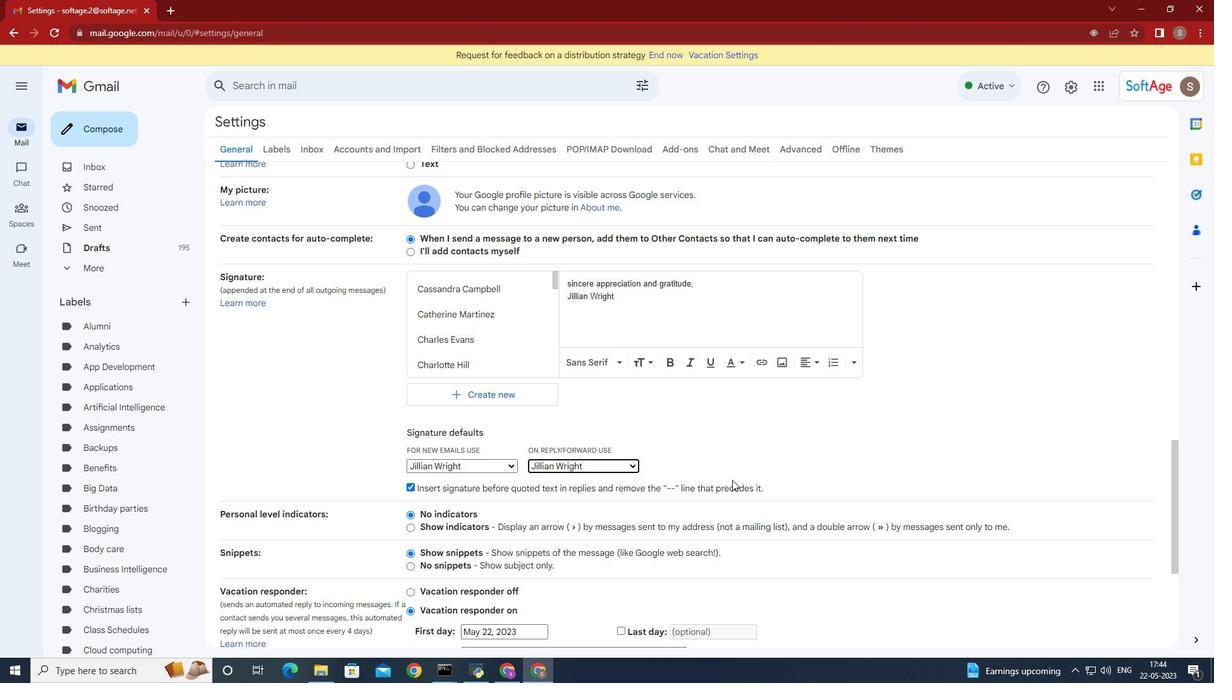 
Action: Mouse moved to (673, 580)
Screenshot: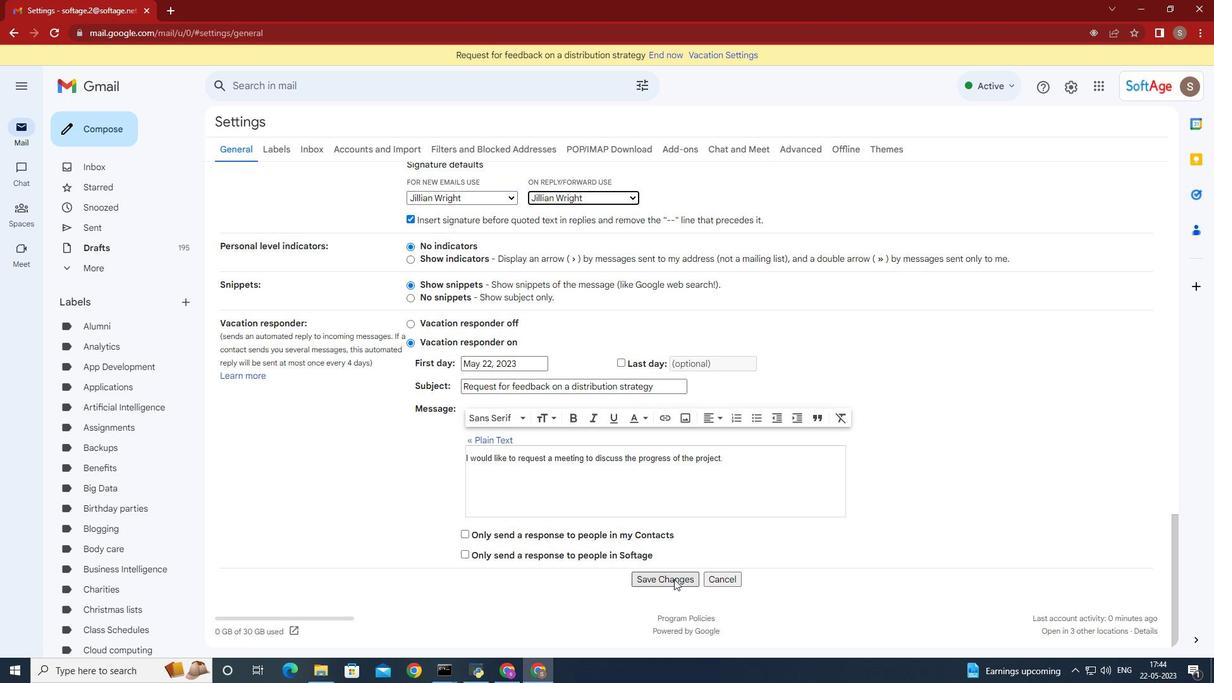 
Action: Mouse pressed left at (673, 580)
Screenshot: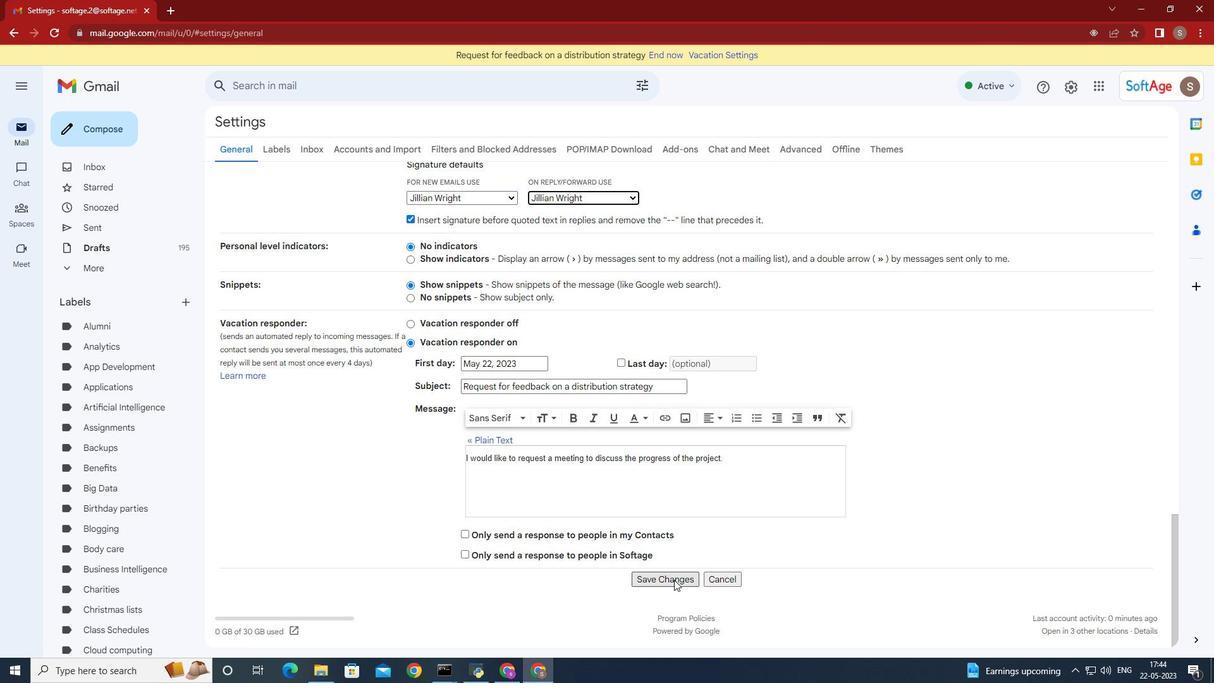 
Action: Mouse moved to (123, 134)
Screenshot: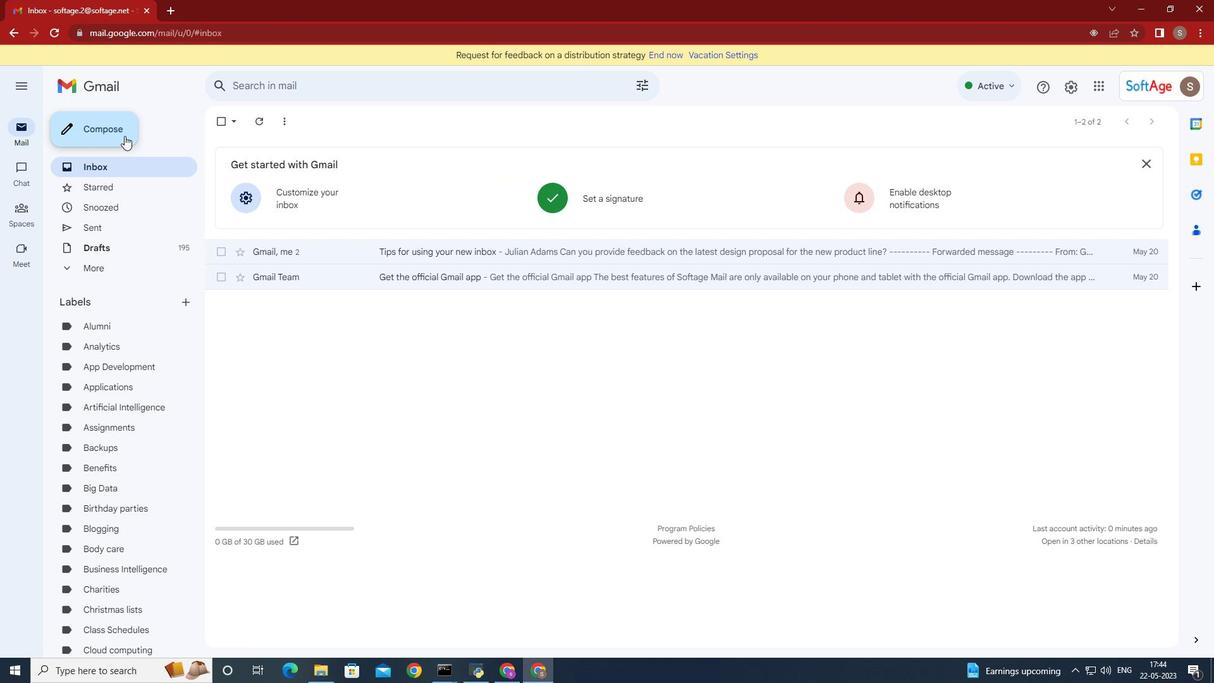 
Action: Mouse pressed left at (123, 134)
Screenshot: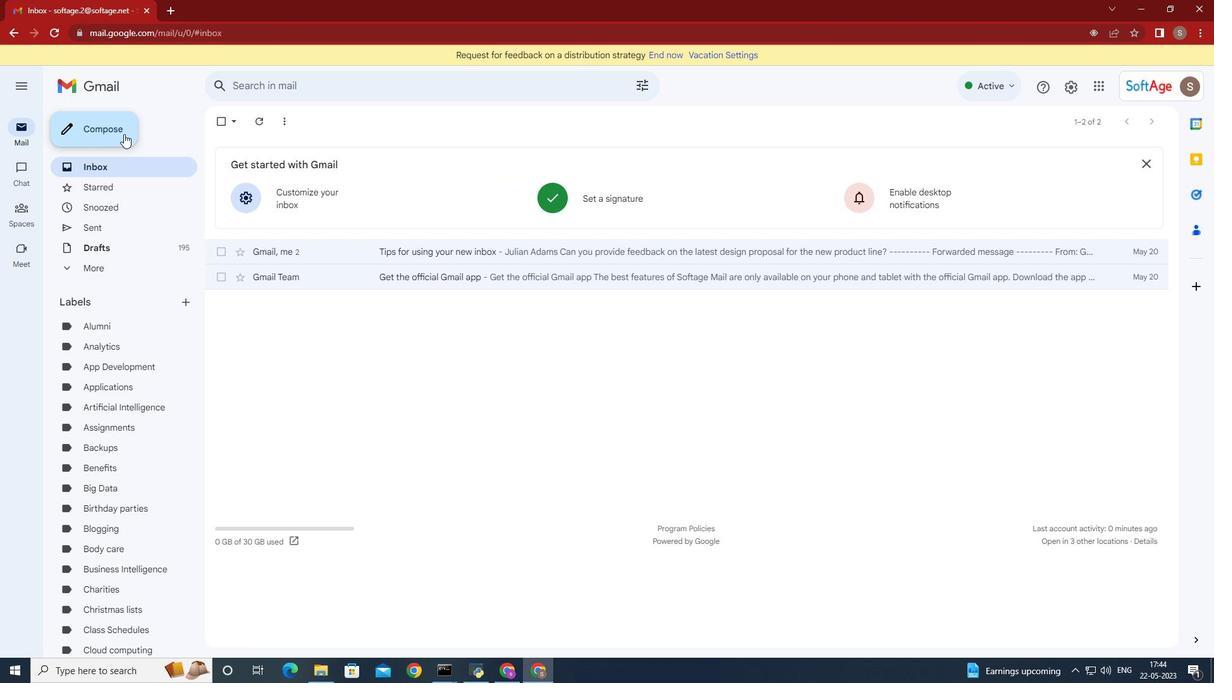 
Action: Mouse moved to (1003, 349)
Screenshot: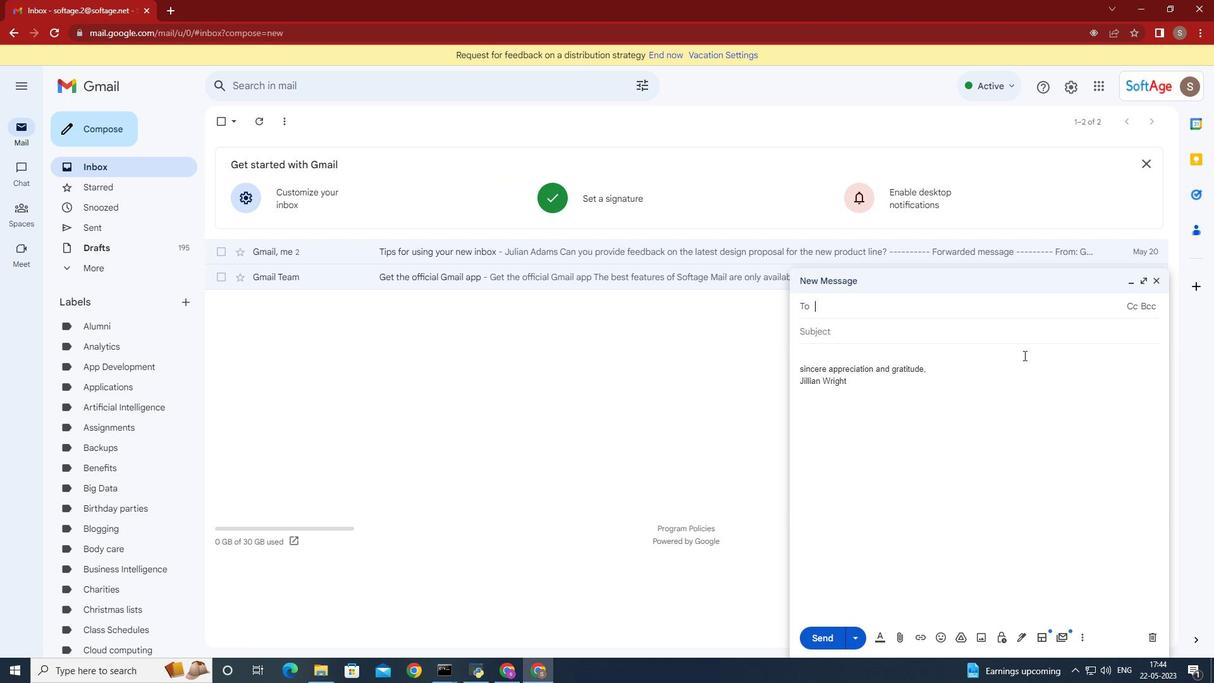 
Action: Key pressed softage.8
Screenshot: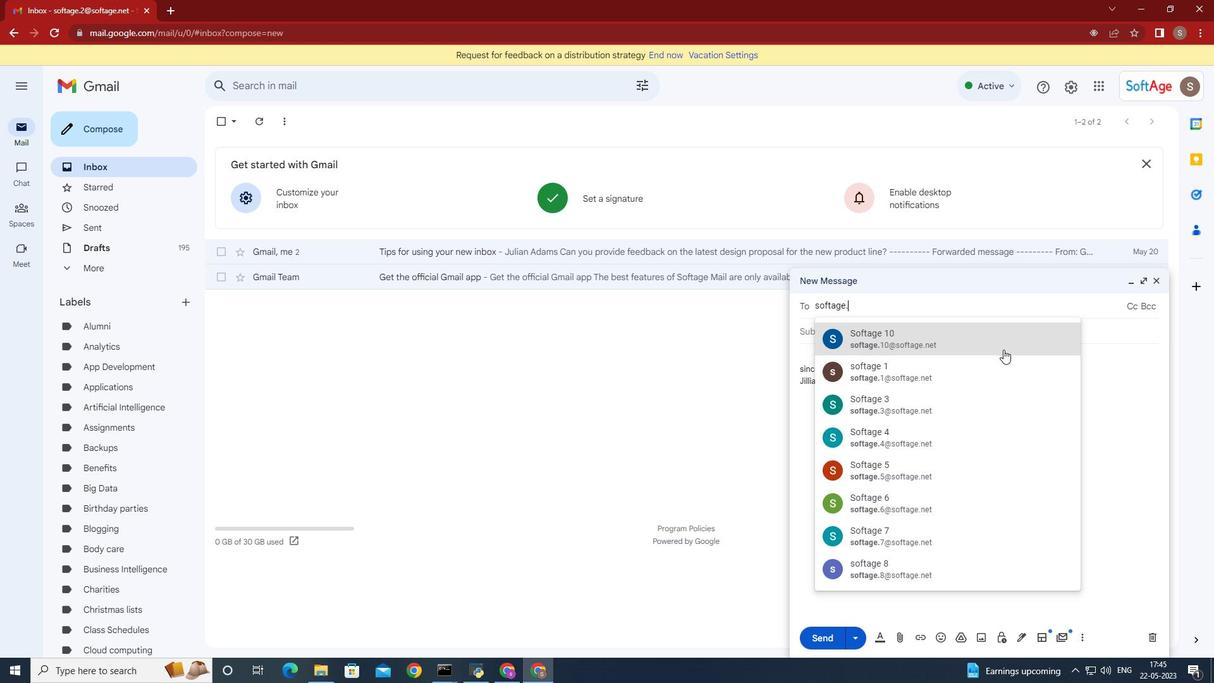 
Action: Mouse moved to (999, 344)
Screenshot: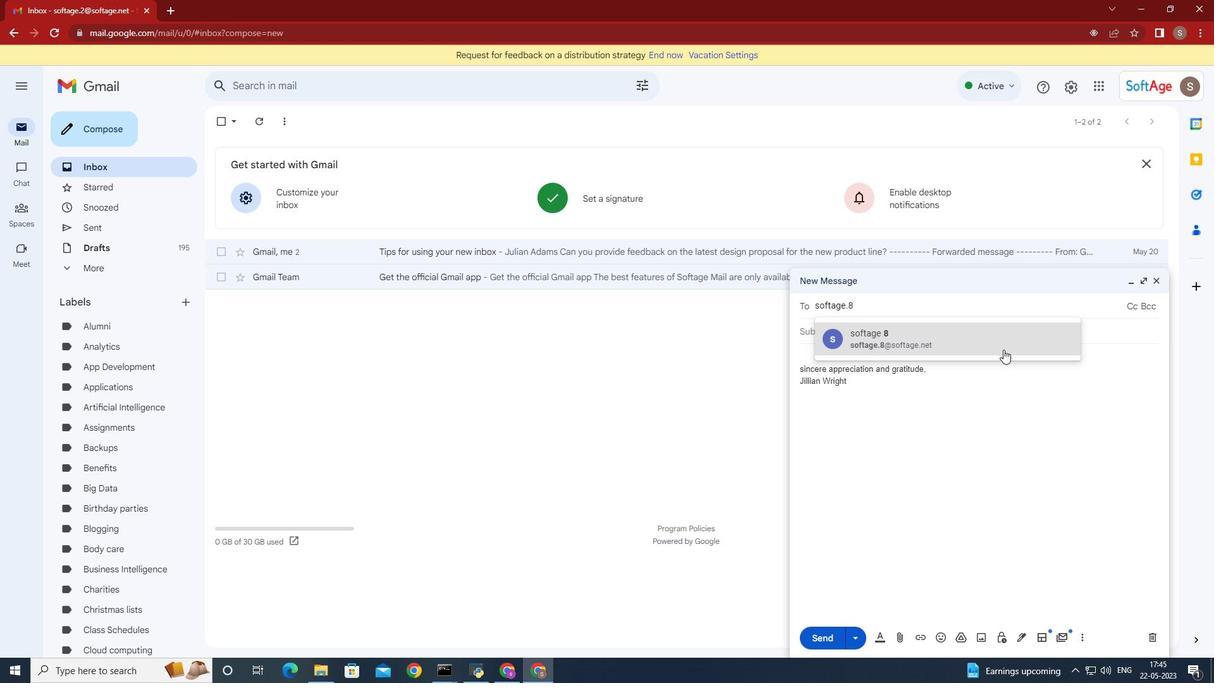 
Action: Mouse pressed left at (999, 344)
Screenshot: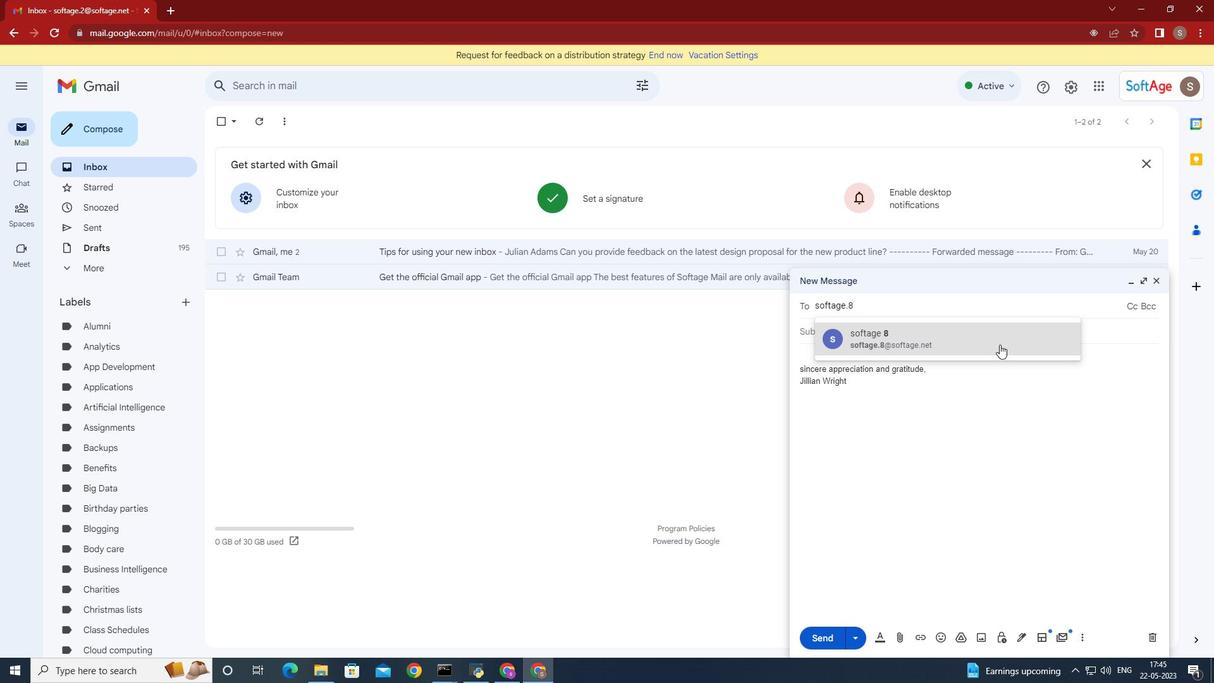 
Action: Mouse moved to (149, 416)
Screenshot: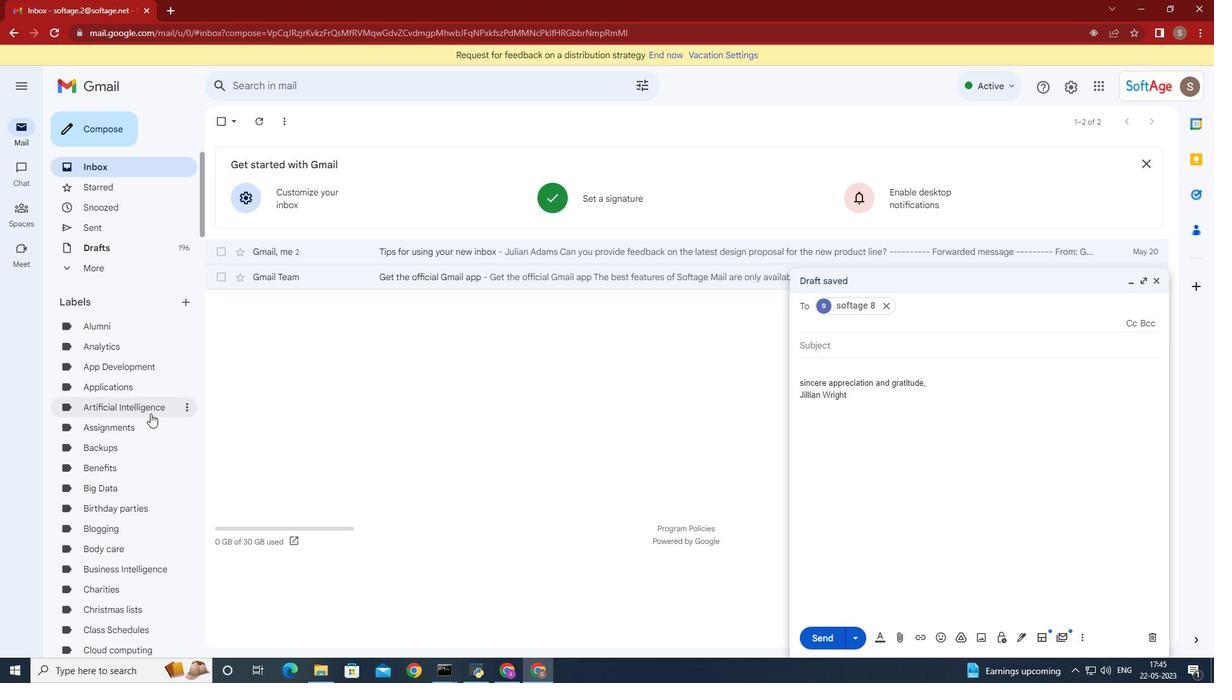 
Action: Mouse scrolled (149, 415) with delta (0, 0)
Screenshot: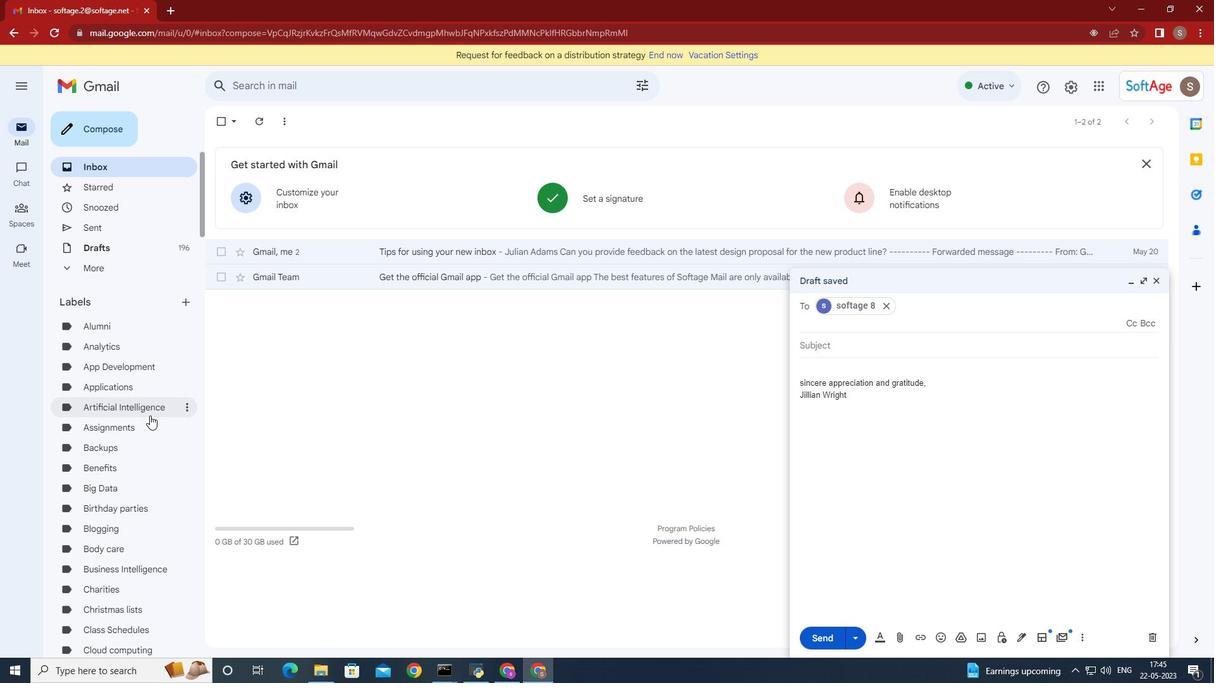 
Action: Mouse moved to (149, 423)
Screenshot: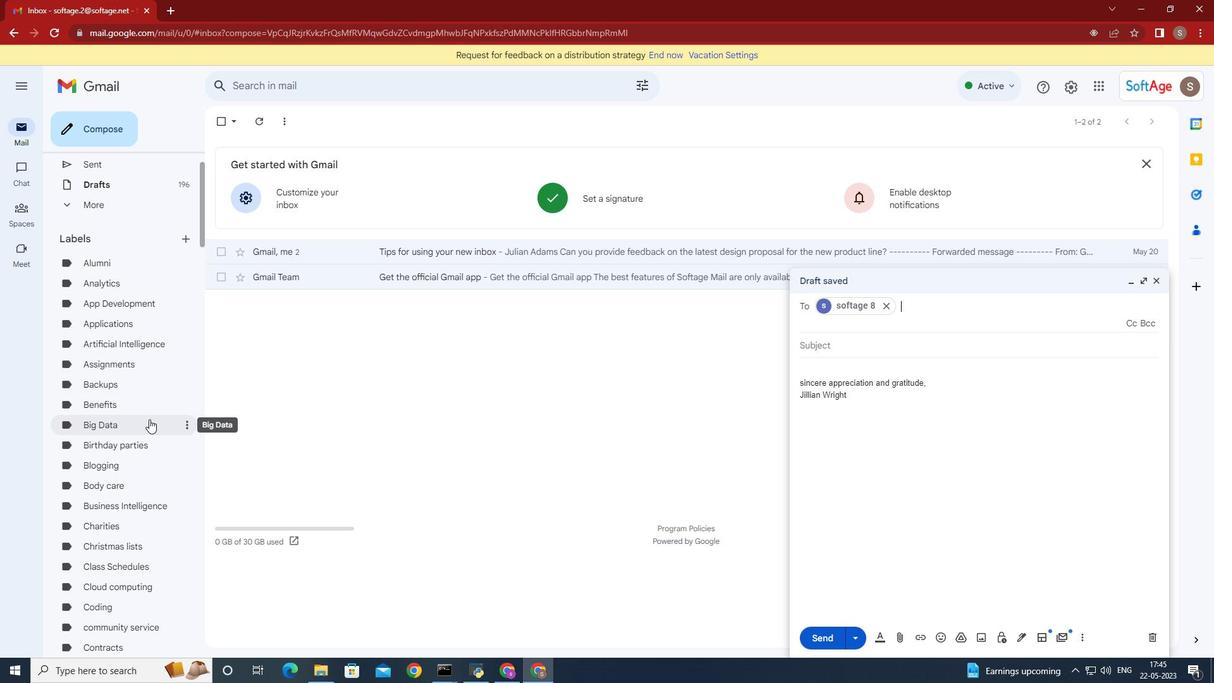 
Action: Mouse scrolled (149, 423) with delta (0, 0)
Screenshot: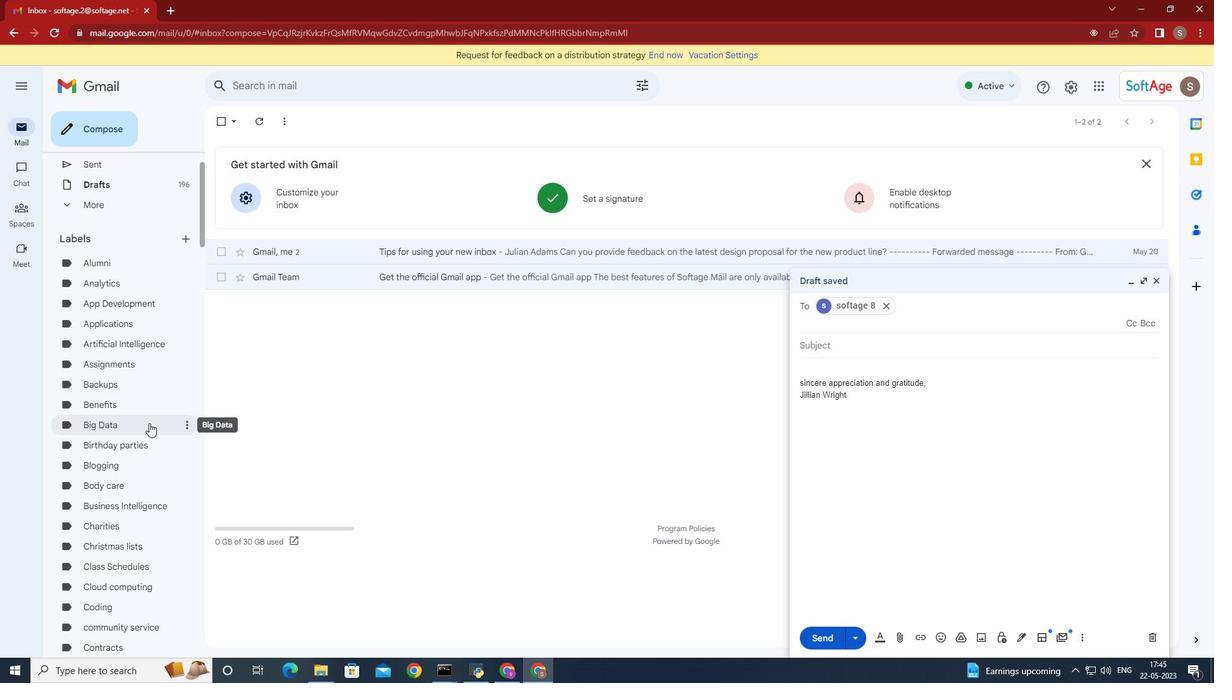 
Action: Mouse moved to (186, 462)
Screenshot: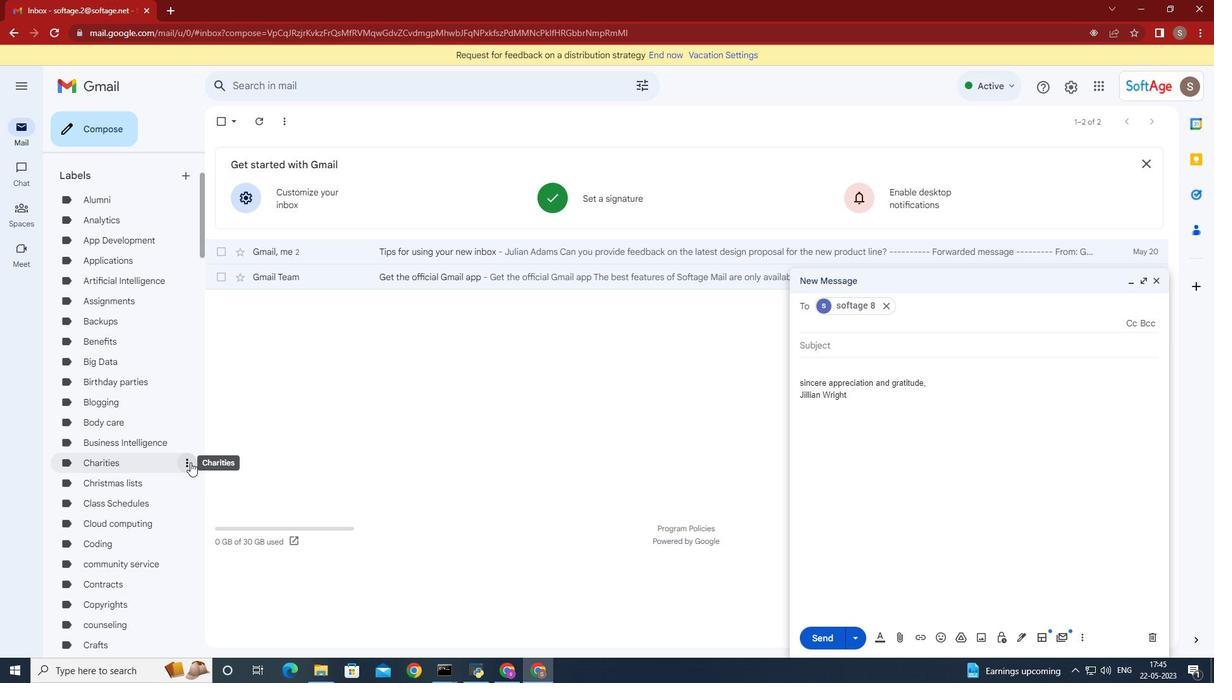 
Action: Mouse pressed left at (186, 462)
Screenshot: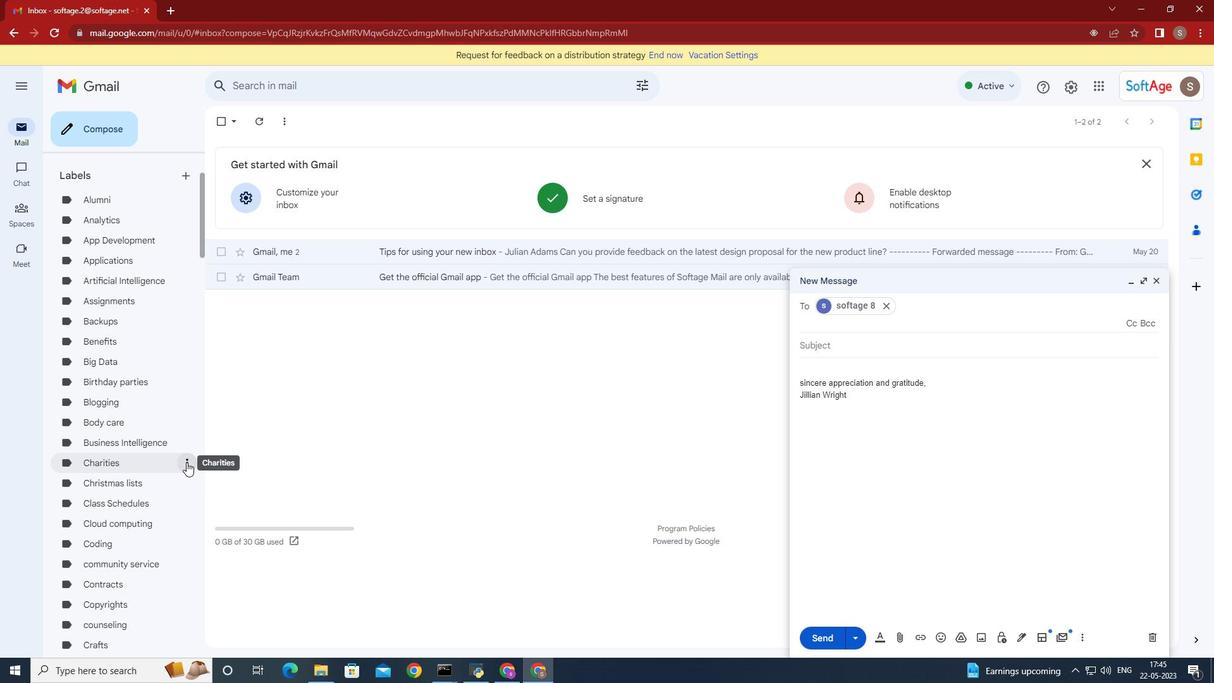 
Action: Mouse moved to (263, 421)
Screenshot: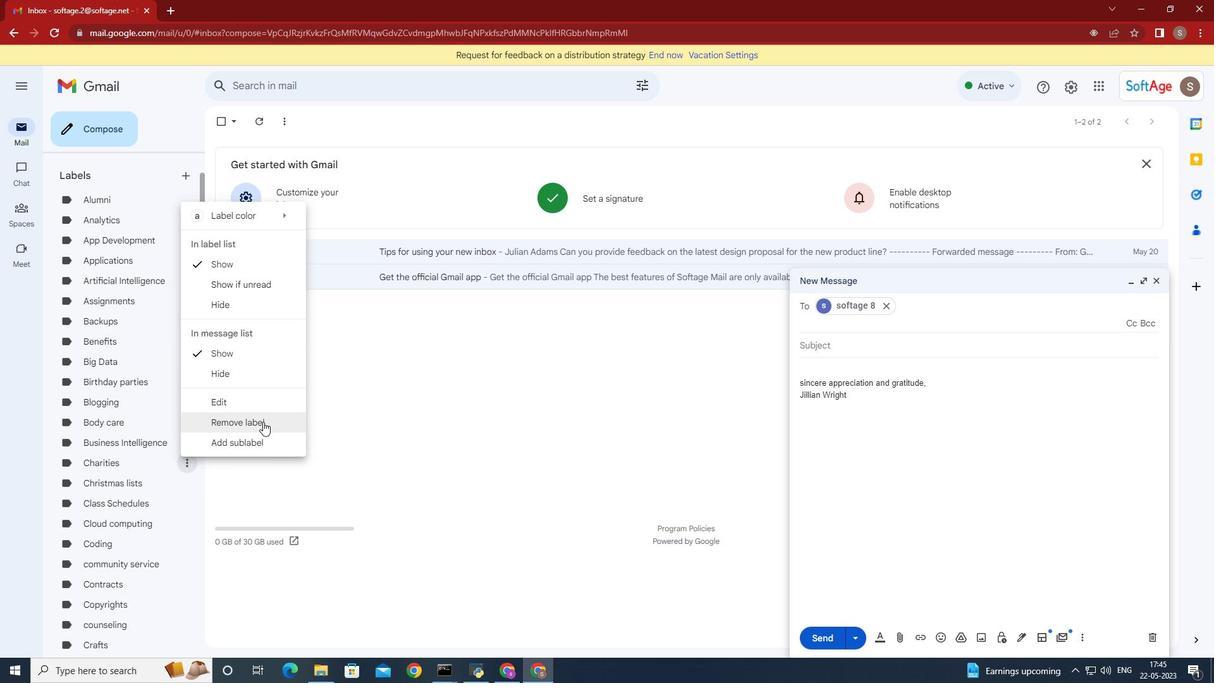 
Action: Mouse pressed left at (263, 421)
Screenshot: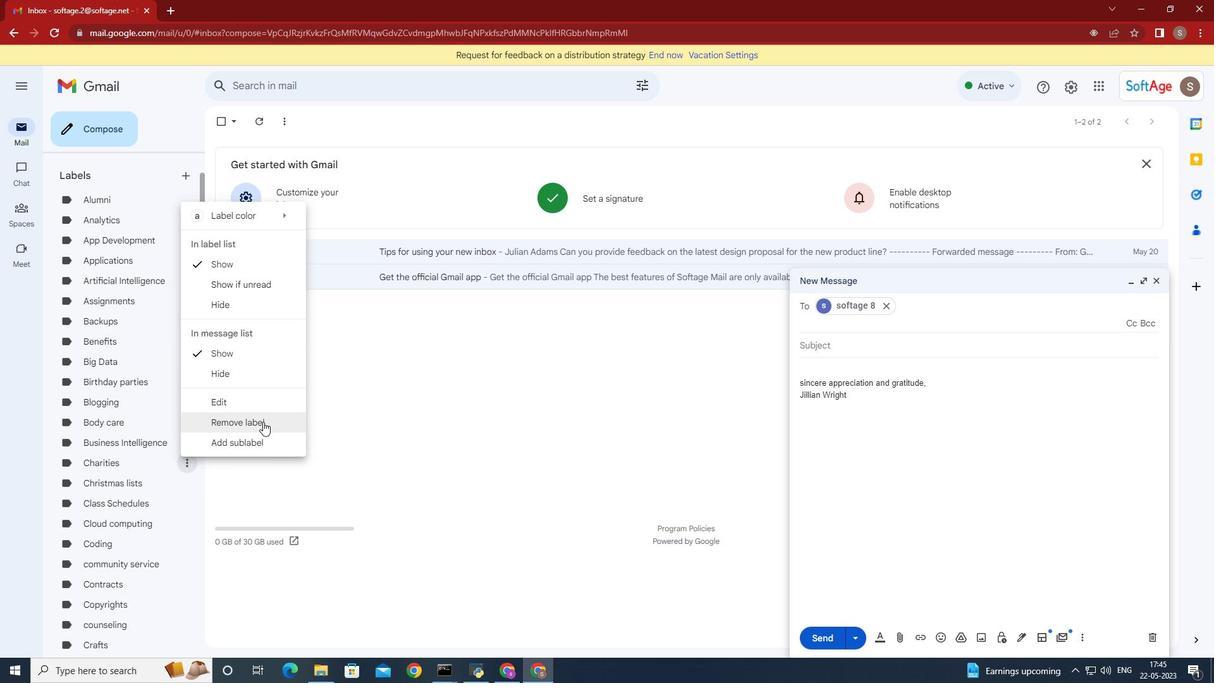 
Action: Mouse moved to (722, 371)
Screenshot: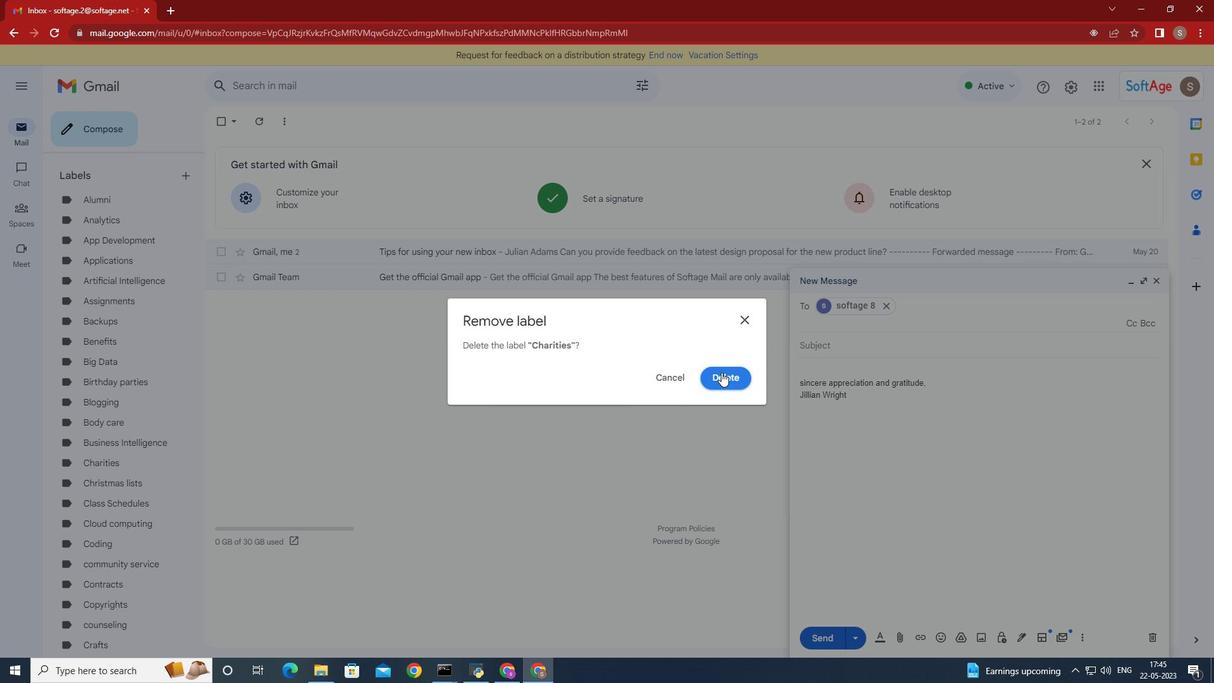 
Action: Mouse pressed left at (722, 371)
Screenshot: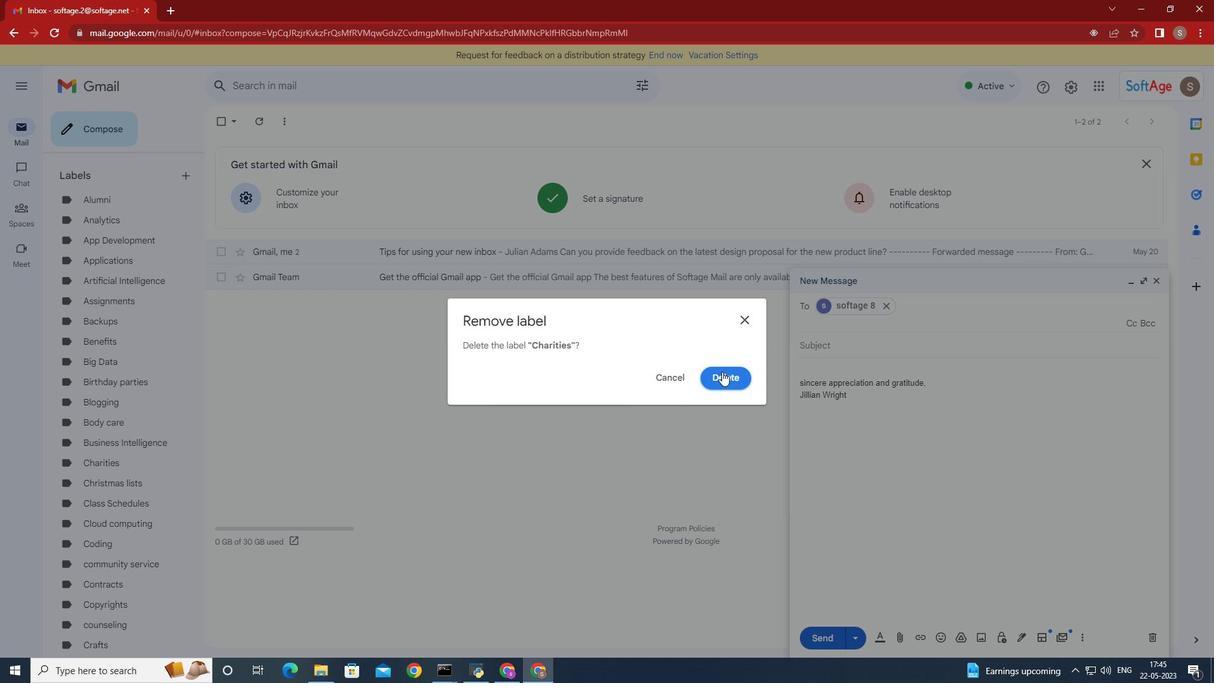 
Action: Mouse moved to (204, 419)
Screenshot: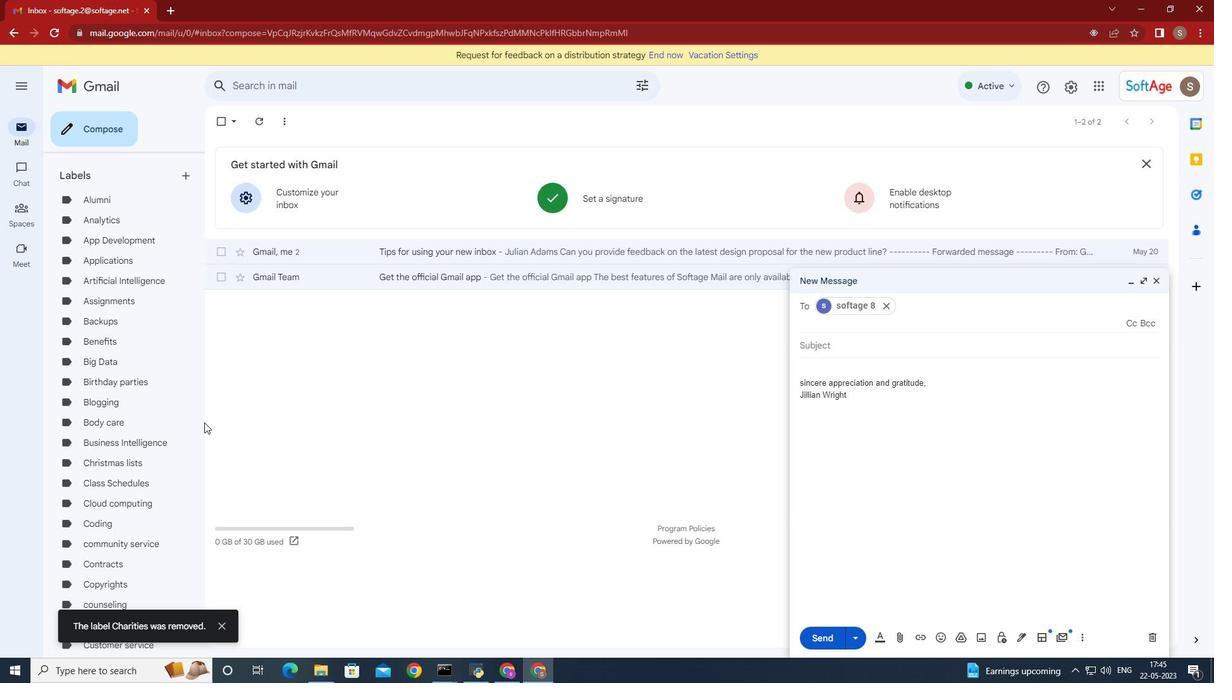 
Action: Mouse scrolled (204, 419) with delta (0, 0)
Screenshot: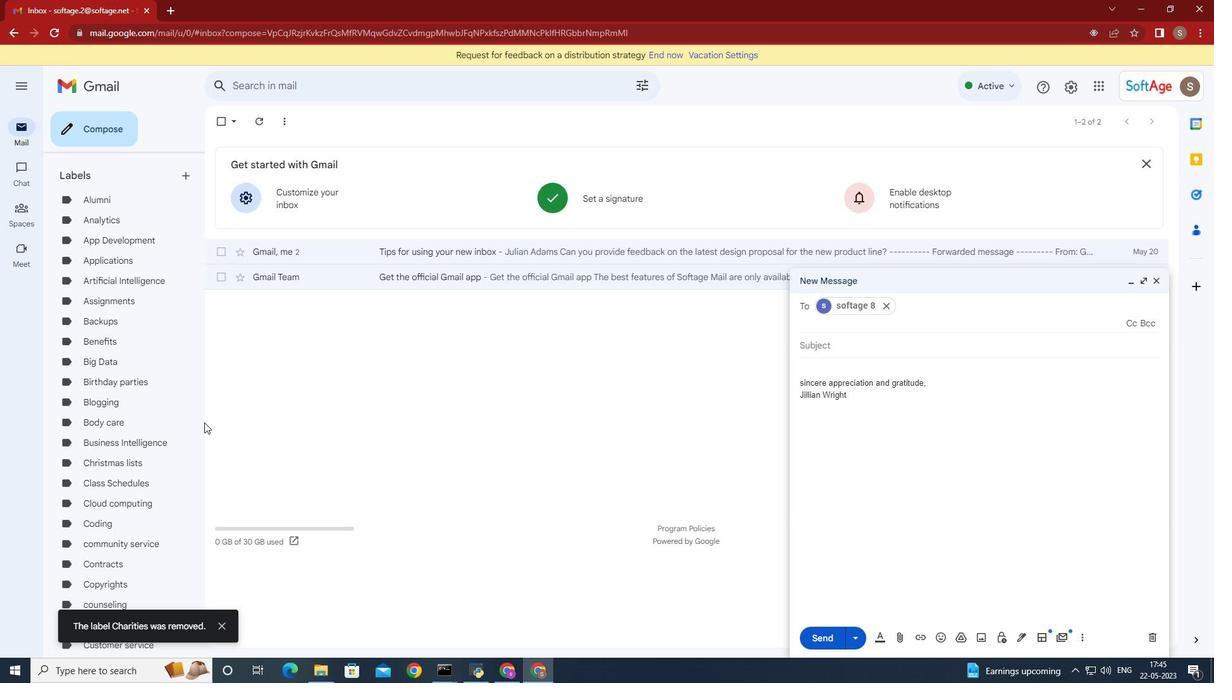 
Action: Mouse scrolled (204, 419) with delta (0, 0)
Screenshot: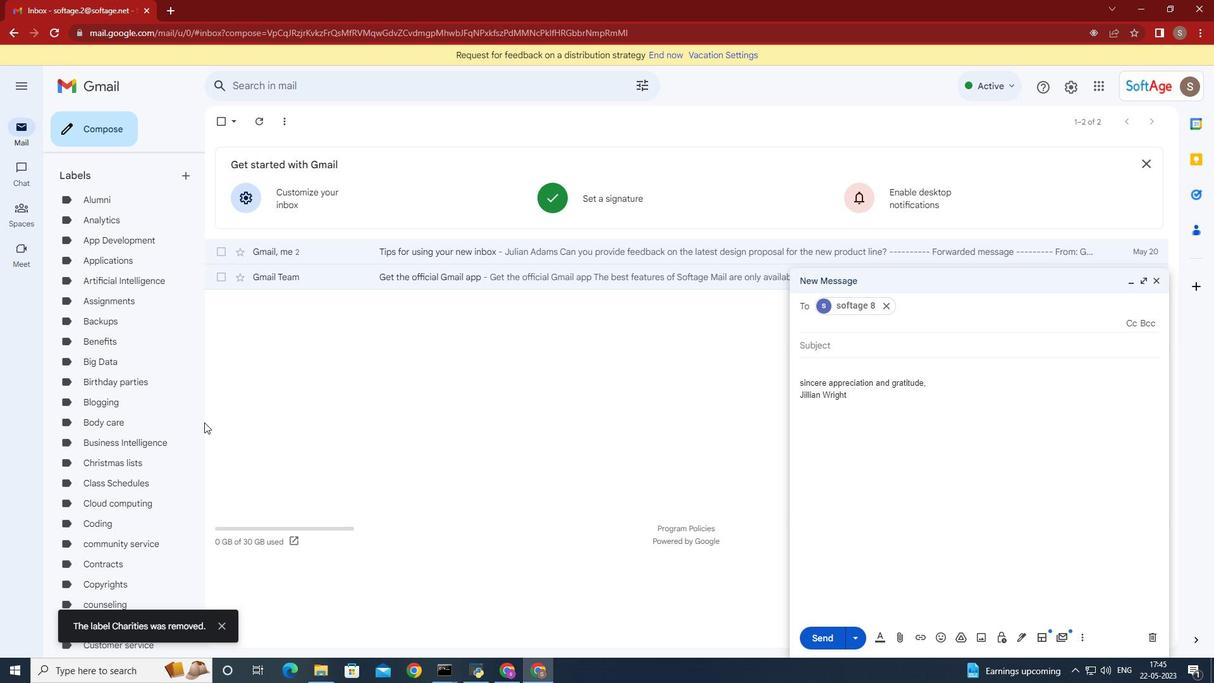 
Action: Mouse moved to (204, 418)
Screenshot: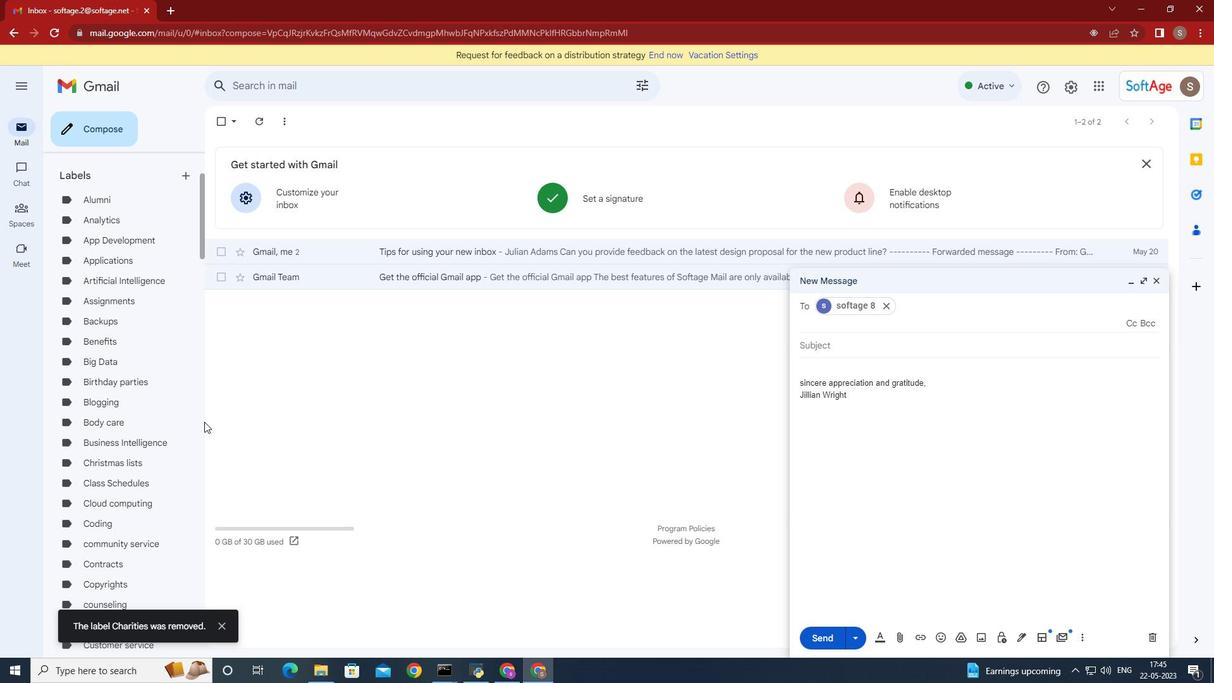 
Action: Mouse scrolled (204, 419) with delta (0, 0)
Screenshot: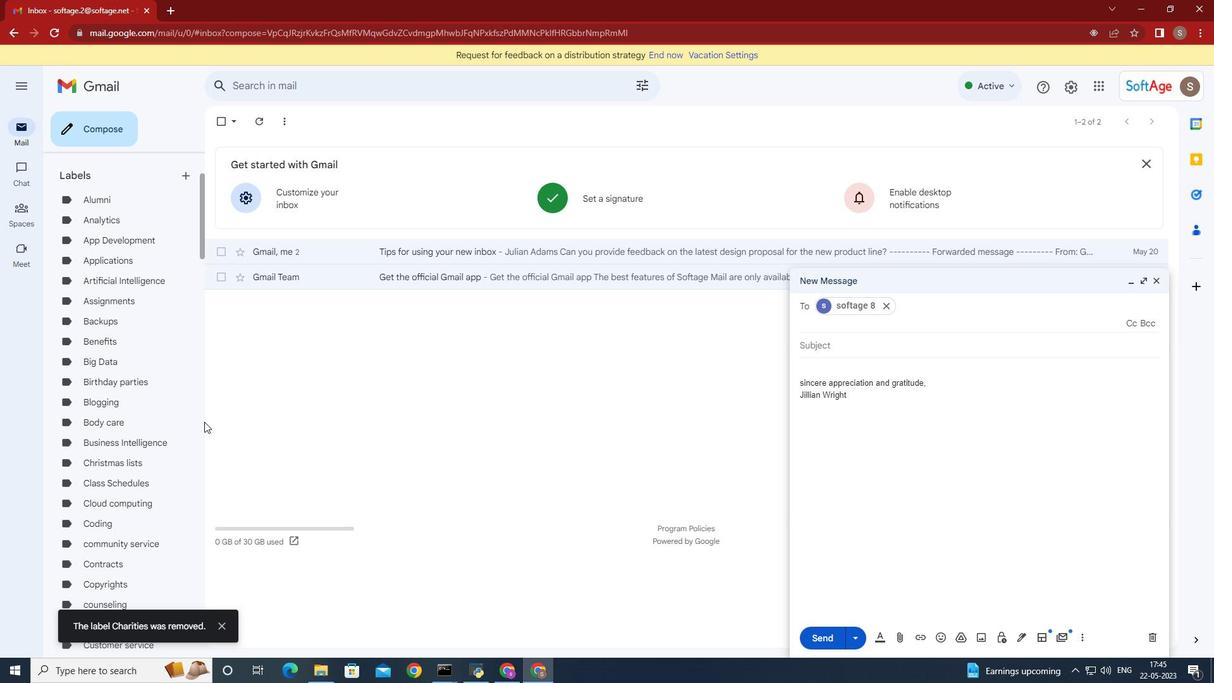 
Action: Mouse moved to (204, 418)
Screenshot: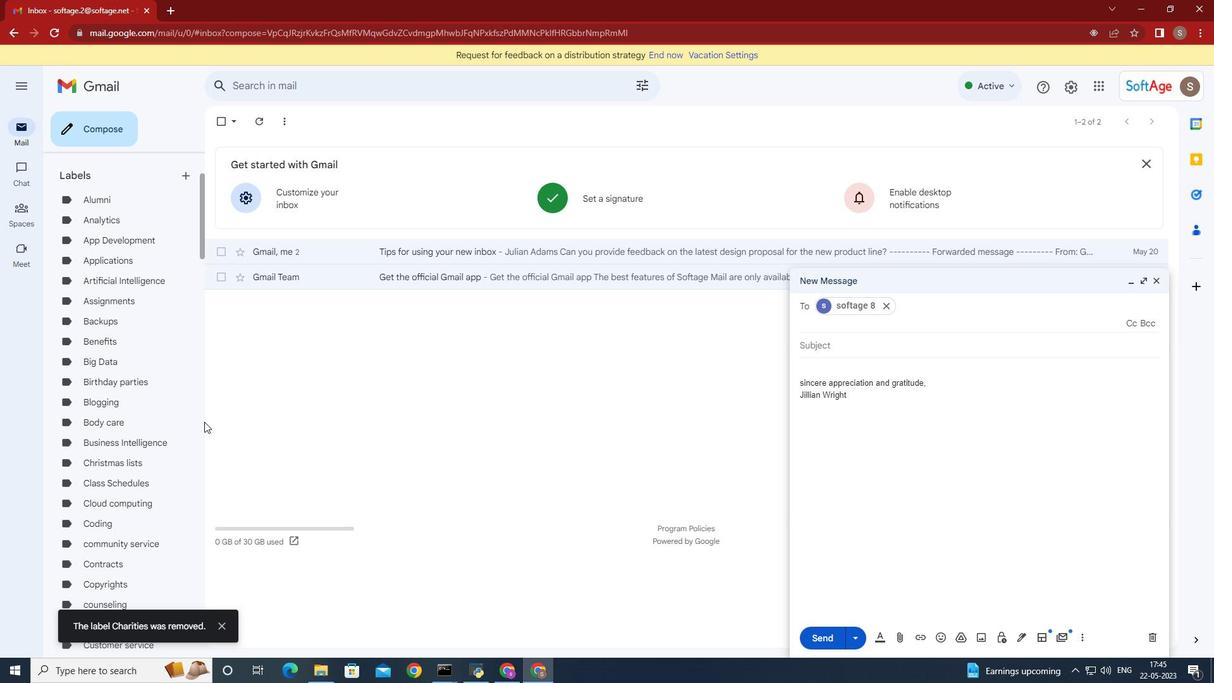 
Action: Mouse scrolled (204, 418) with delta (0, 0)
Screenshot: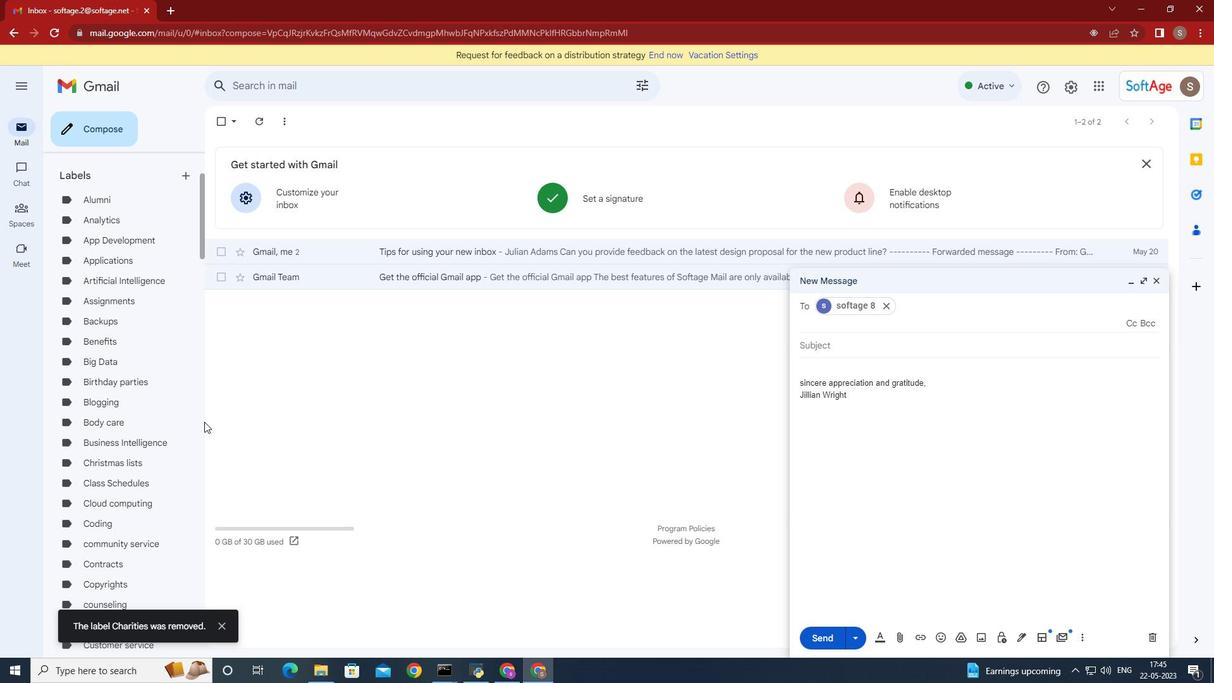 
Action: Mouse moved to (184, 300)
Screenshot: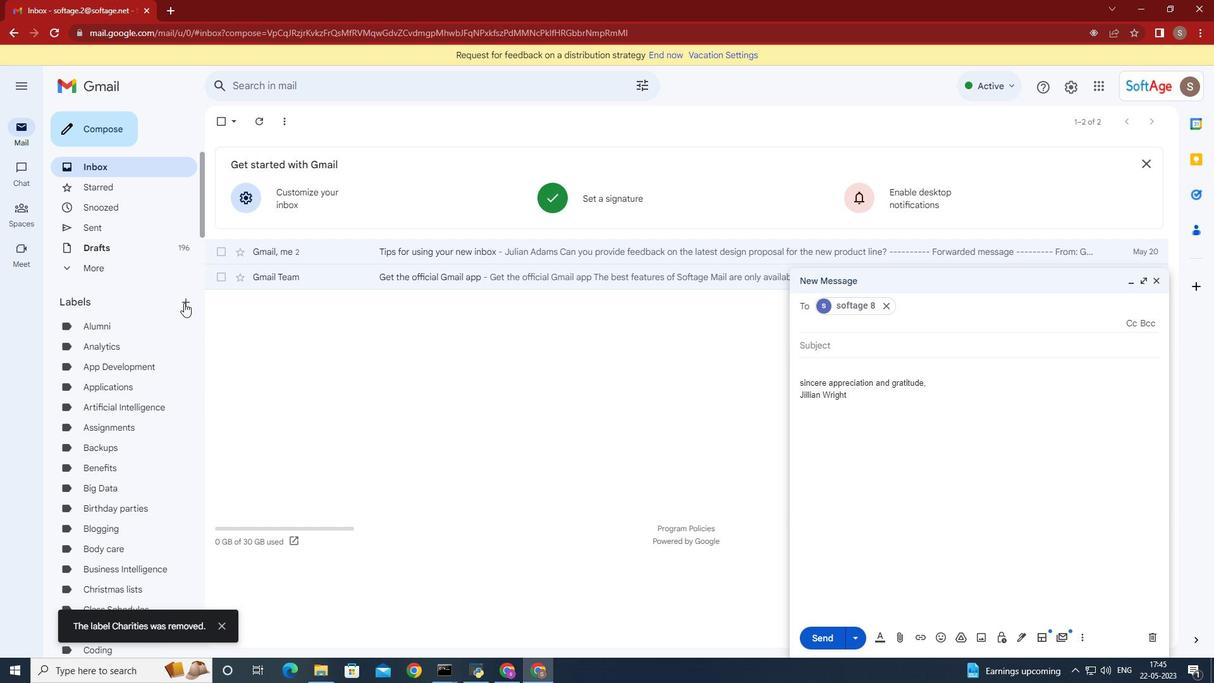 
Action: Mouse pressed left at (184, 300)
Screenshot: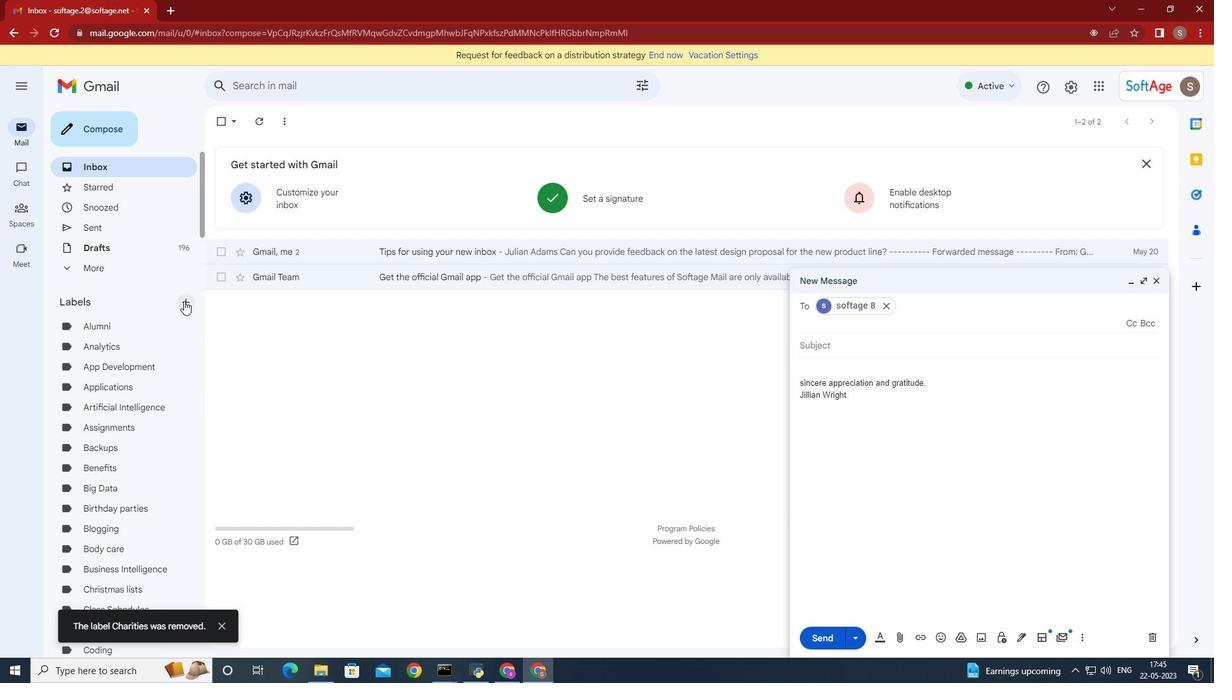
Action: Mouse moved to (536, 355)
Screenshot: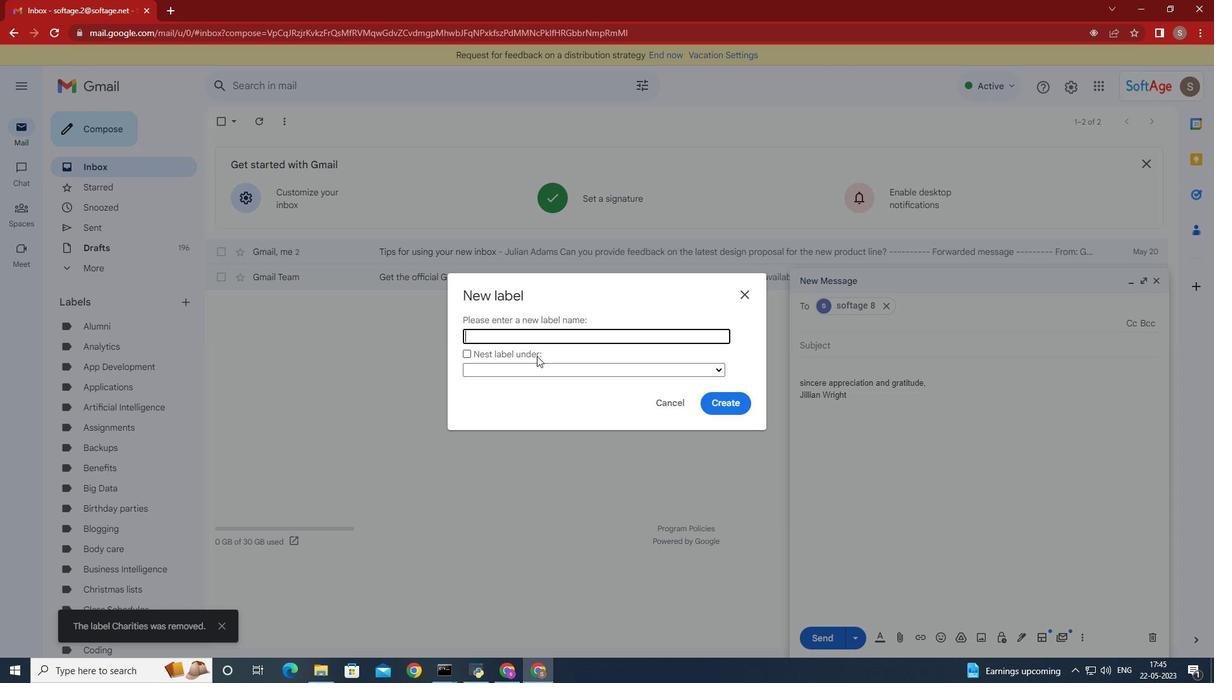 
Action: Key pressed <Key.shift>Charities
Screenshot: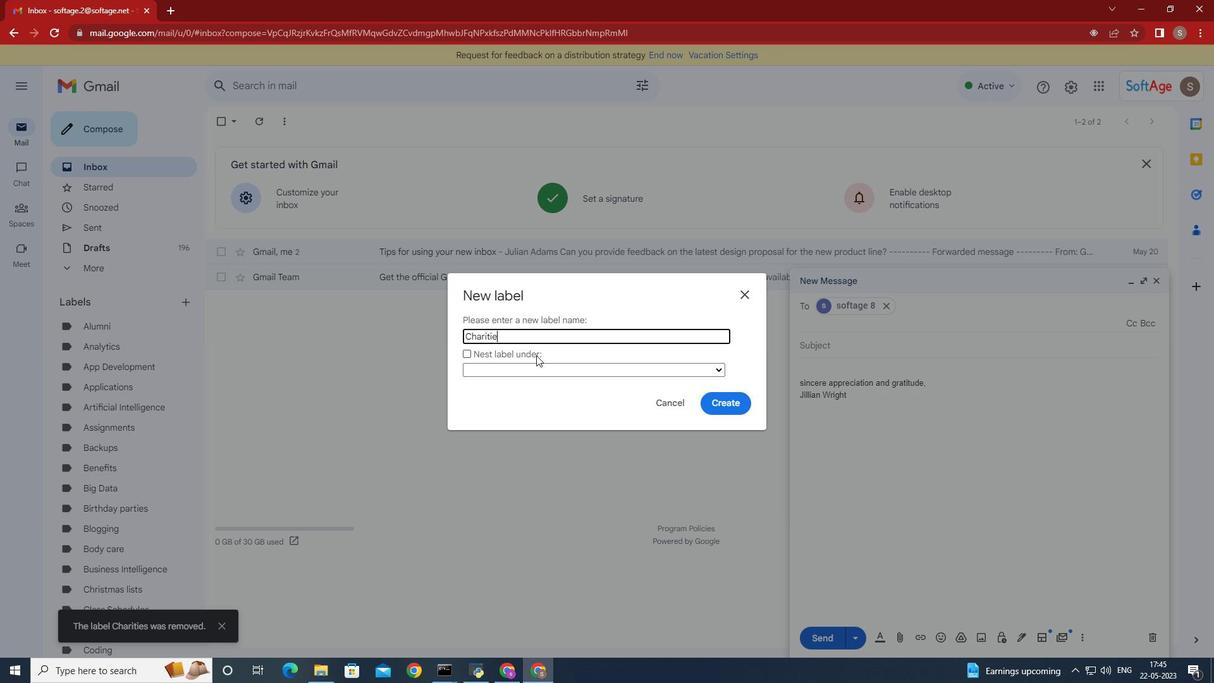 
Action: Mouse moved to (723, 405)
Screenshot: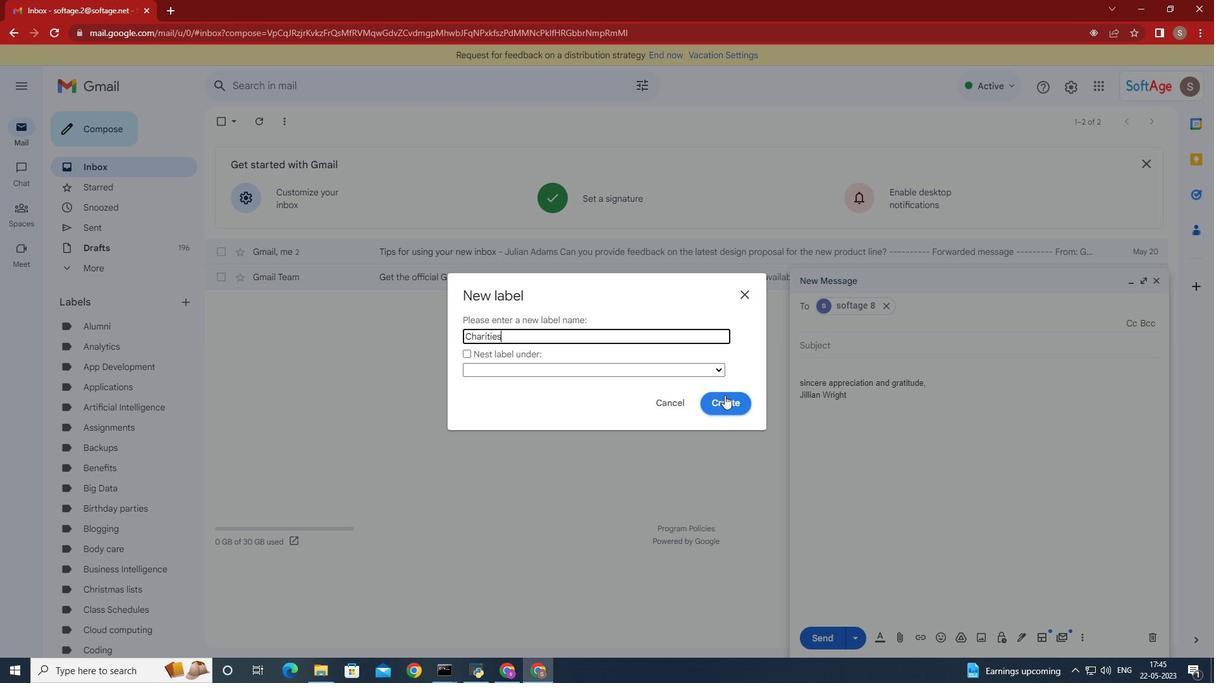 
Action: Mouse pressed left at (723, 405)
Screenshot: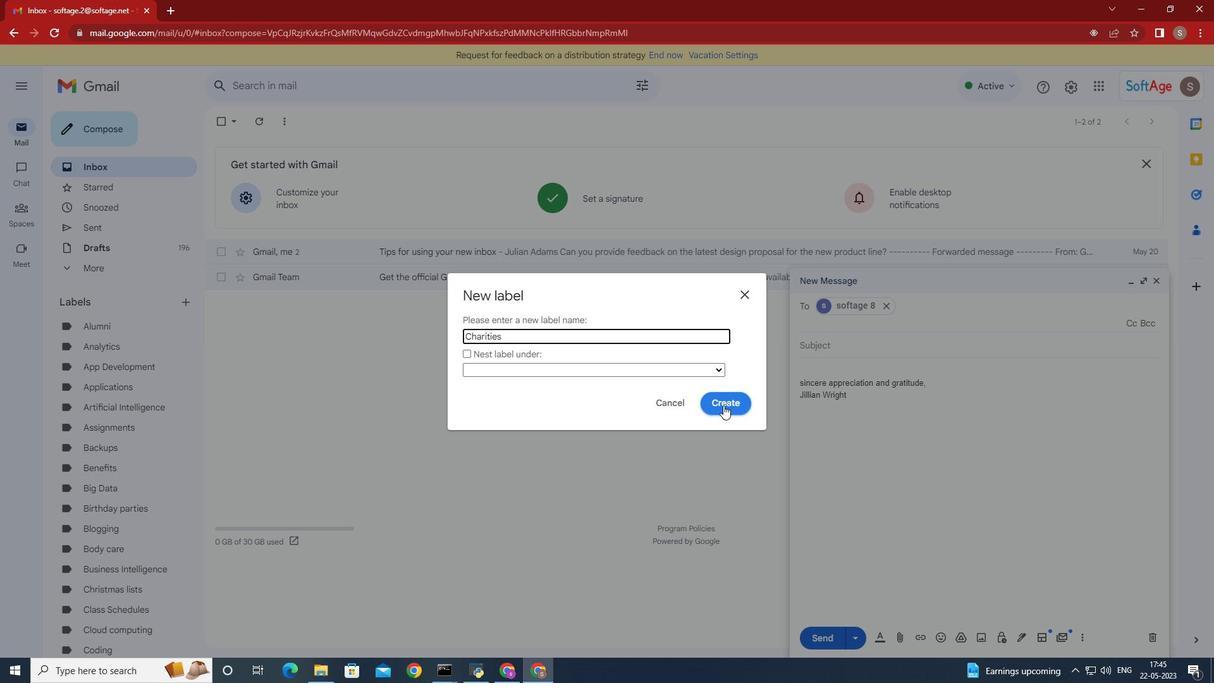 
